 Task: Go to Program & Features. Select Whole Food Market. Add to cart Organic Avocado Oil-3. Select Amazon Health. Add to cart Fenugreek capsules-2. Place order for Gabriel Evans, _x000D_
5933 U S Hwy #322_x000D_
Hartstown, Pennsylvania(PA), 16131, Cell Number (724) 932-1018
Action: Mouse moved to (104, 55)
Screenshot: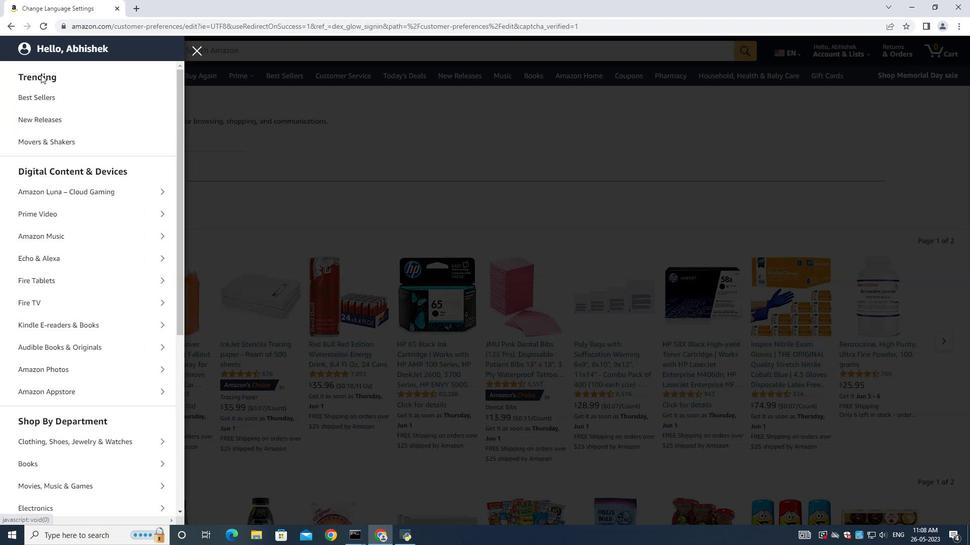 
Action: Mouse pressed left at (104, 55)
Screenshot: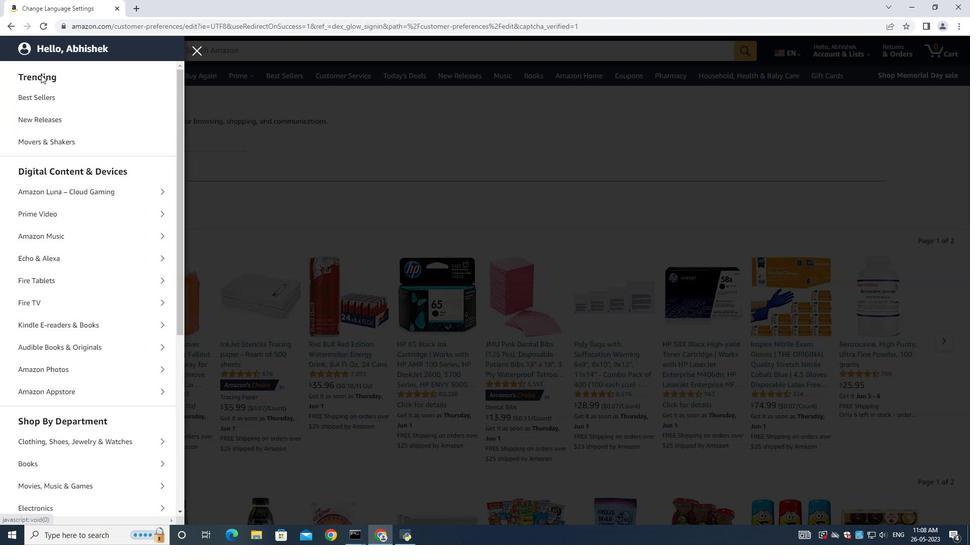 
Action: Mouse moved to (418, 336)
Screenshot: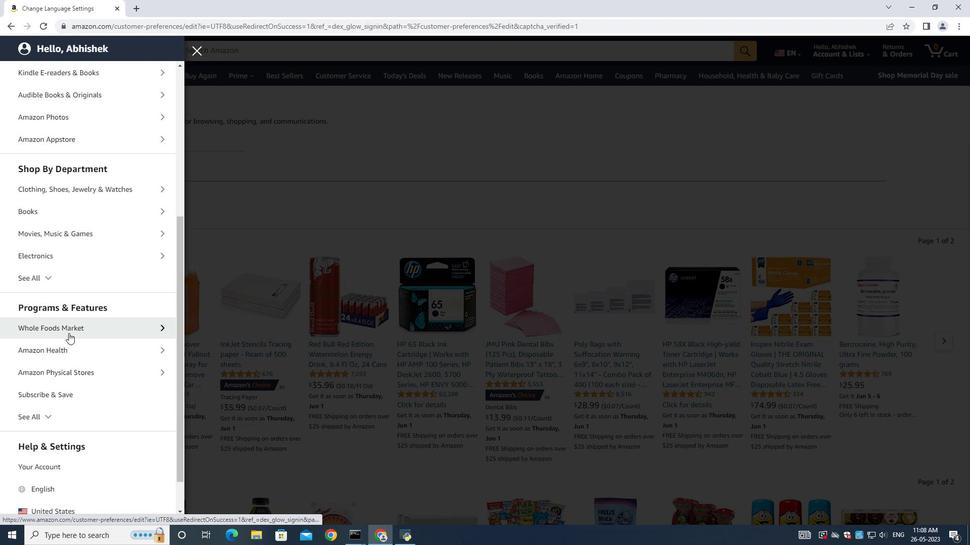 
Action: Mouse pressed left at (418, 336)
Screenshot: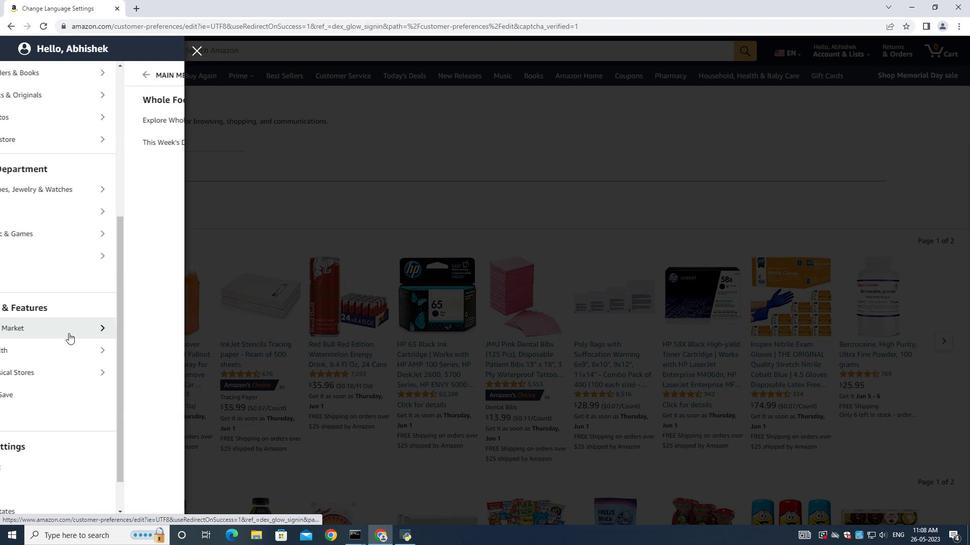 
Action: Mouse moved to (418, 336)
Screenshot: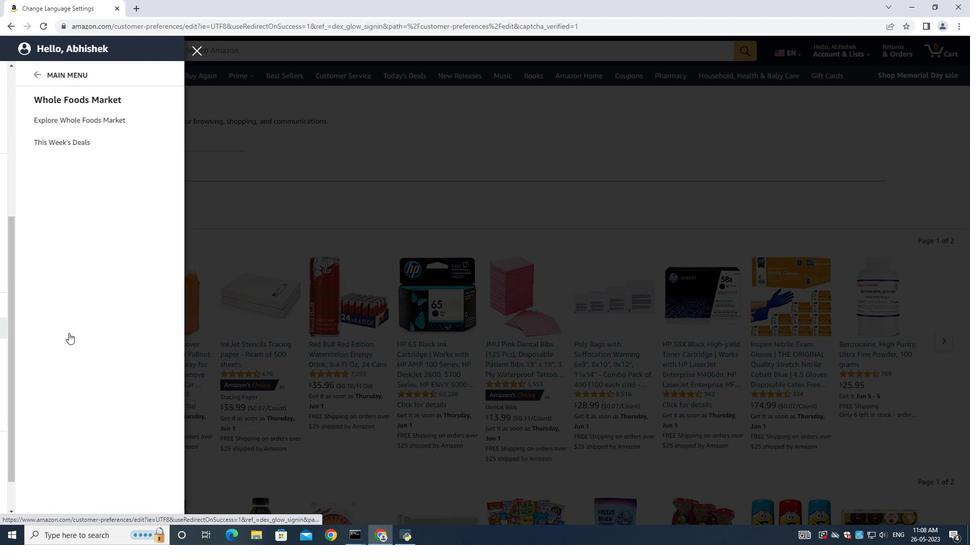
Action: Key pressed 16131
Screenshot: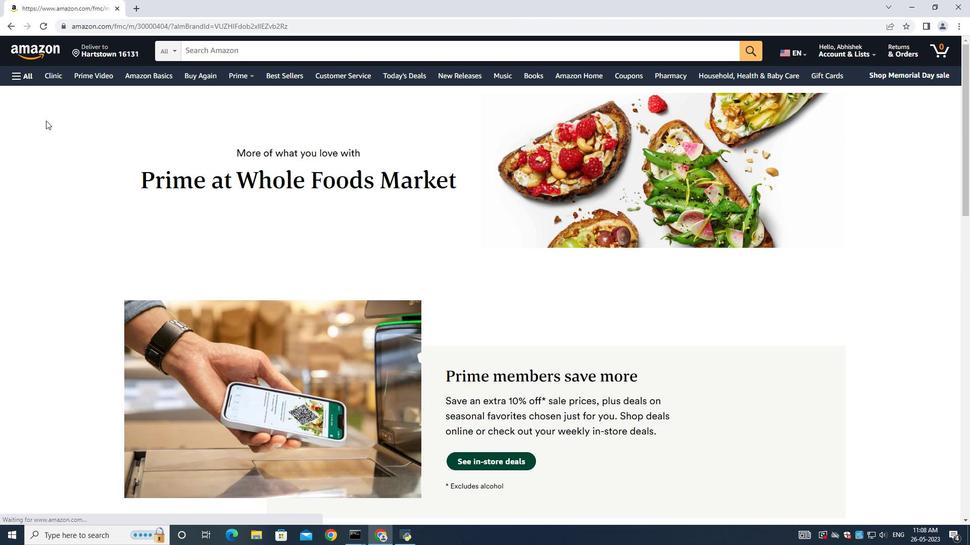
Action: Mouse moved to (534, 335)
Screenshot: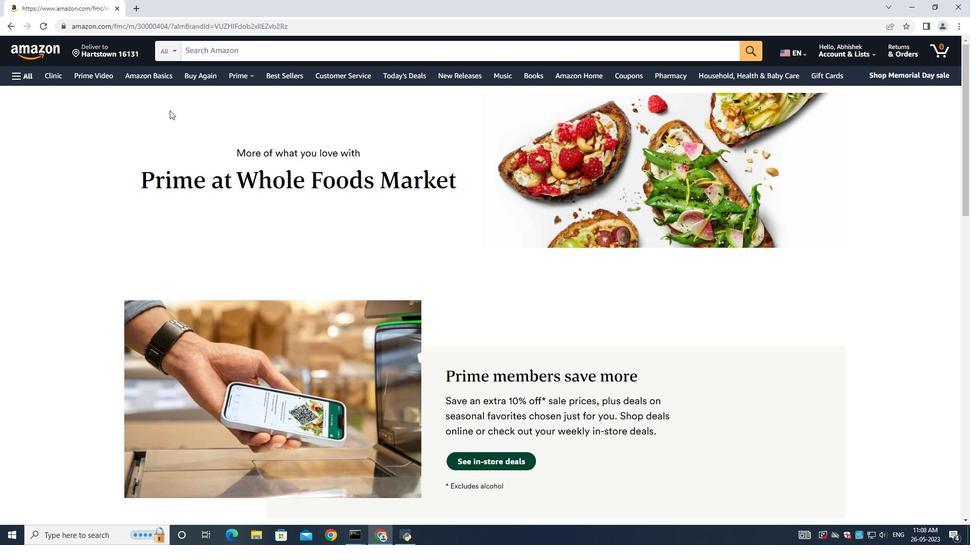 
Action: Mouse pressed left at (534, 335)
Screenshot: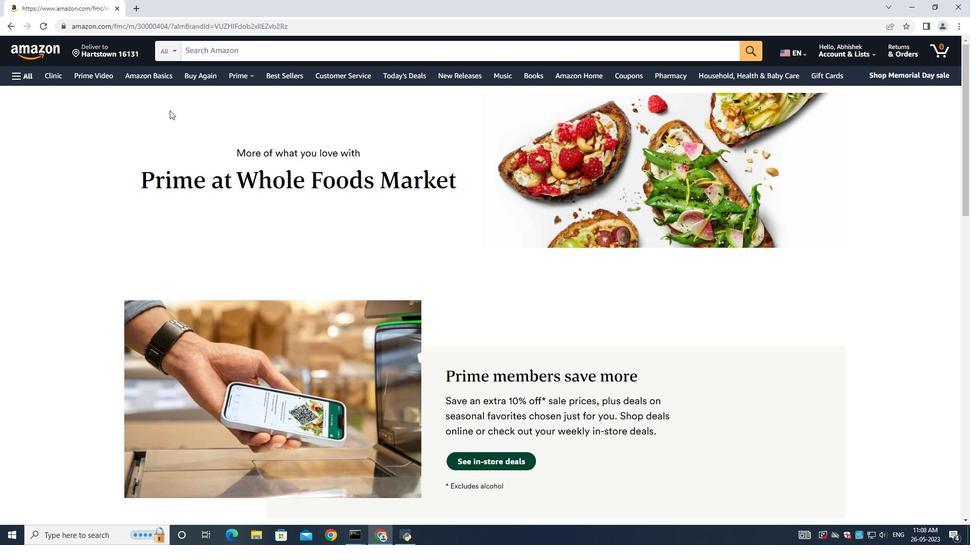 
Action: Mouse pressed left at (534, 335)
Screenshot: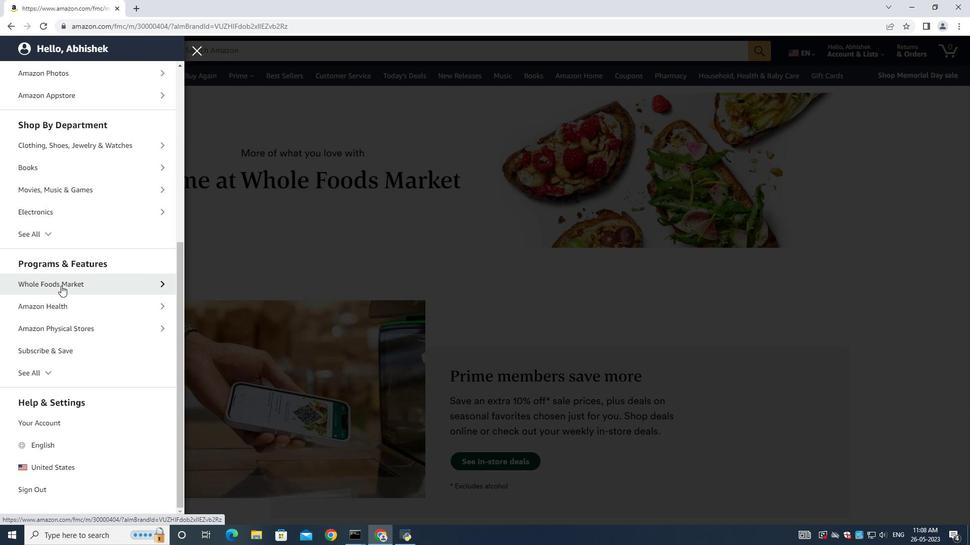 
Action: Mouse moved to (479, 341)
Screenshot: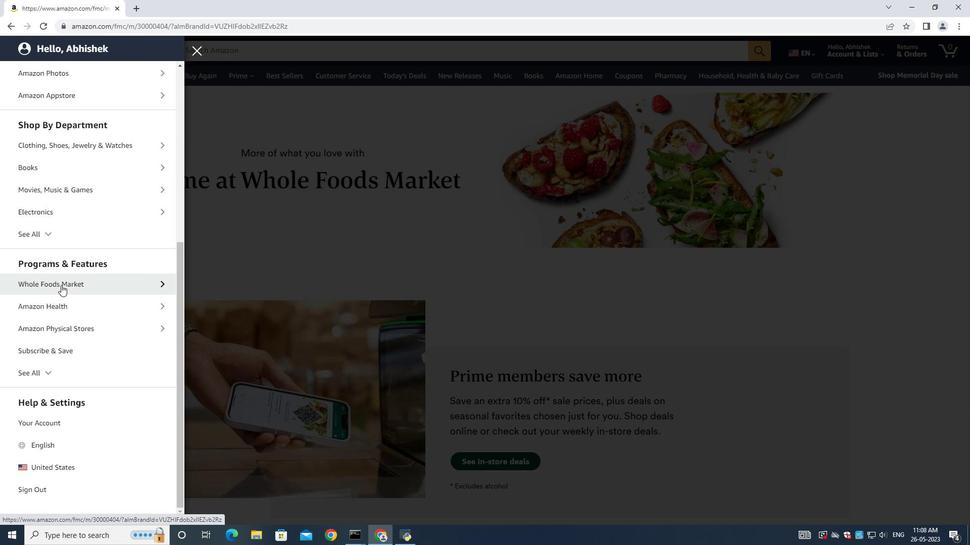 
Action: Mouse pressed left at (479, 341)
Screenshot: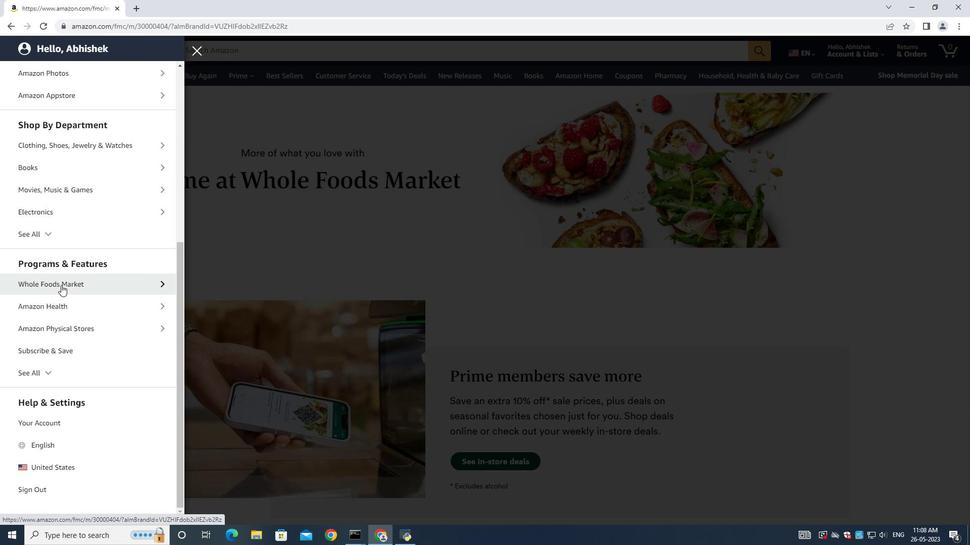 
Action: Mouse moved to (496, 342)
Screenshot: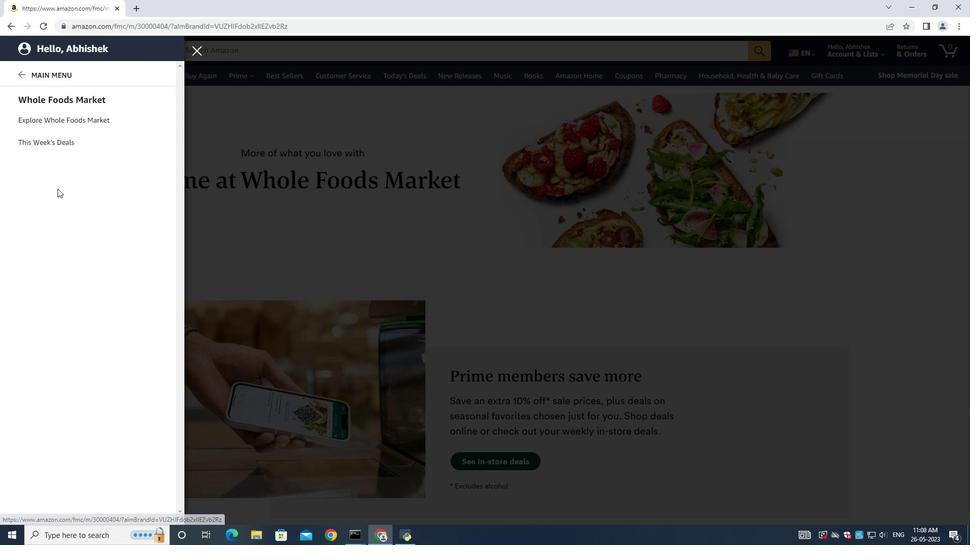 
Action: Mouse pressed left at (496, 342)
Screenshot: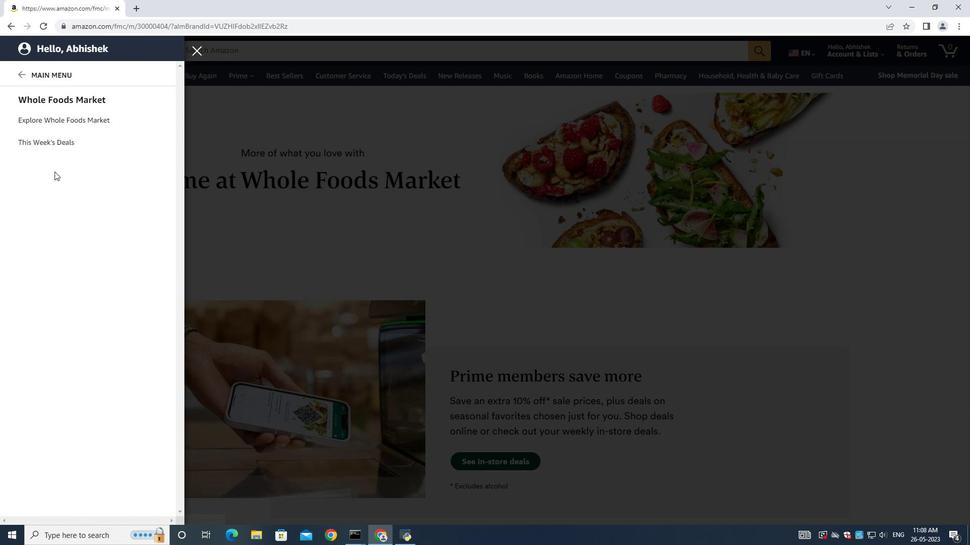 
Action: Mouse moved to (471, 376)
Screenshot: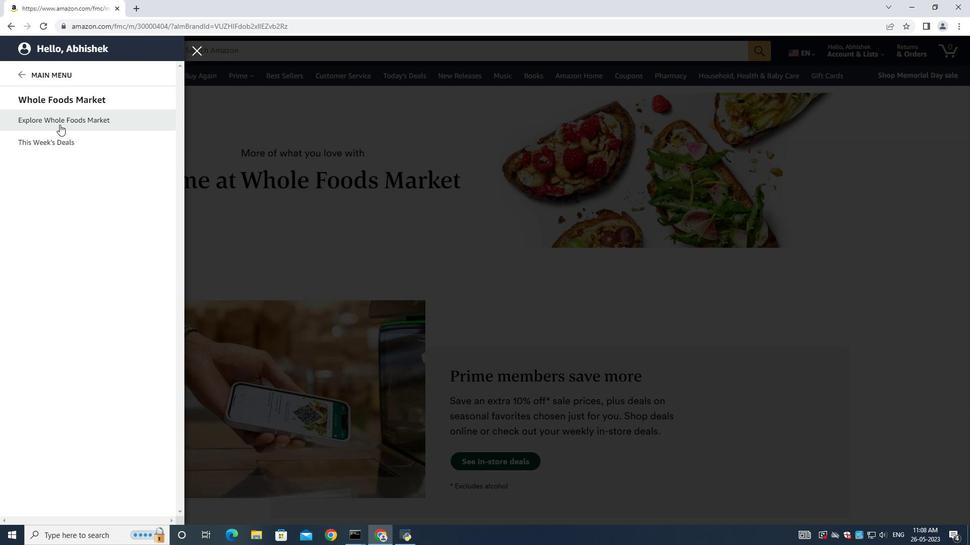 
Action: Mouse pressed left at (471, 376)
Screenshot: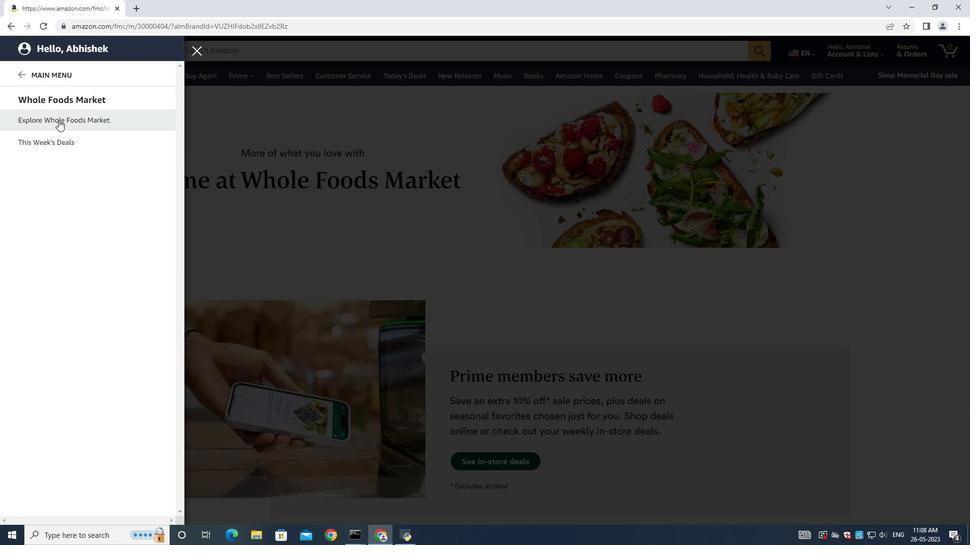 
Action: Mouse moved to (471, 378)
Screenshot: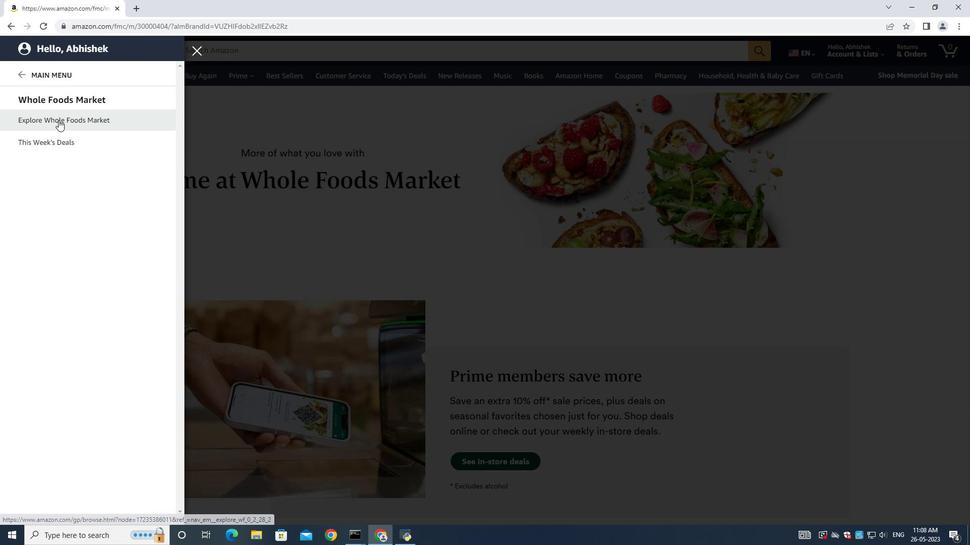 
Action: Mouse pressed left at (471, 378)
Screenshot: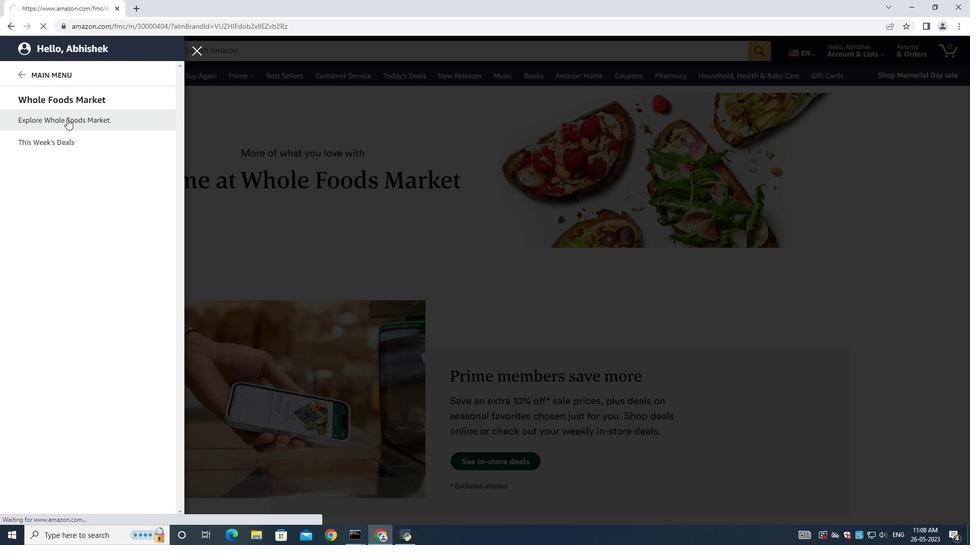 
Action: Mouse moved to (544, 334)
Screenshot: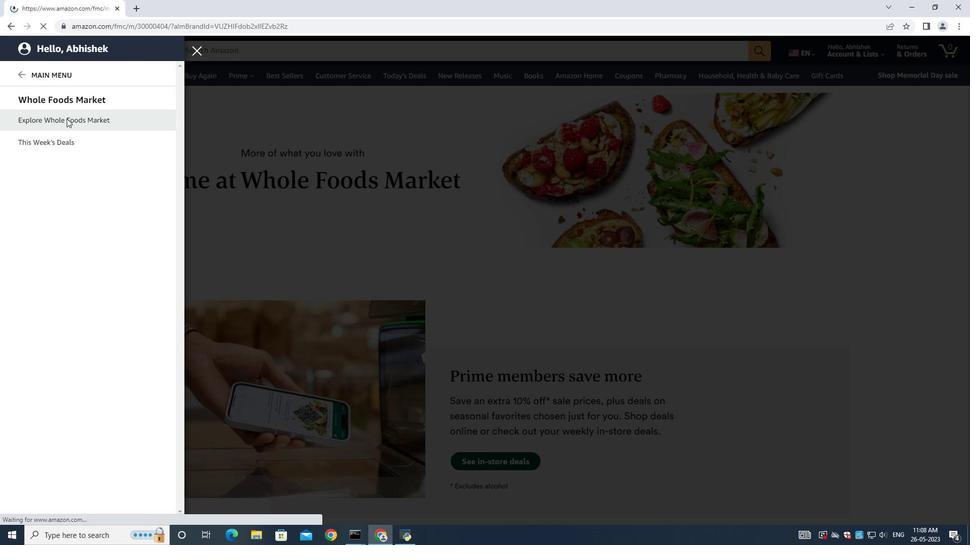 
Action: Mouse pressed left at (544, 334)
Screenshot: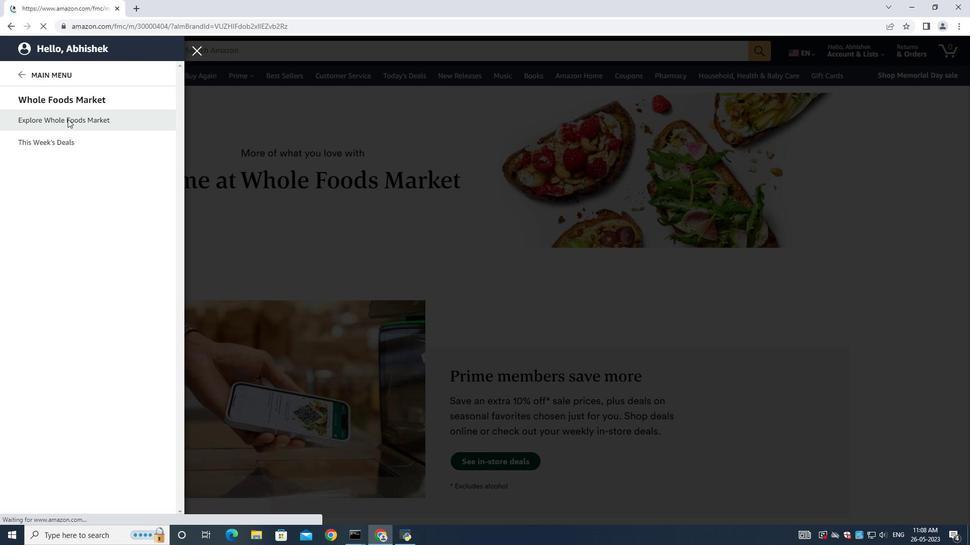 
Action: Mouse moved to (543, 333)
Screenshot: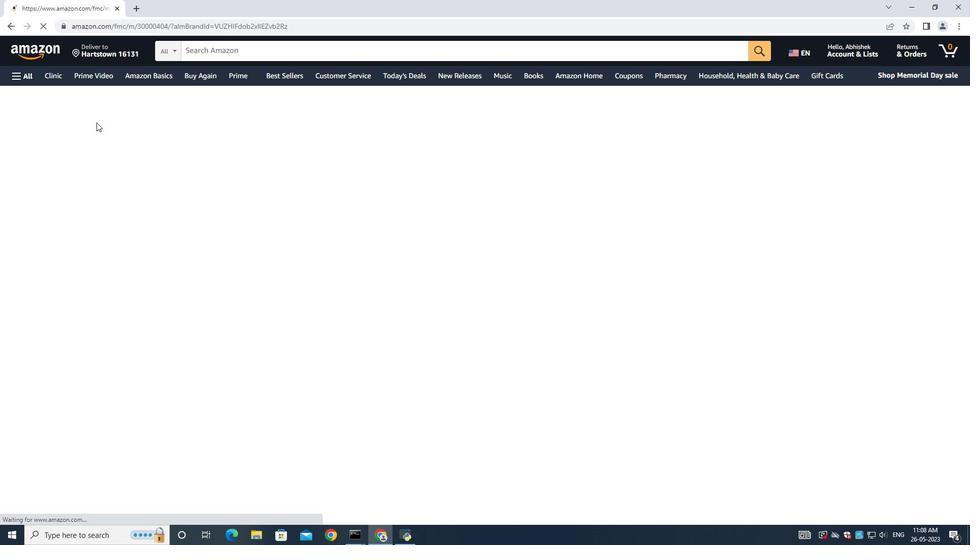 
Action: Mouse pressed left at (543, 333)
Screenshot: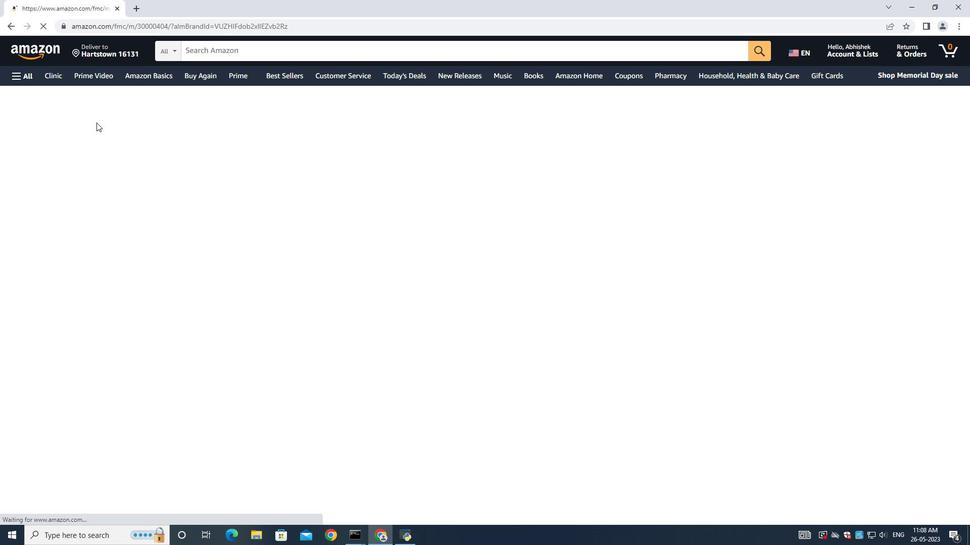 
Action: Mouse pressed left at (543, 333)
Screenshot: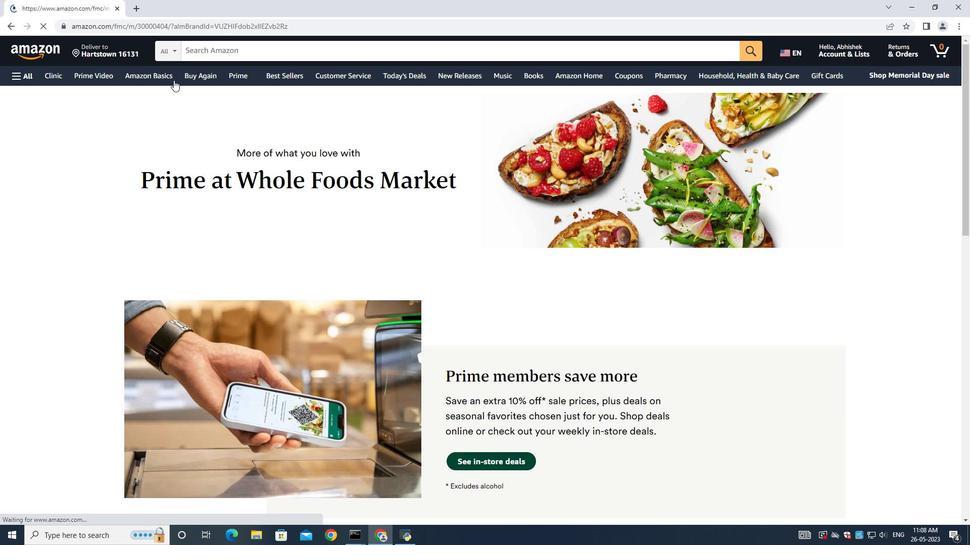 
Action: Mouse pressed left at (543, 333)
Screenshot: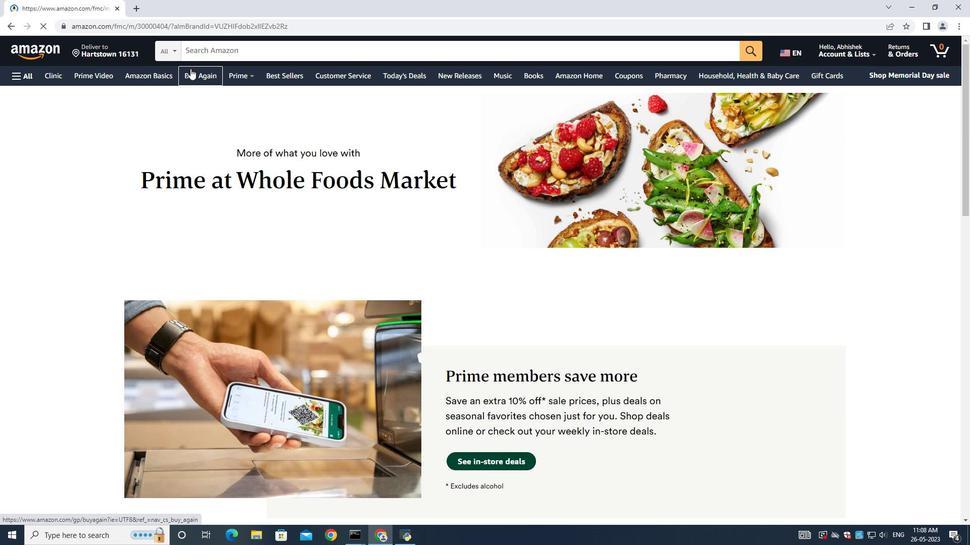 
Action: Mouse pressed left at (543, 333)
Screenshot: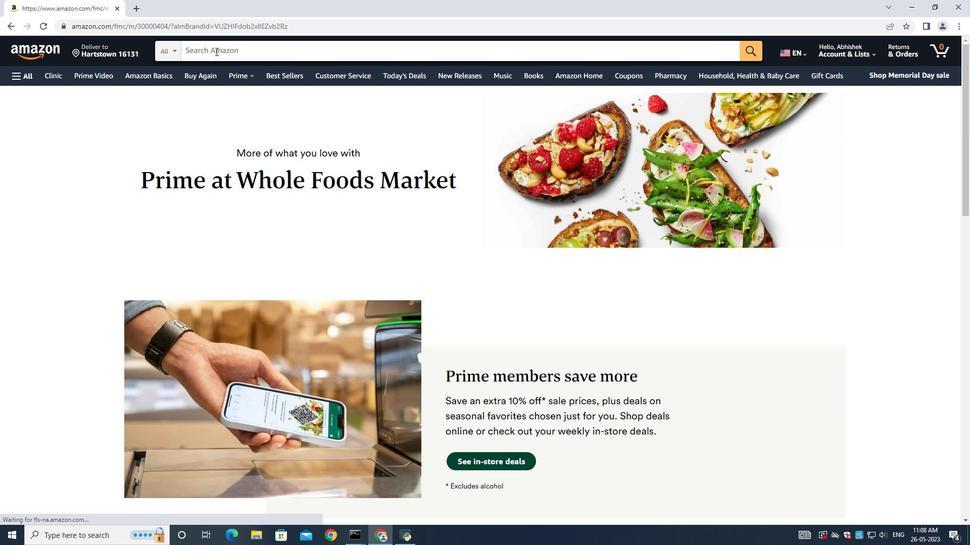 
Action: Mouse pressed left at (543, 333)
Screenshot: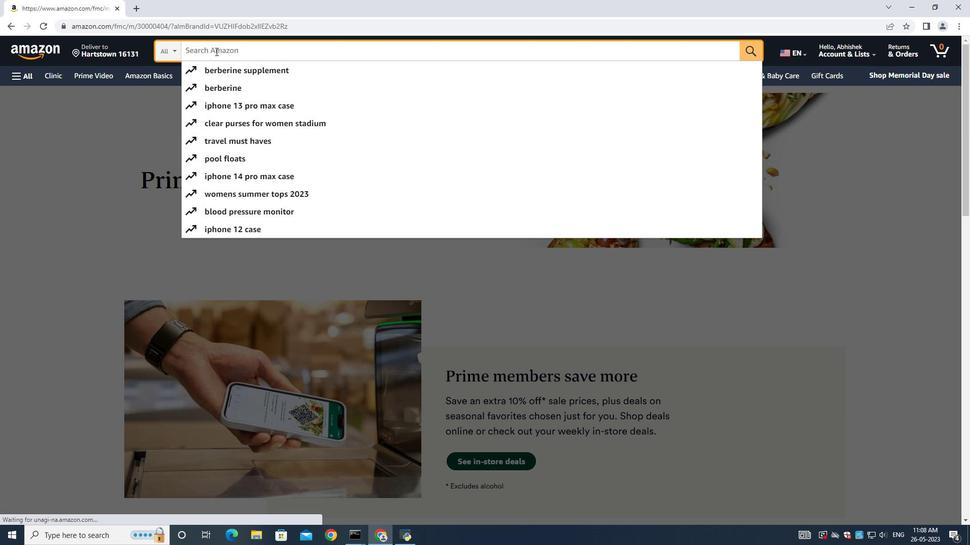 
Action: Mouse pressed left at (543, 333)
Screenshot: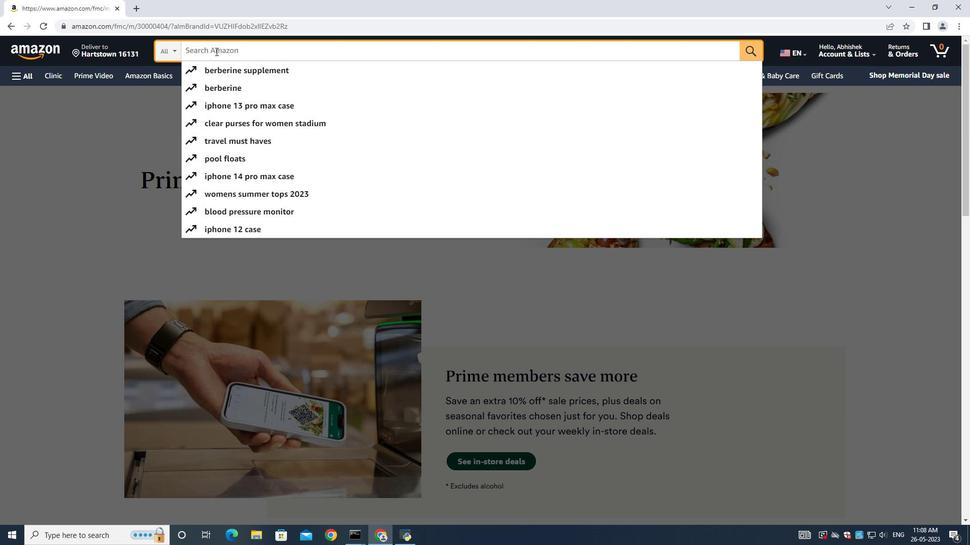 
Action: Mouse pressed left at (543, 333)
Screenshot: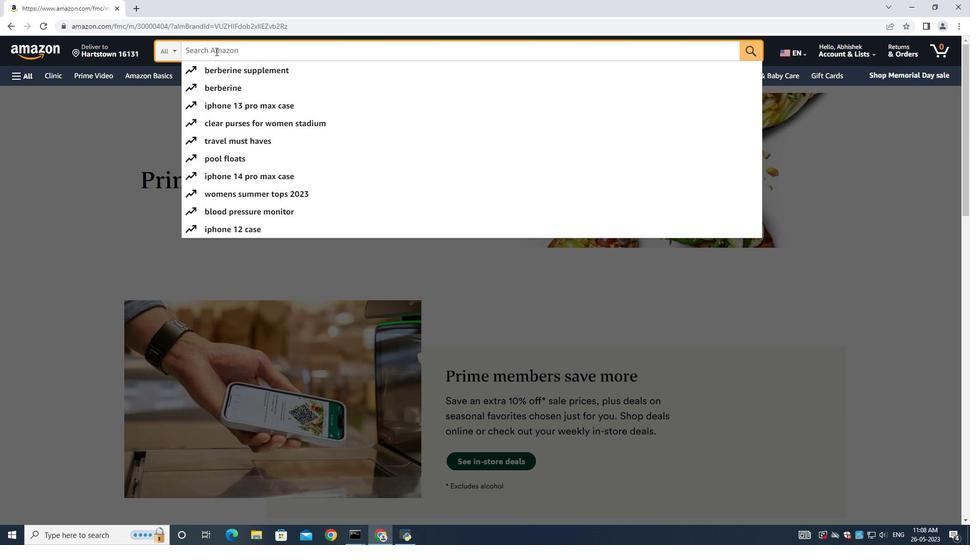 
Action: Mouse pressed left at (543, 333)
Screenshot: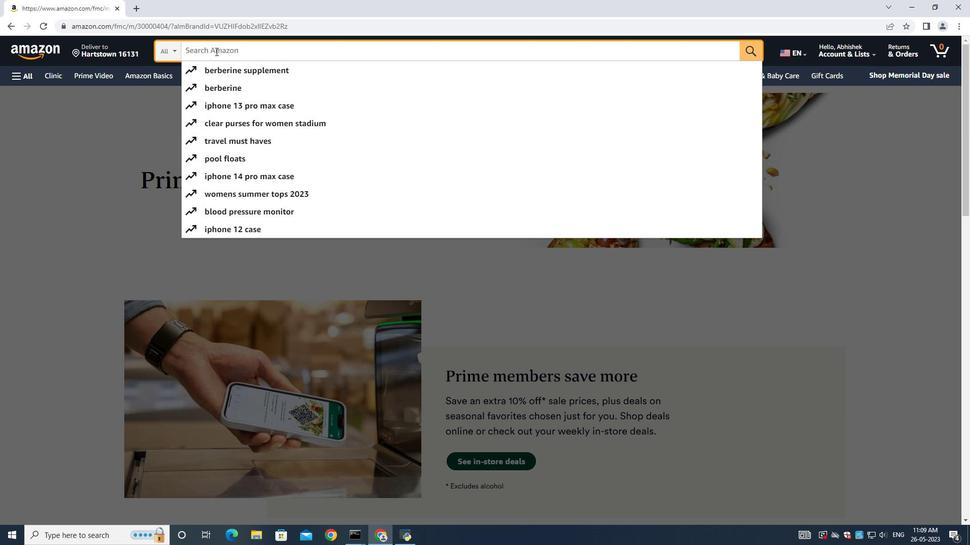 
Action: Mouse moved to (543, 333)
Screenshot: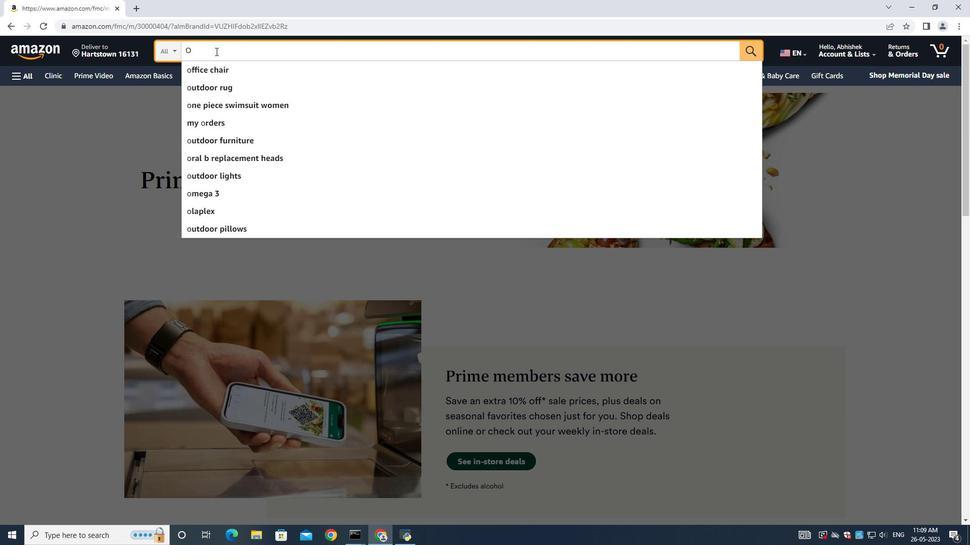 
Action: Mouse pressed left at (543, 333)
Screenshot: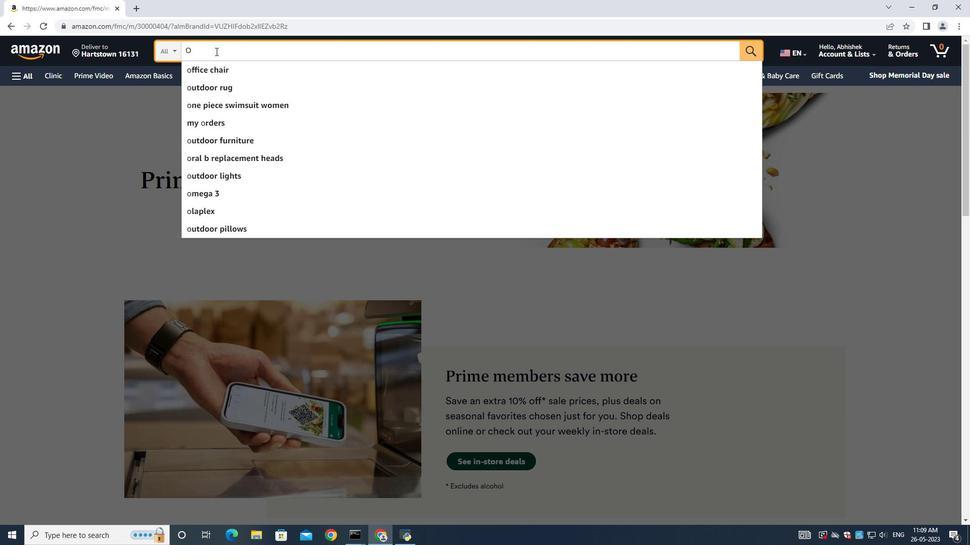 
Action: Mouse moved to (10, 68)
Screenshot: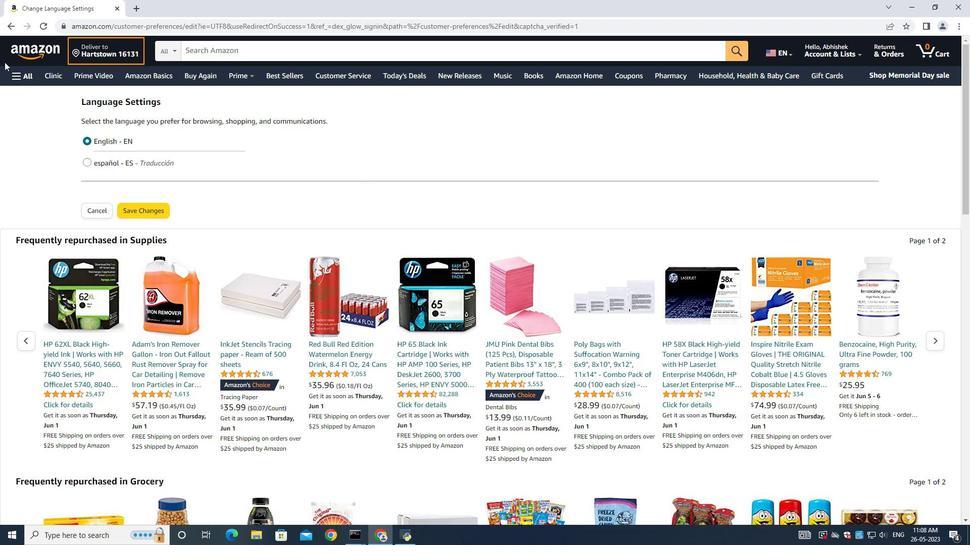 
Action: Mouse pressed left at (10, 68)
Screenshot: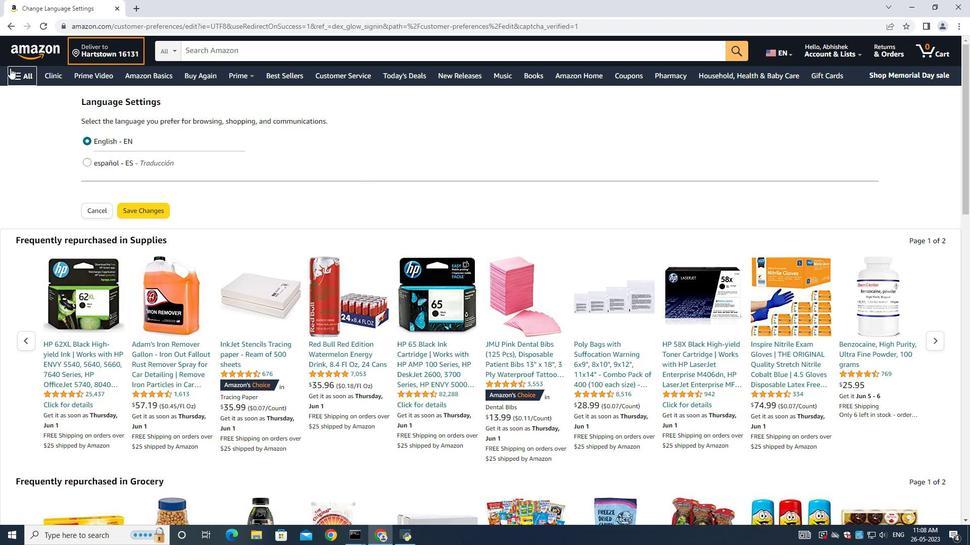 
Action: Mouse moved to (93, 278)
Screenshot: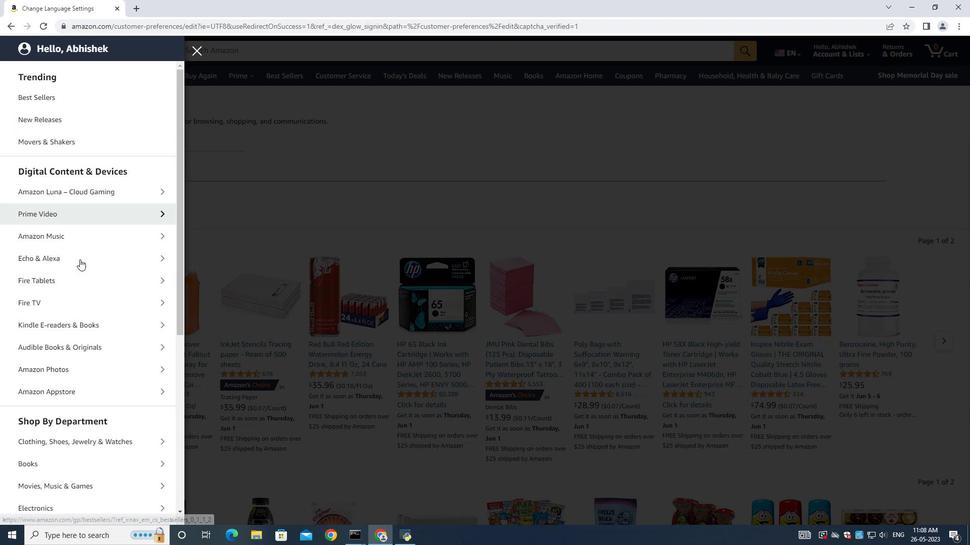 
Action: Mouse scrolled (93, 278) with delta (0, 0)
Screenshot: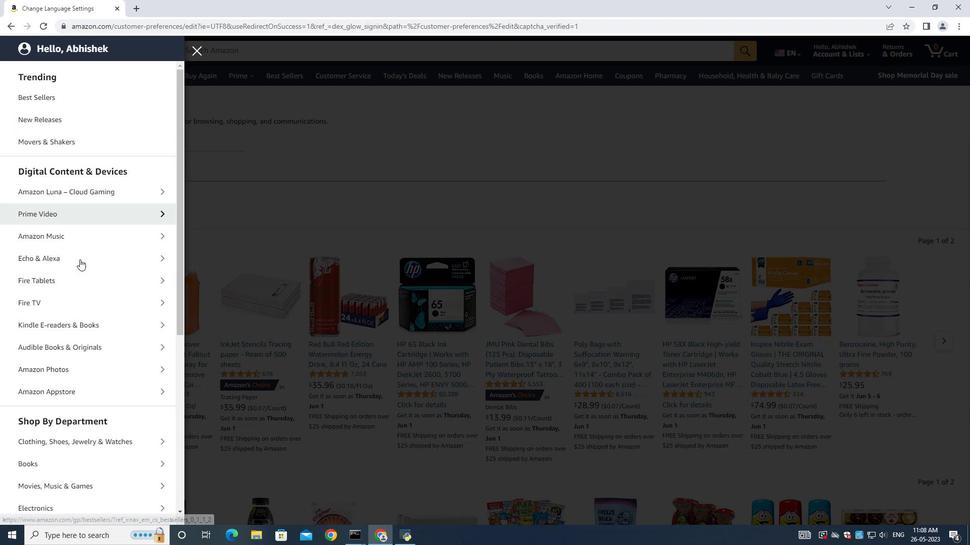 
Action: Mouse moved to (93, 279)
Screenshot: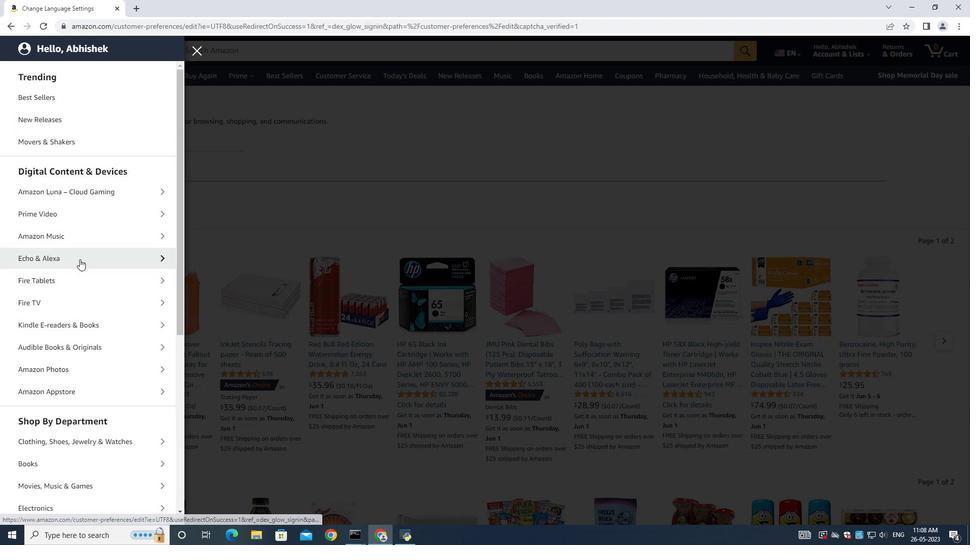 
Action: Mouse scrolled (93, 279) with delta (0, 0)
Screenshot: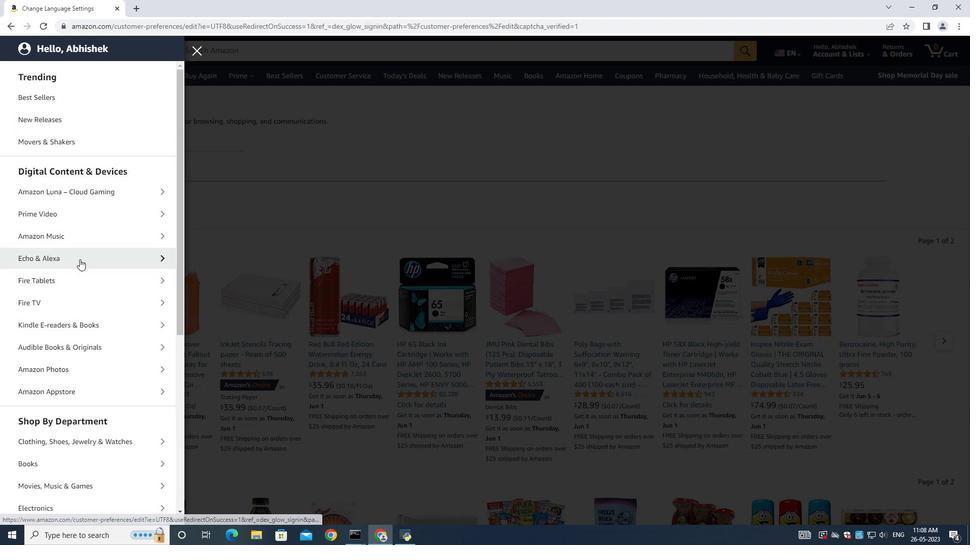 
Action: Mouse scrolled (93, 279) with delta (0, 0)
Screenshot: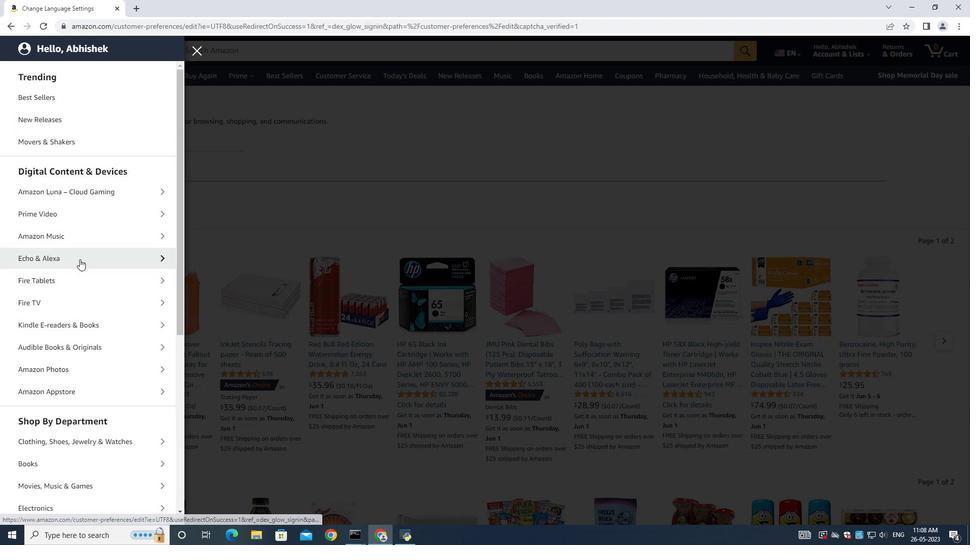 
Action: Mouse moved to (93, 279)
Screenshot: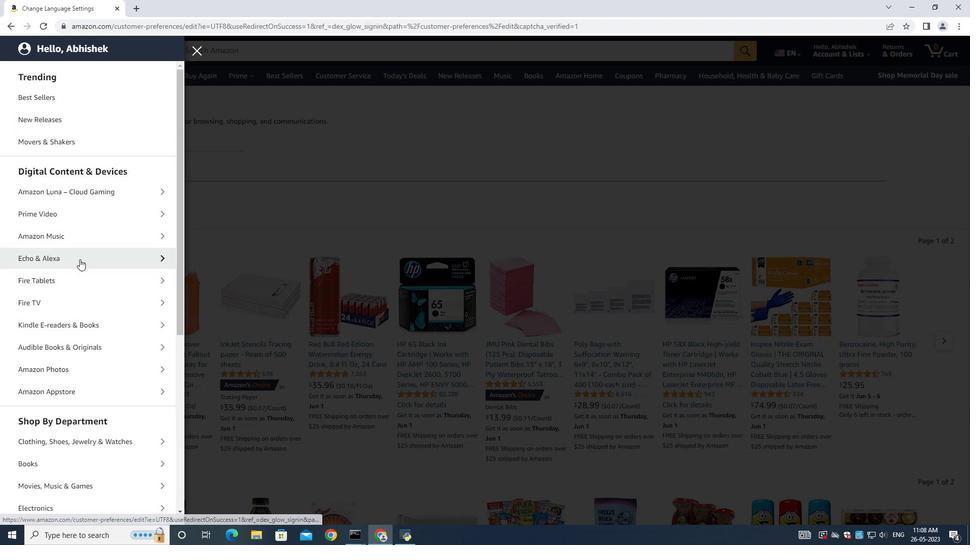 
Action: Mouse scrolled (93, 279) with delta (0, 0)
Screenshot: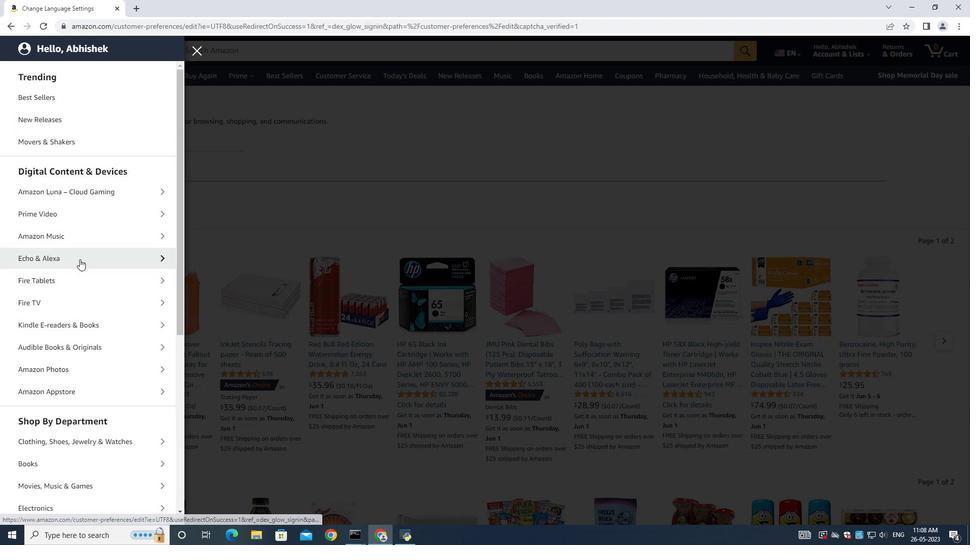 
Action: Mouse moved to (93, 279)
Screenshot: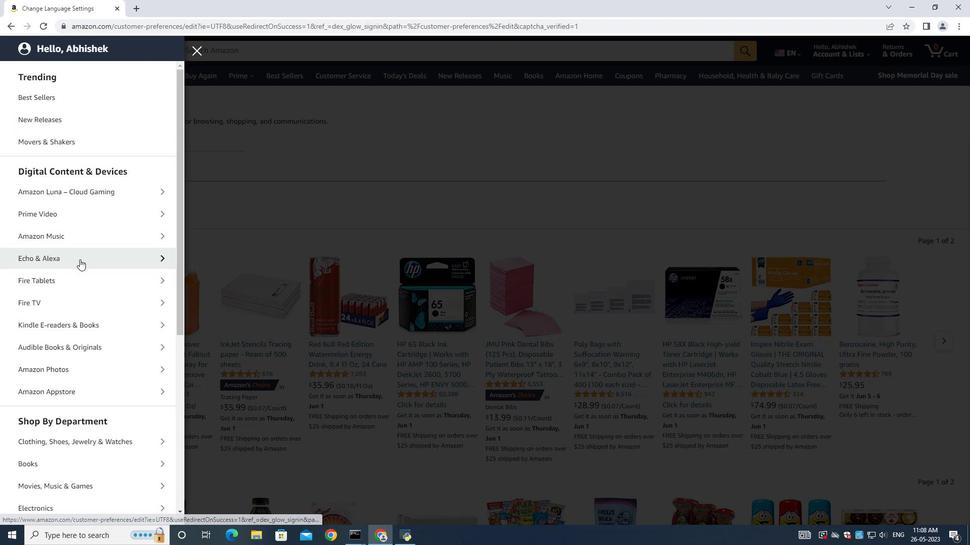 
Action: Mouse scrolled (93, 279) with delta (0, 0)
Screenshot: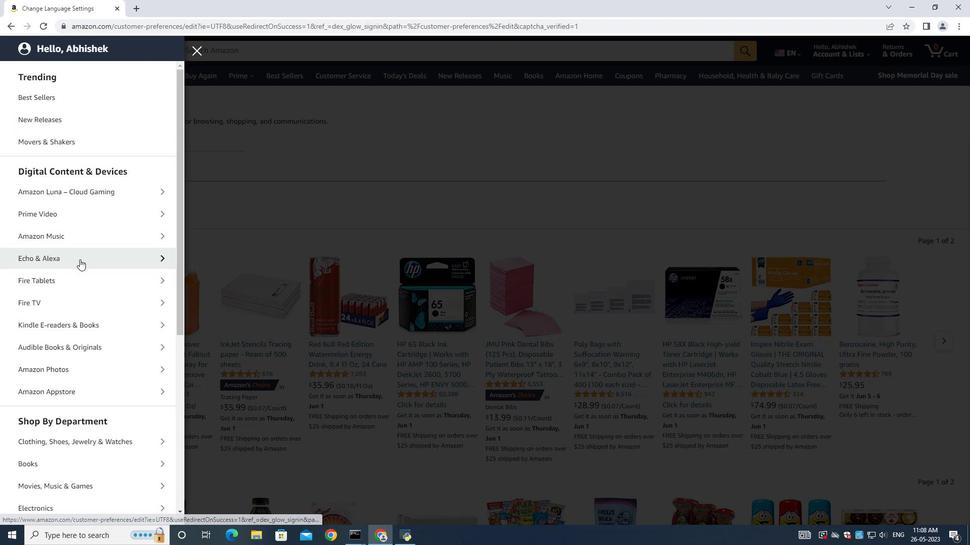 
Action: Mouse moved to (68, 333)
Screenshot: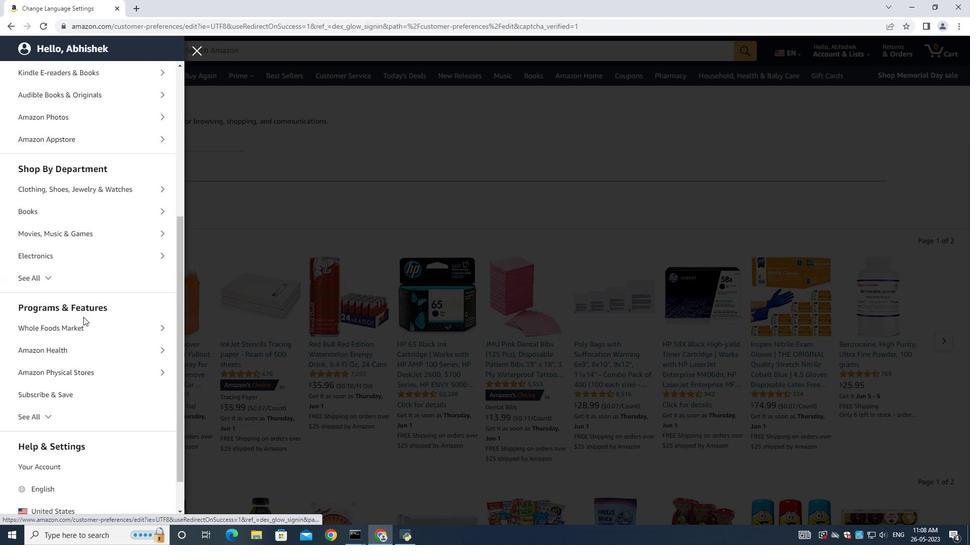 
Action: Mouse pressed left at (68, 333)
Screenshot: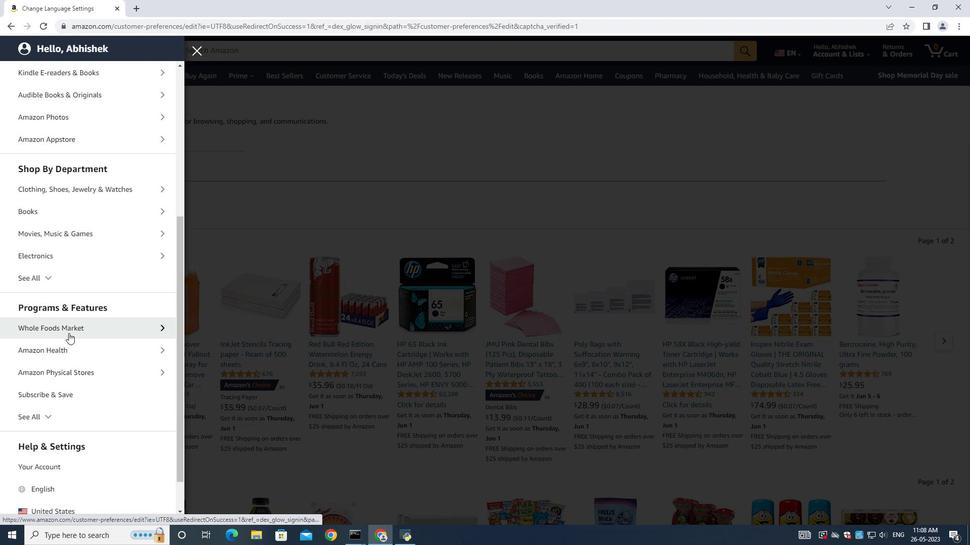 
Action: Mouse moved to (45, 120)
Screenshot: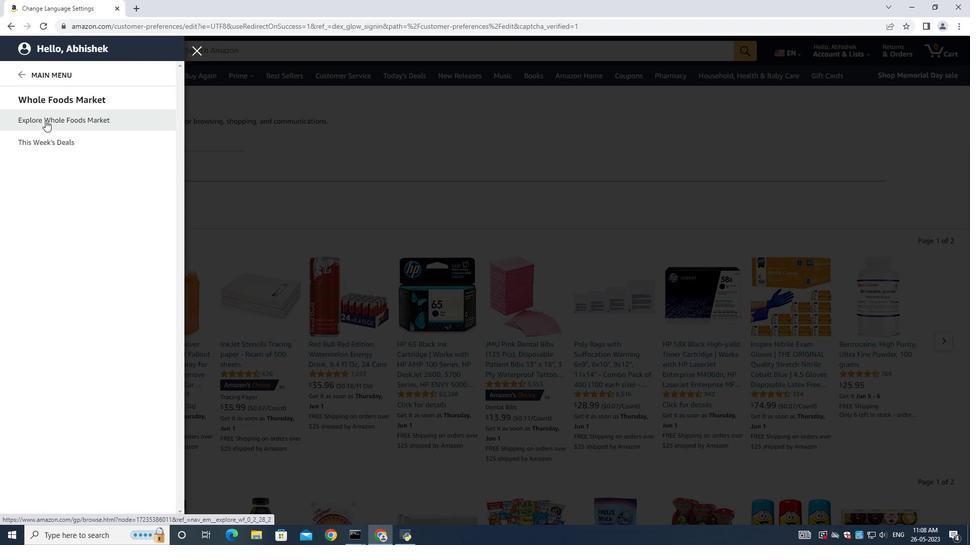 
Action: Mouse pressed left at (45, 120)
Screenshot: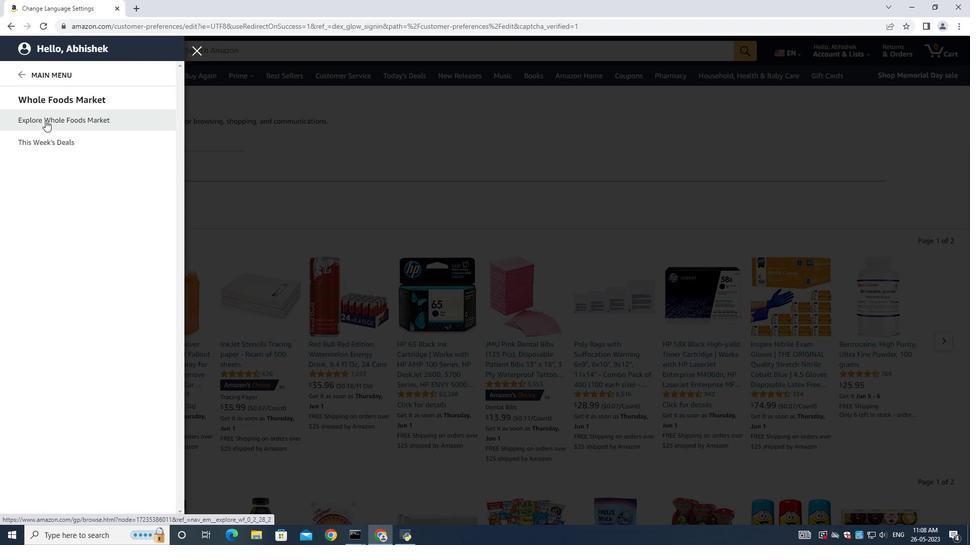 
Action: Mouse moved to (12, 81)
Screenshot: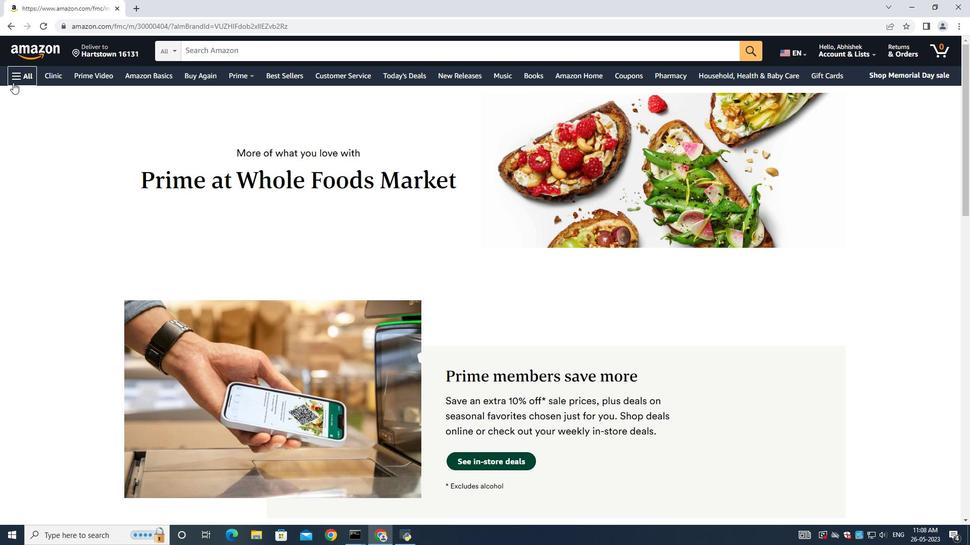 
Action: Mouse pressed left at (12, 81)
Screenshot: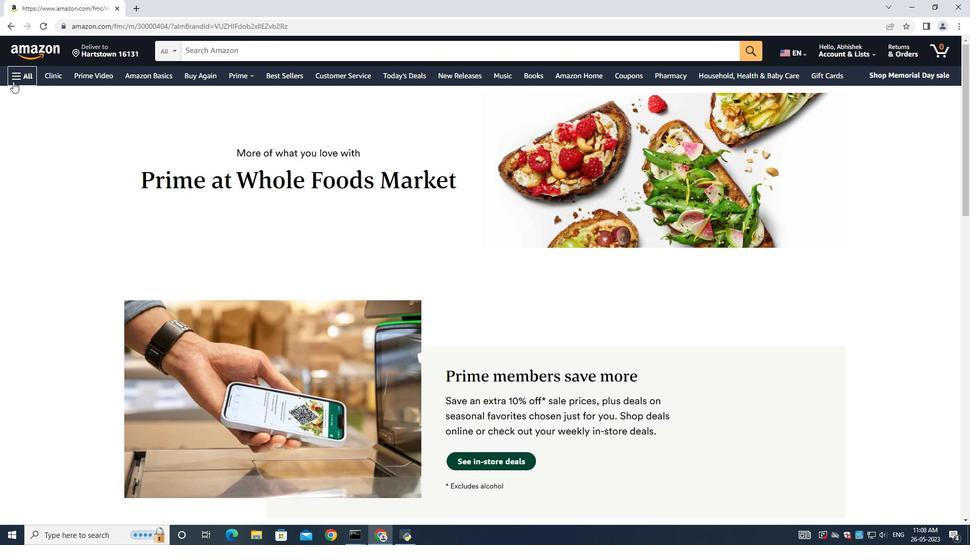 
Action: Mouse moved to (82, 239)
Screenshot: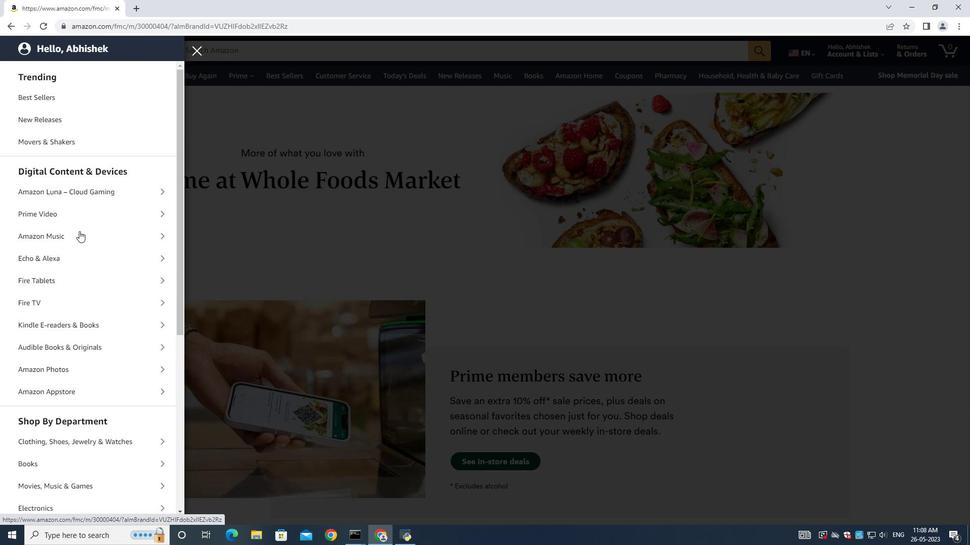 
Action: Mouse scrolled (82, 239) with delta (0, 0)
Screenshot: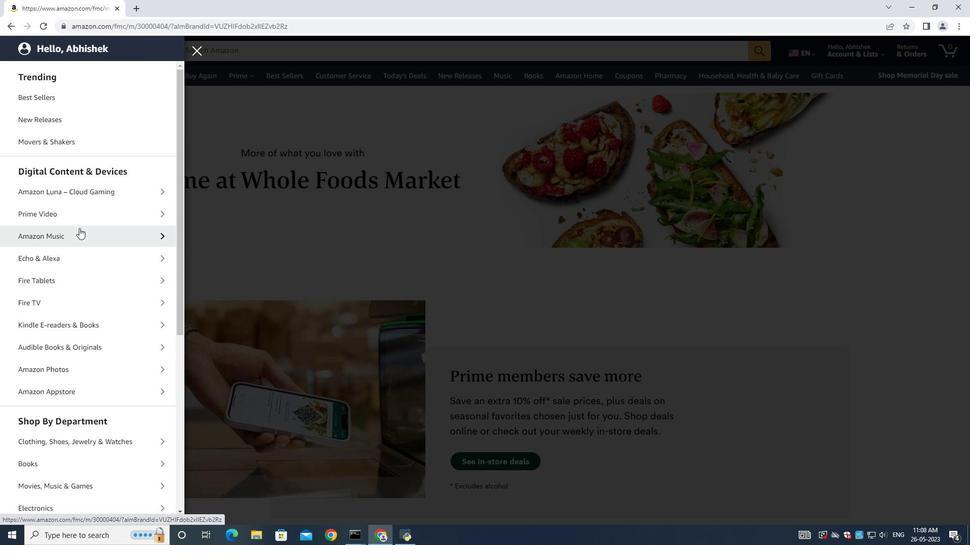 
Action: Mouse moved to (83, 245)
Screenshot: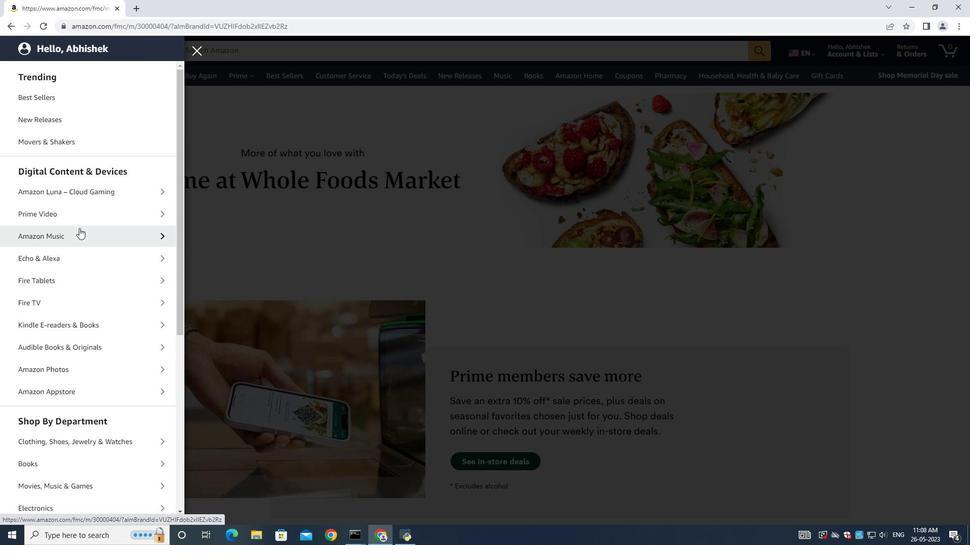 
Action: Mouse scrolled (83, 244) with delta (0, 0)
Screenshot: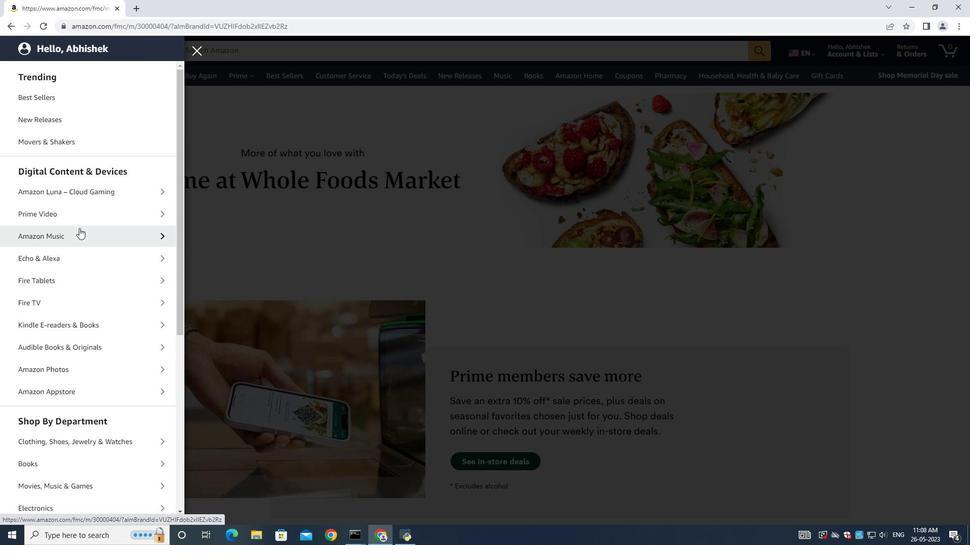 
Action: Mouse moved to (83, 248)
Screenshot: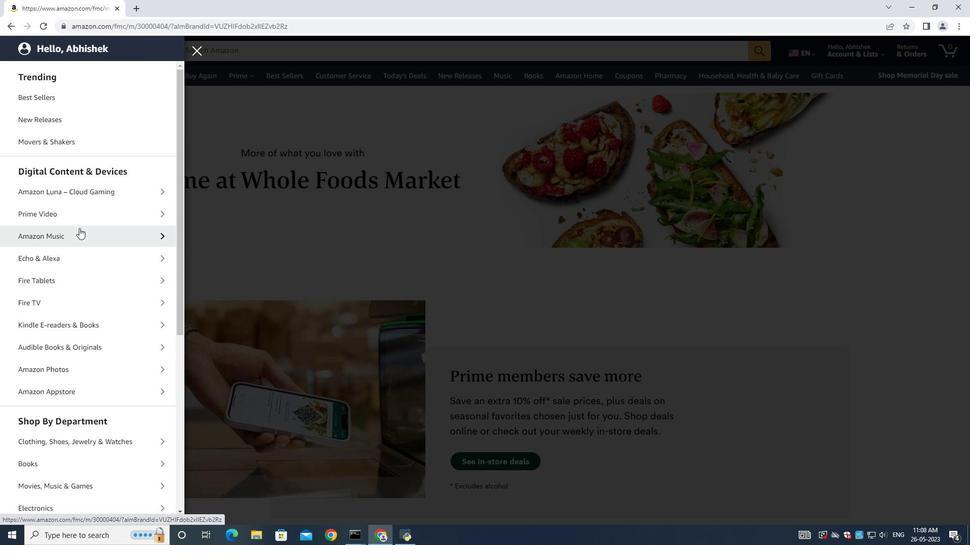 
Action: Mouse scrolled (83, 247) with delta (0, 0)
Screenshot: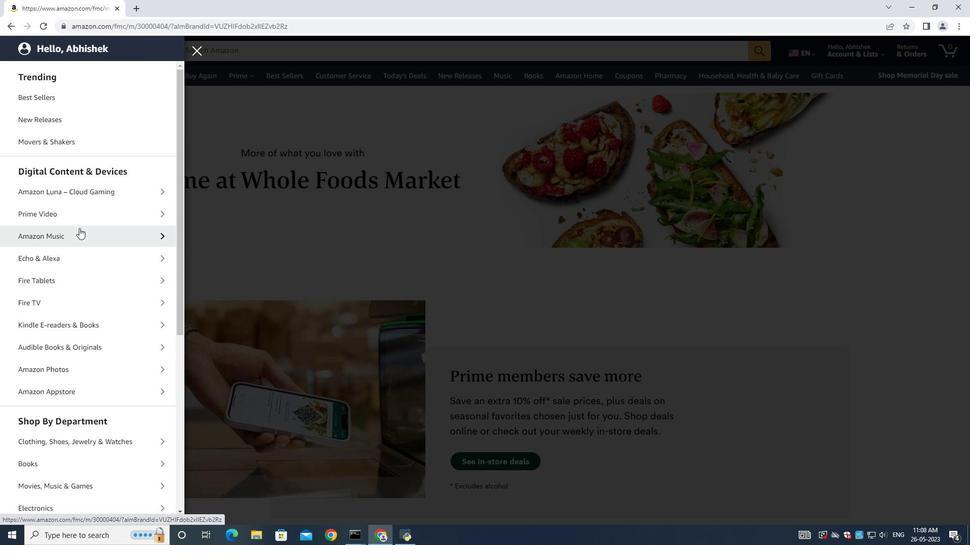 
Action: Mouse moved to (83, 251)
Screenshot: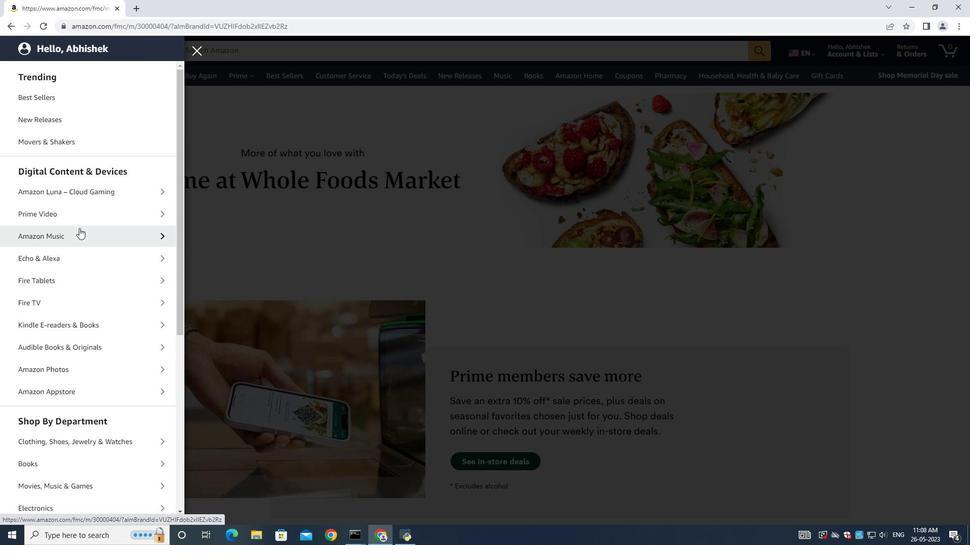 
Action: Mouse scrolled (83, 249) with delta (0, 0)
Screenshot: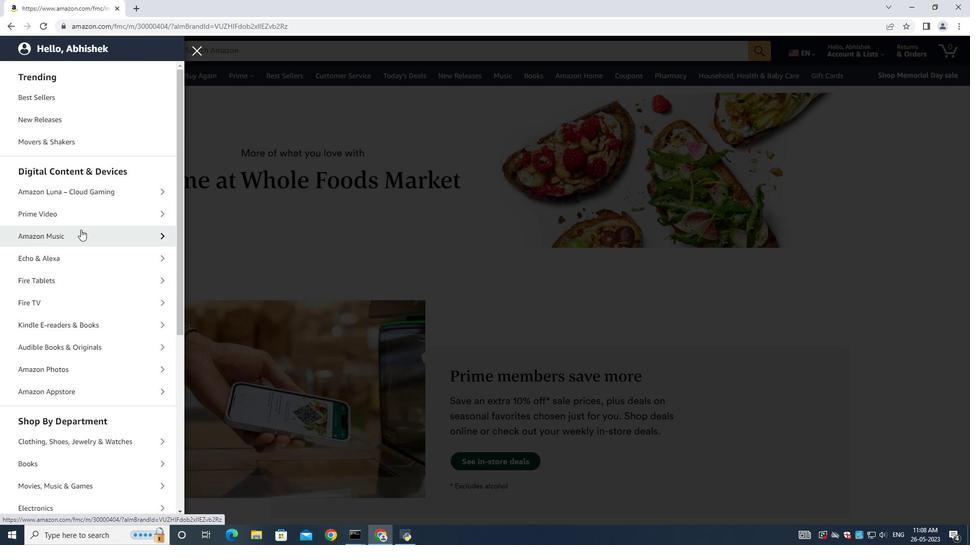 
Action: Mouse moved to (83, 252)
Screenshot: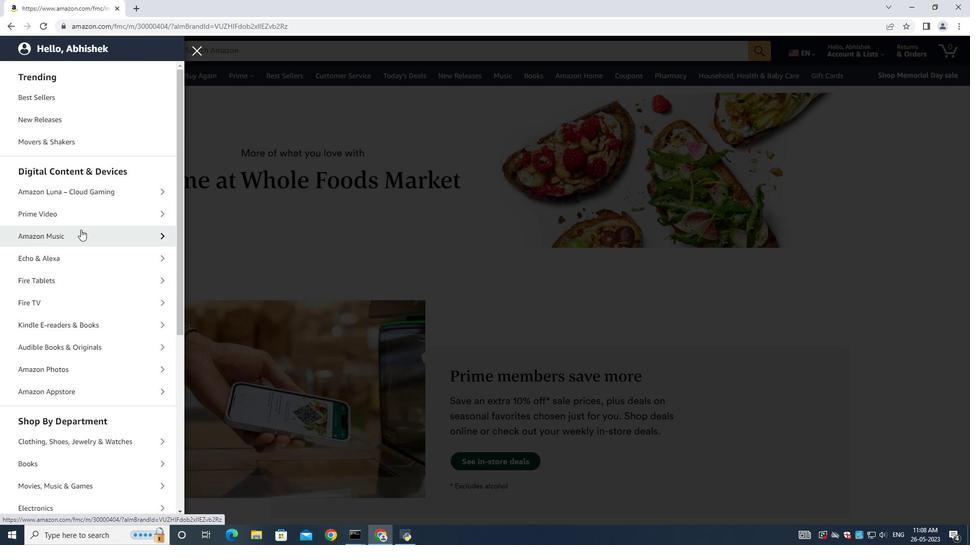 
Action: Mouse scrolled (83, 250) with delta (0, 0)
Screenshot: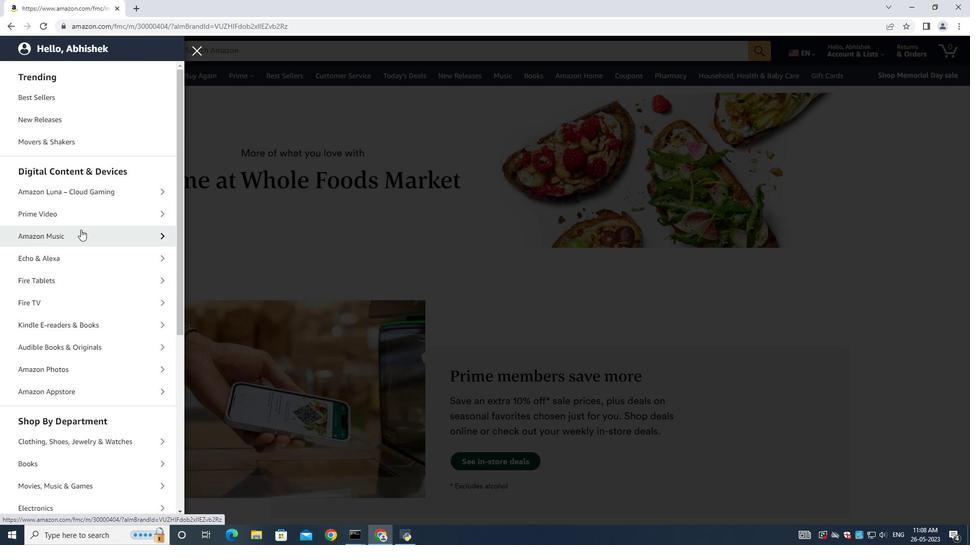 
Action: Mouse moved to (82, 253)
Screenshot: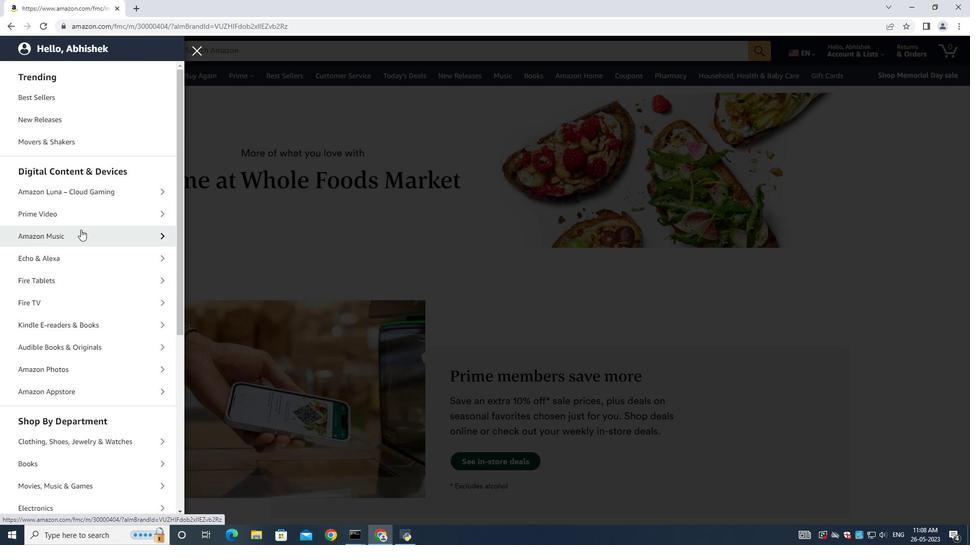 
Action: Mouse scrolled (83, 251) with delta (0, 0)
Screenshot: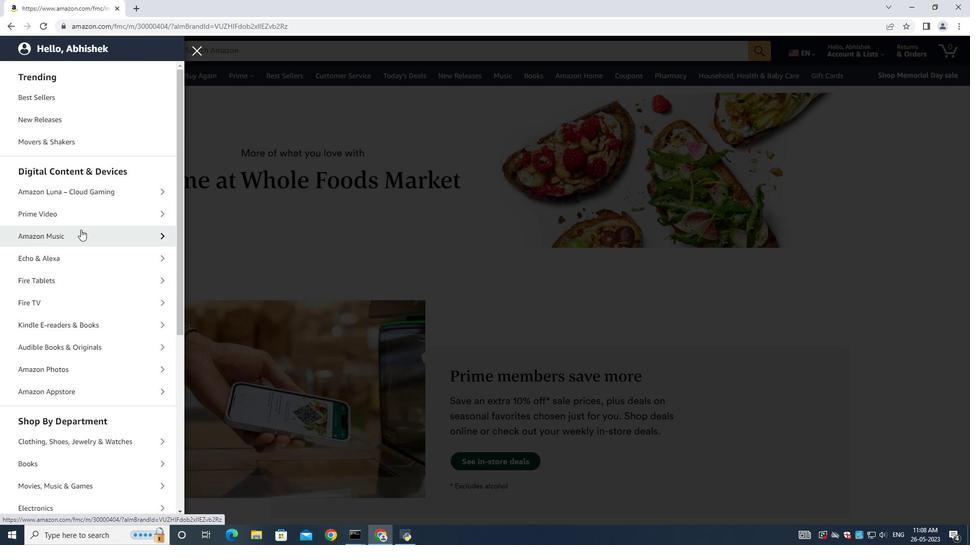
Action: Mouse moved to (81, 255)
Screenshot: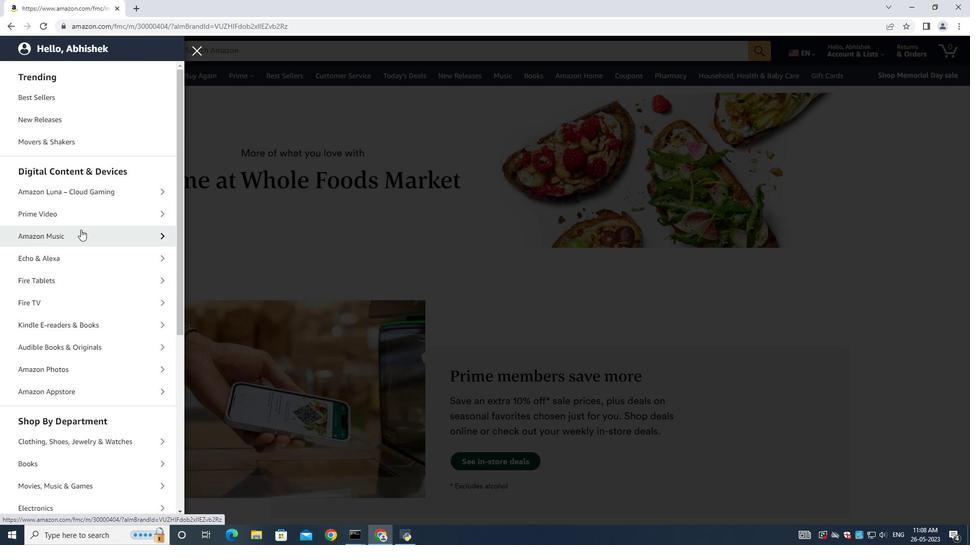 
Action: Mouse scrolled (82, 252) with delta (0, 0)
Screenshot: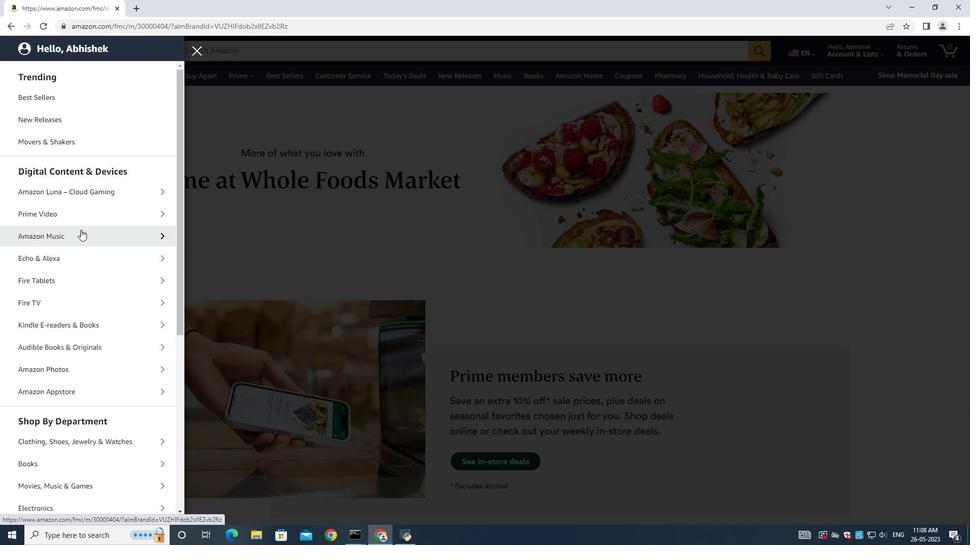 
Action: Mouse moved to (81, 256)
Screenshot: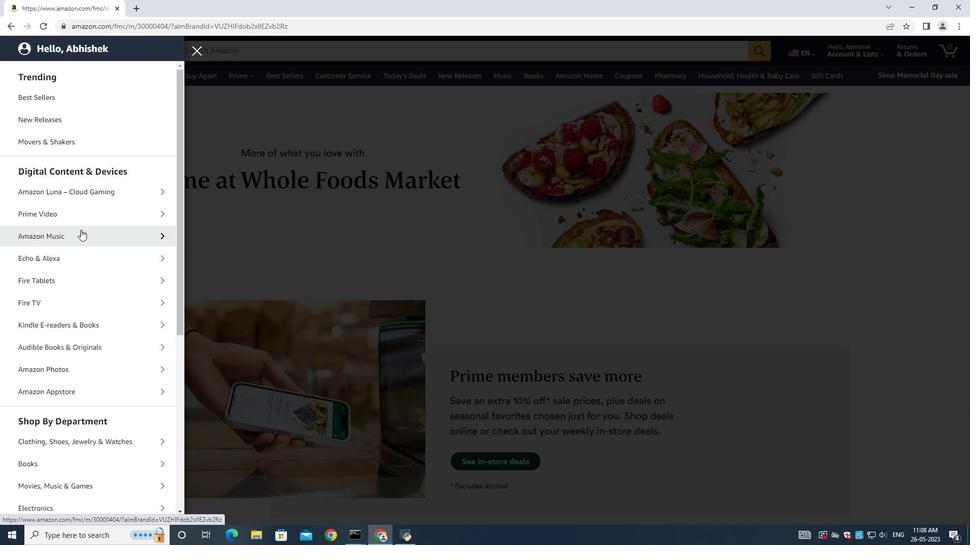 
Action: Mouse scrolled (81, 255) with delta (0, 0)
Screenshot: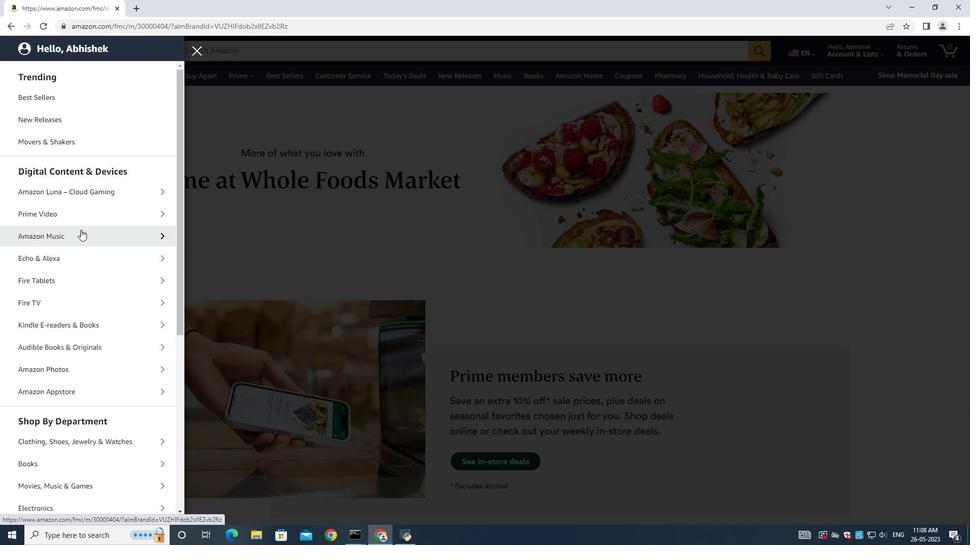
Action: Mouse moved to (61, 285)
Screenshot: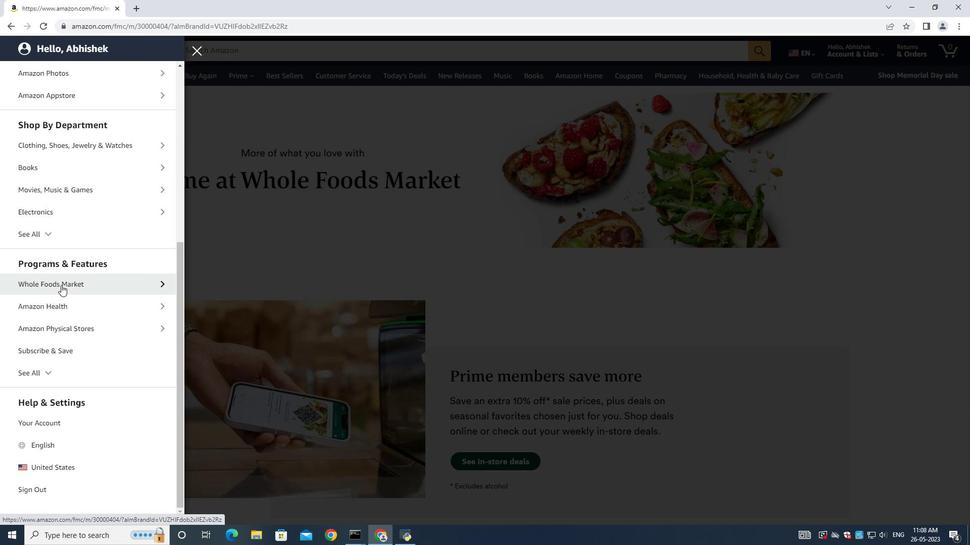 
Action: Mouse pressed left at (61, 285)
Screenshot: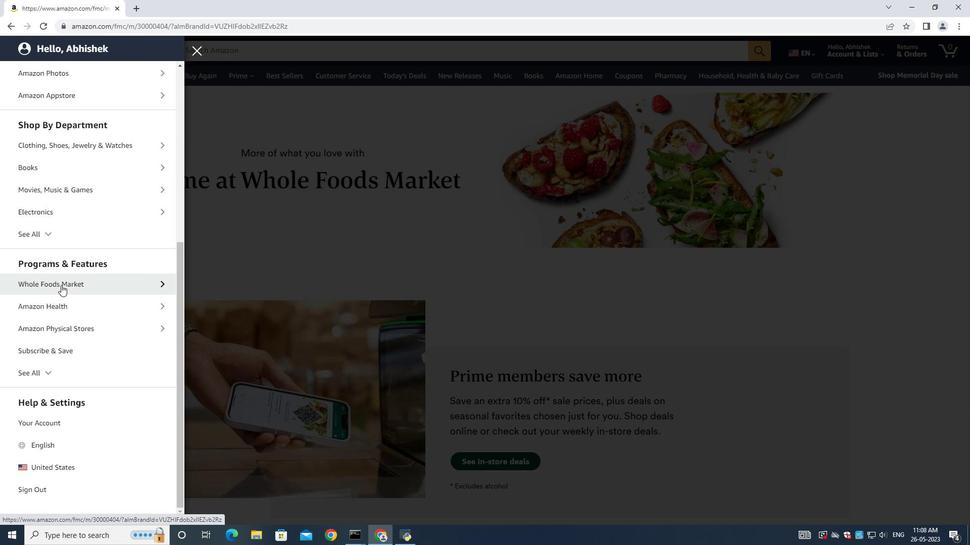 
Action: Mouse moved to (58, 120)
Screenshot: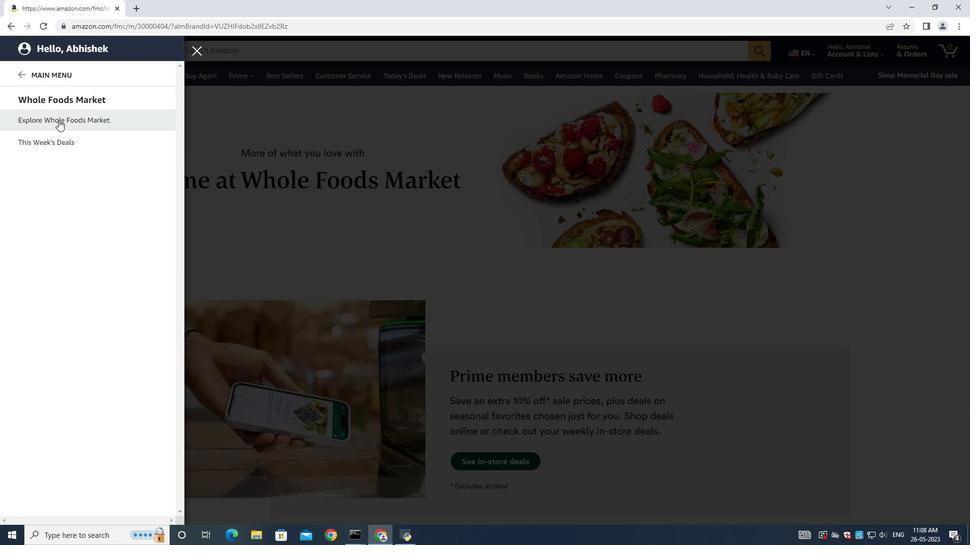 
Action: Mouse pressed left at (58, 120)
Screenshot: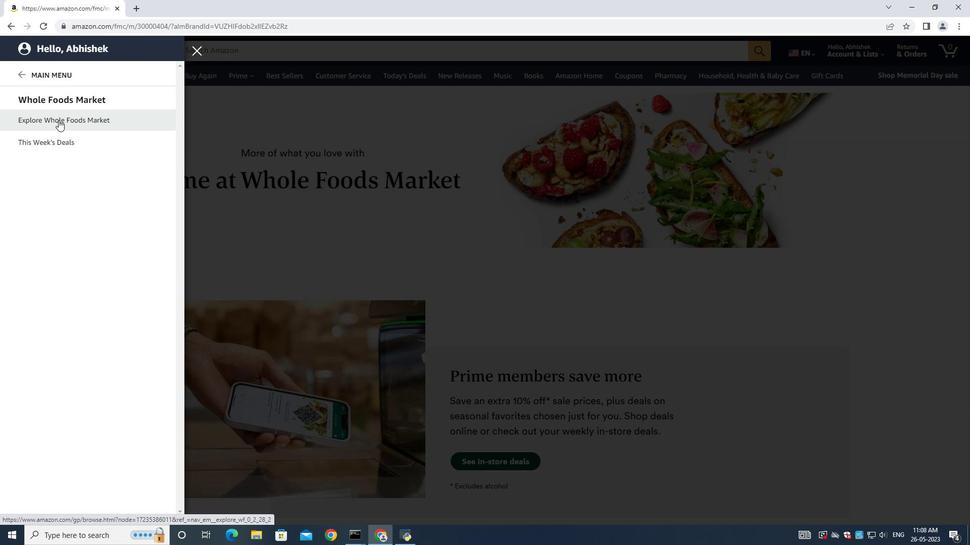 
Action: Mouse moved to (67, 118)
Screenshot: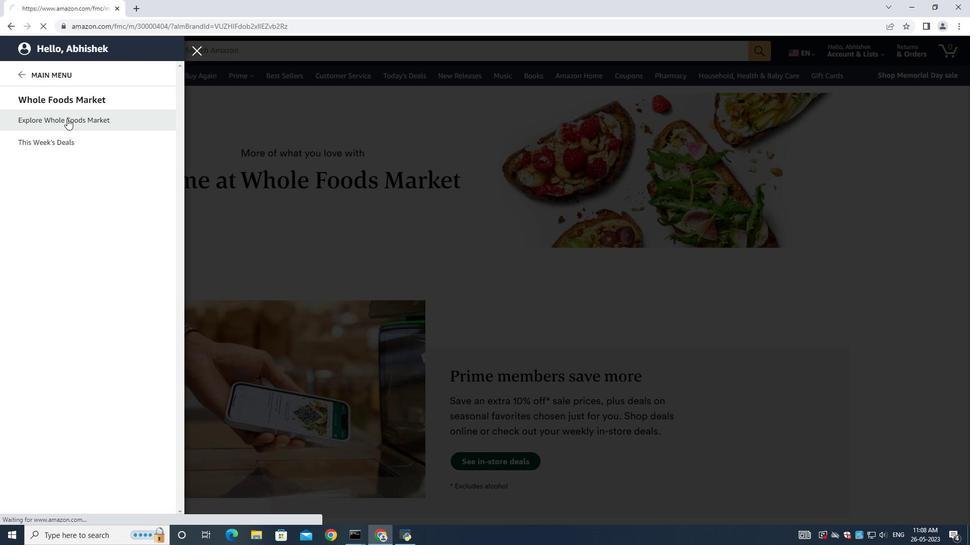 
Action: Mouse pressed left at (67, 118)
Screenshot: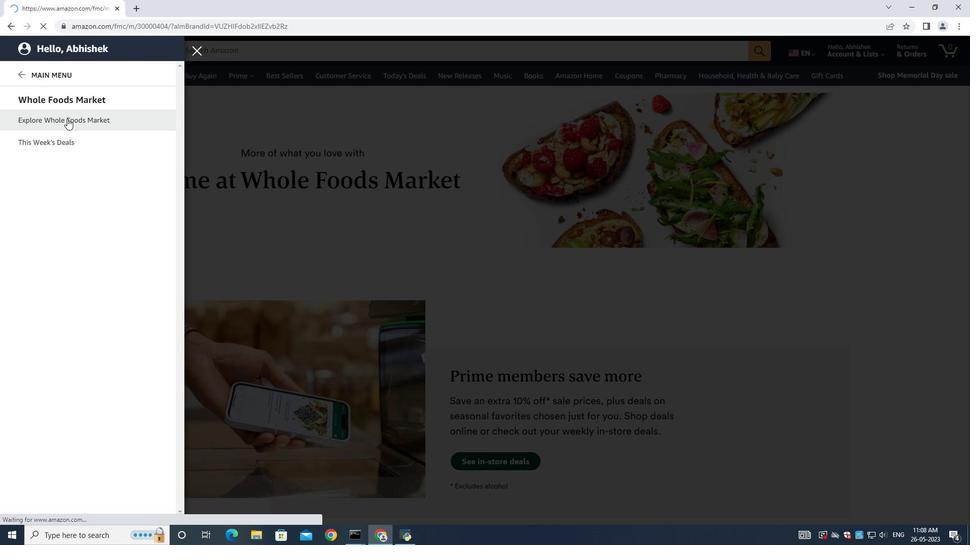 
Action: Mouse moved to (215, 51)
Screenshot: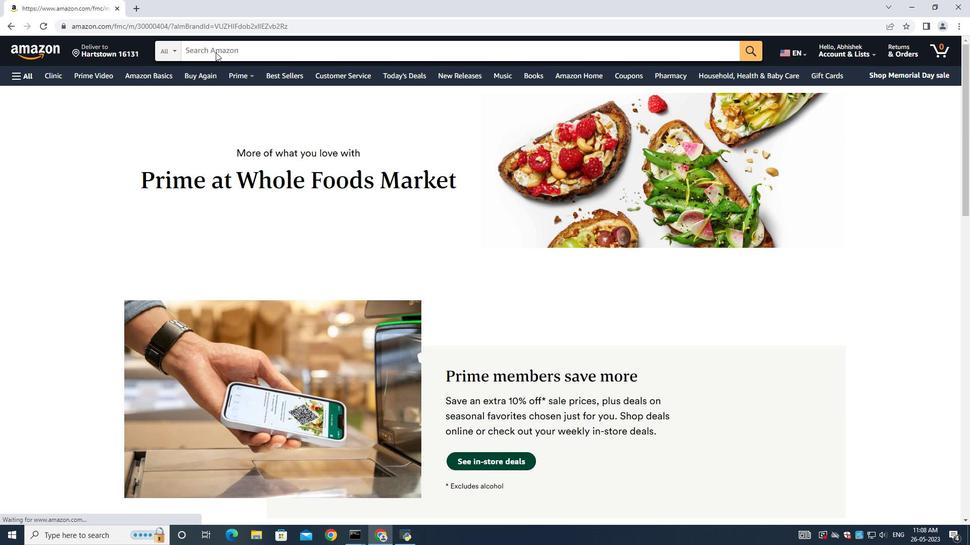 
Action: Mouse pressed left at (215, 51)
Screenshot: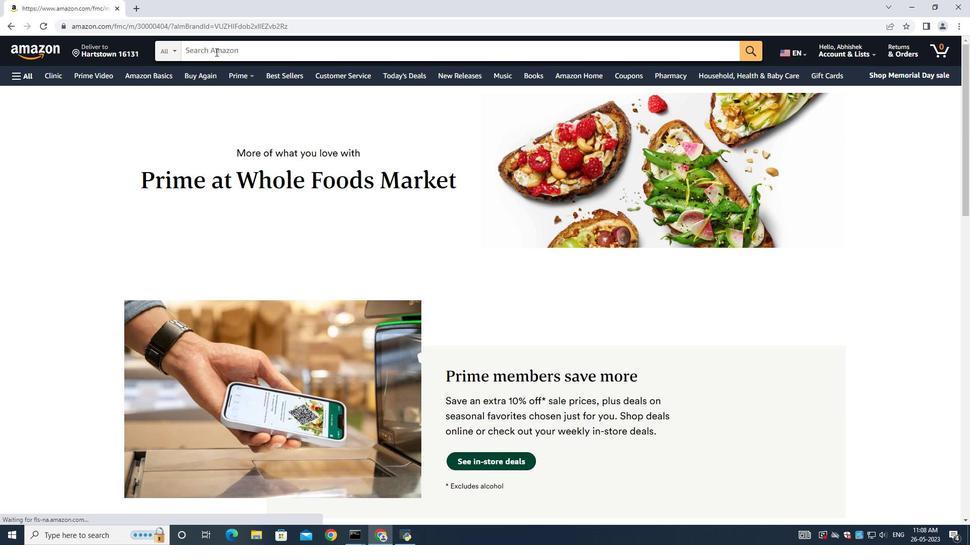 
Action: Mouse moved to (215, 51)
Screenshot: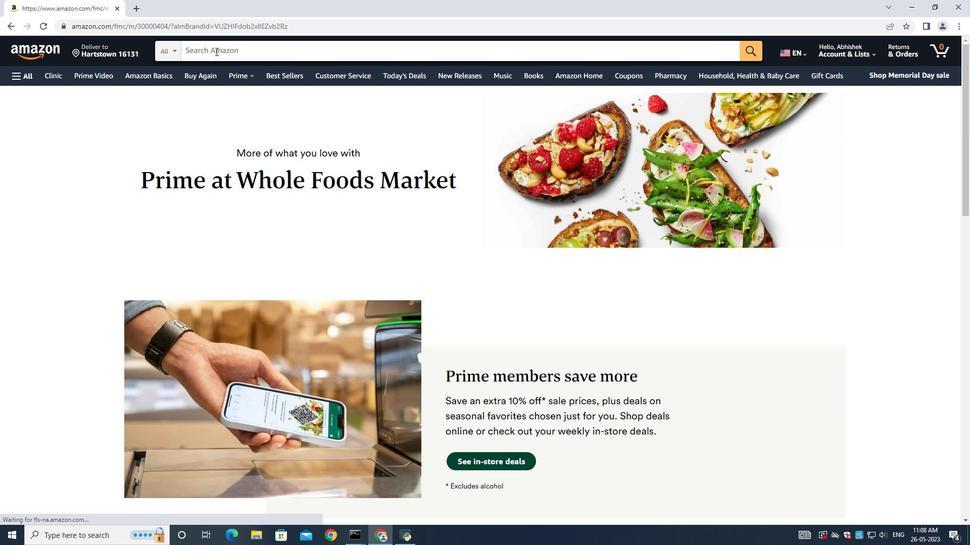 
Action: Key pressed <Key.shift>Organic<Key.space><Key.shift>Avocado<Key.space>oil
Screenshot: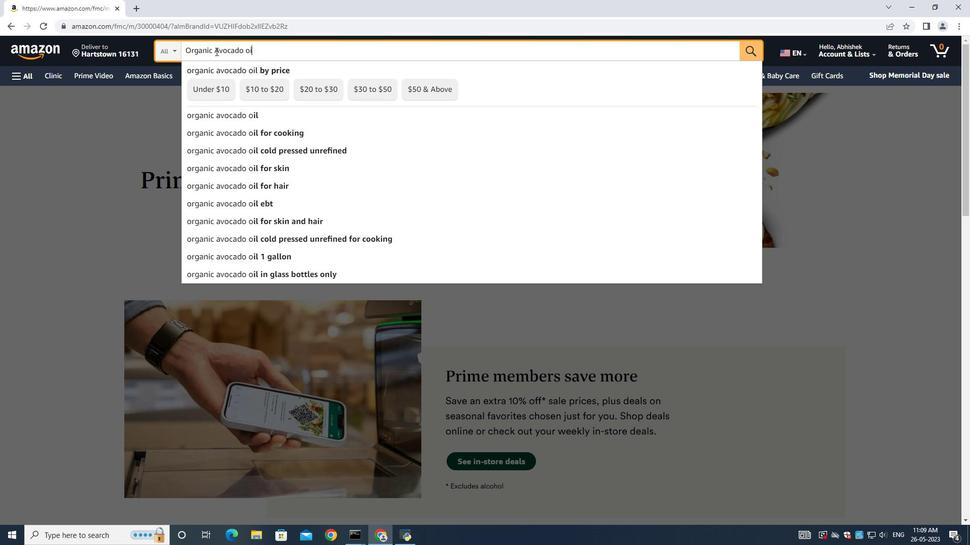 
Action: Mouse moved to (287, 54)
Screenshot: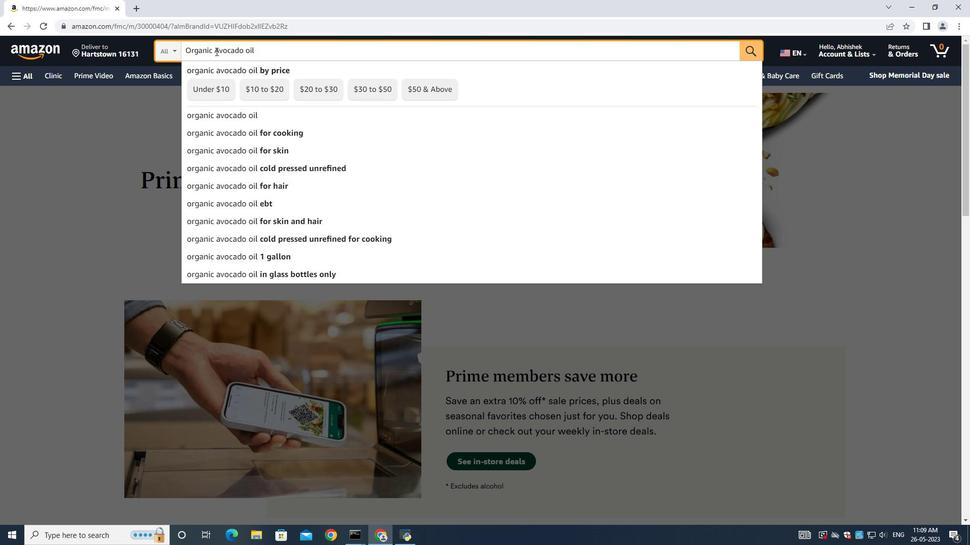 
Action: Key pressed <Key.enter>
Screenshot: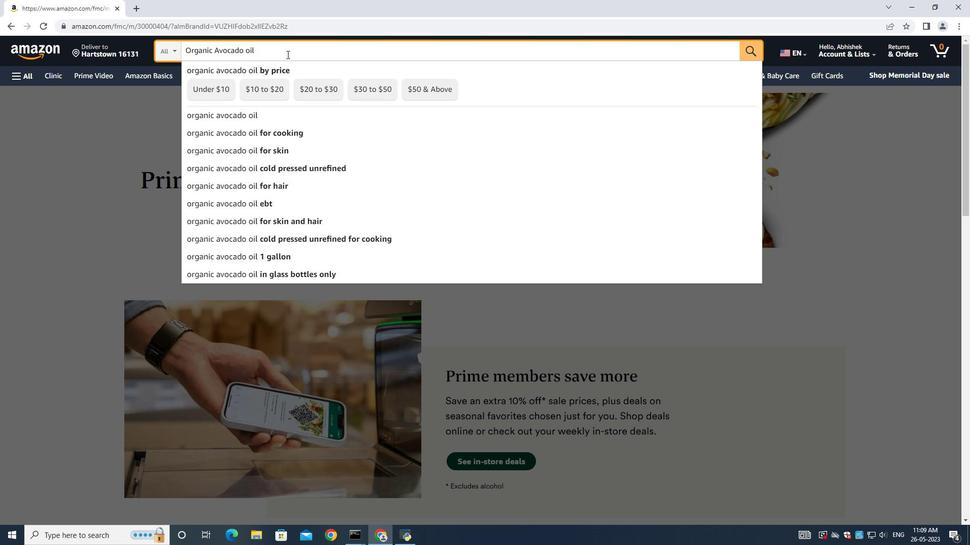 
Action: Mouse moved to (435, 246)
Screenshot: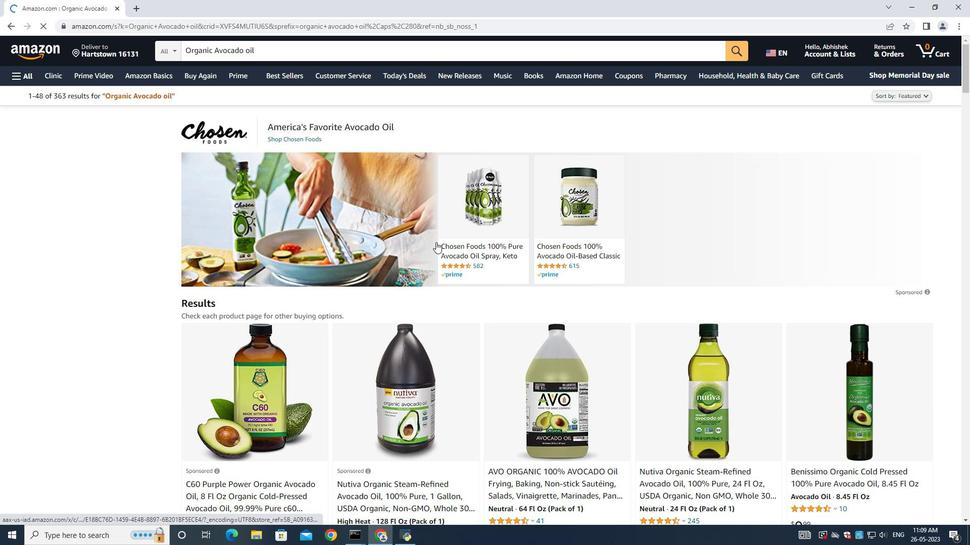 
Action: Mouse scrolled (435, 244) with delta (0, 0)
Screenshot: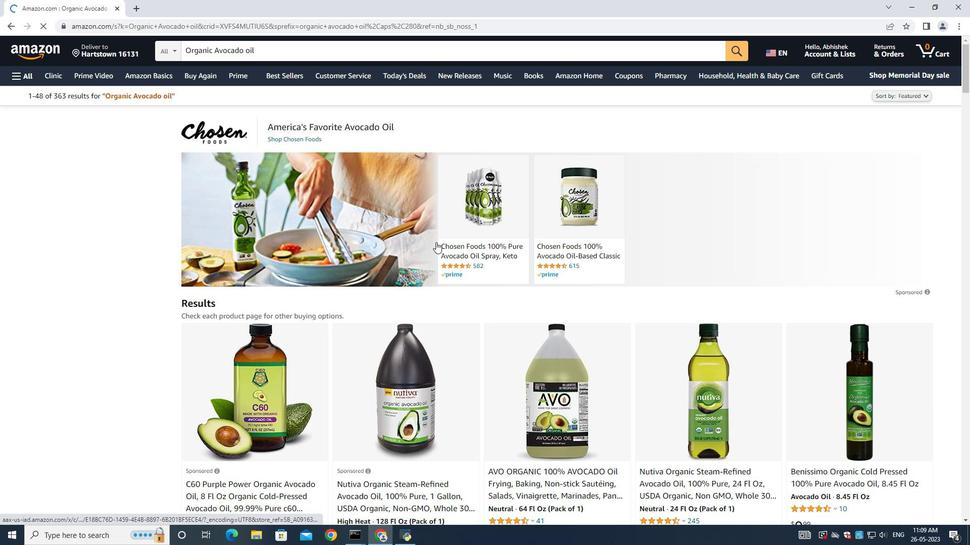 
Action: Mouse moved to (432, 248)
Screenshot: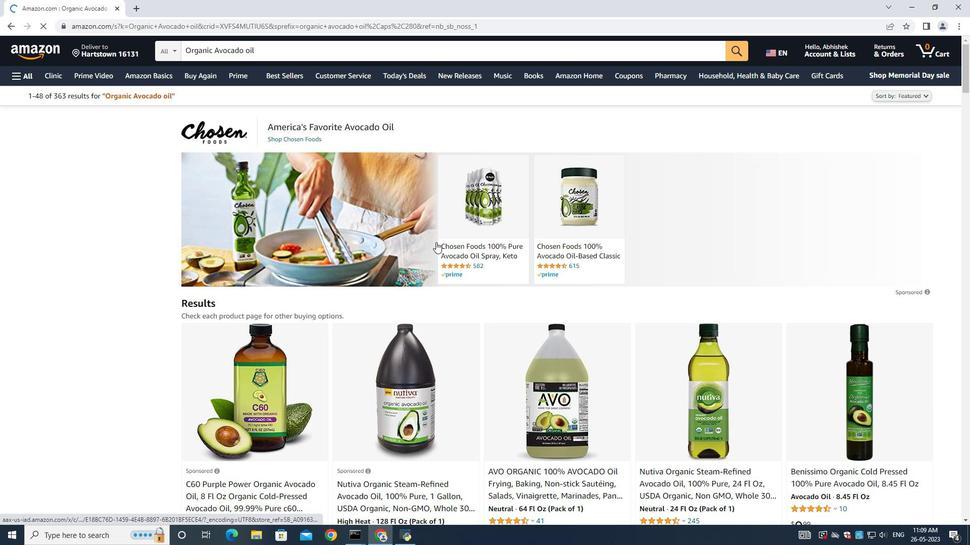 
Action: Mouse scrolled (433, 247) with delta (0, 0)
Screenshot: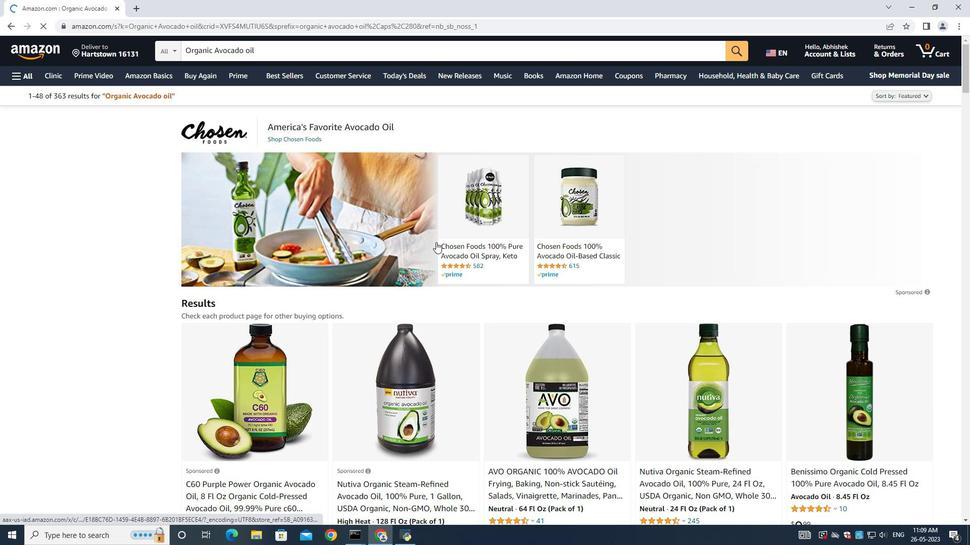 
Action: Mouse moved to (427, 251)
Screenshot: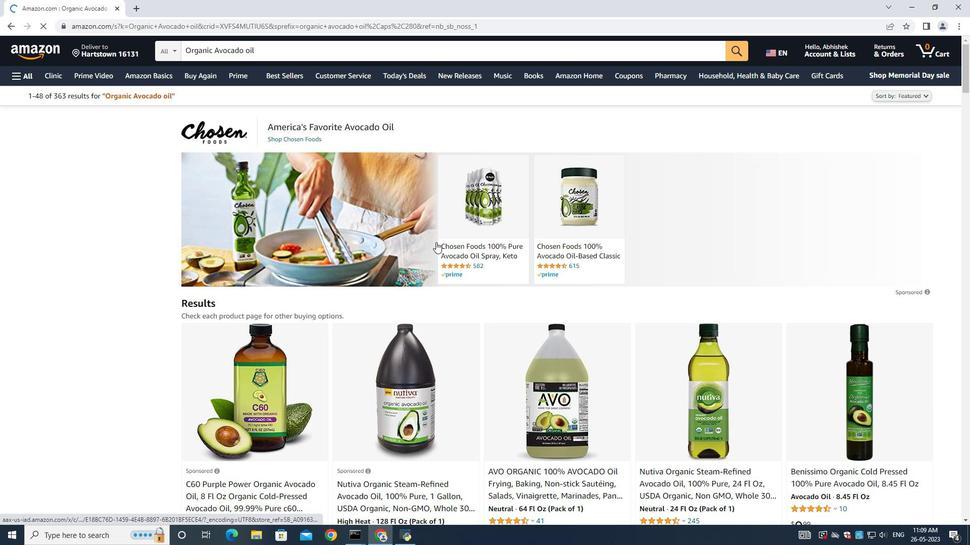 
Action: Mouse scrolled (427, 251) with delta (0, 0)
Screenshot: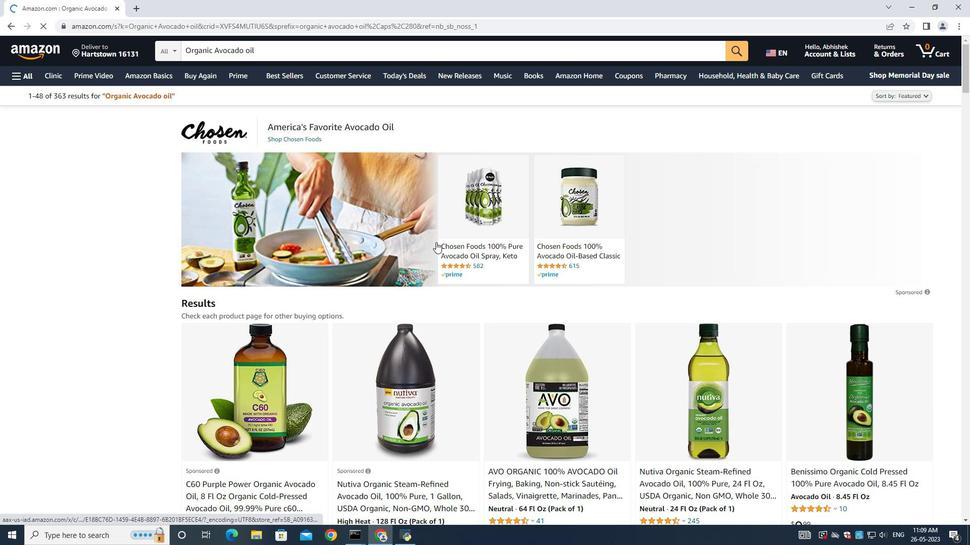 
Action: Mouse moved to (364, 266)
Screenshot: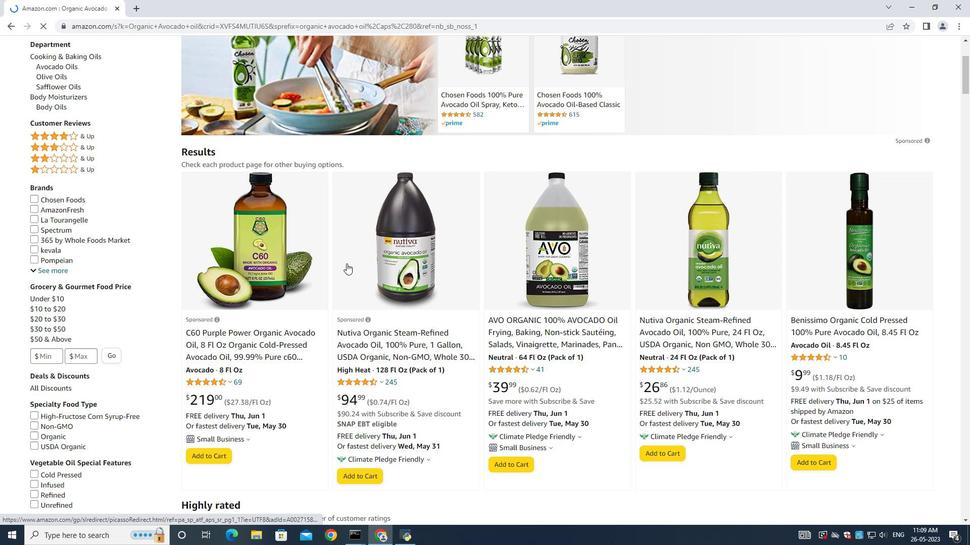 
Action: Mouse scrolled (364, 265) with delta (0, 0)
Screenshot: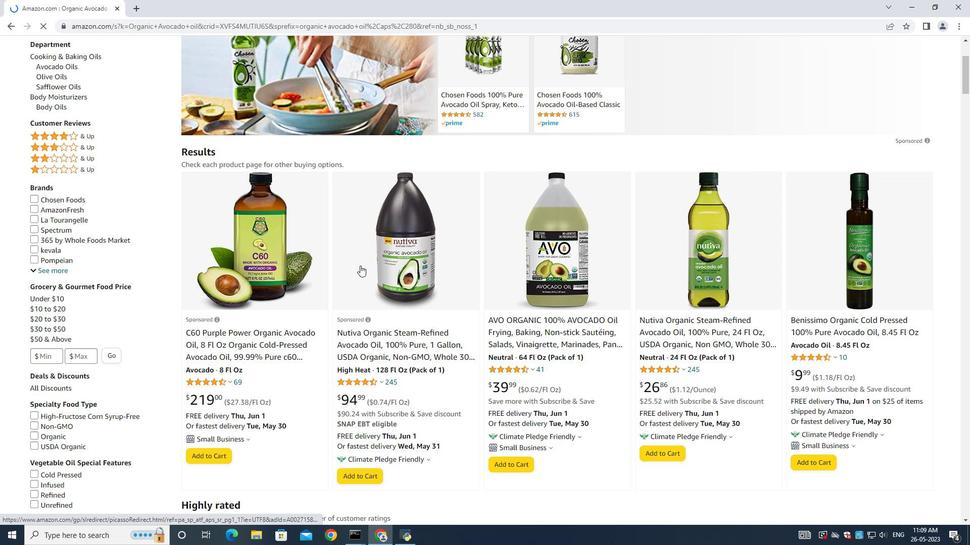 
Action: Mouse moved to (364, 266)
Screenshot: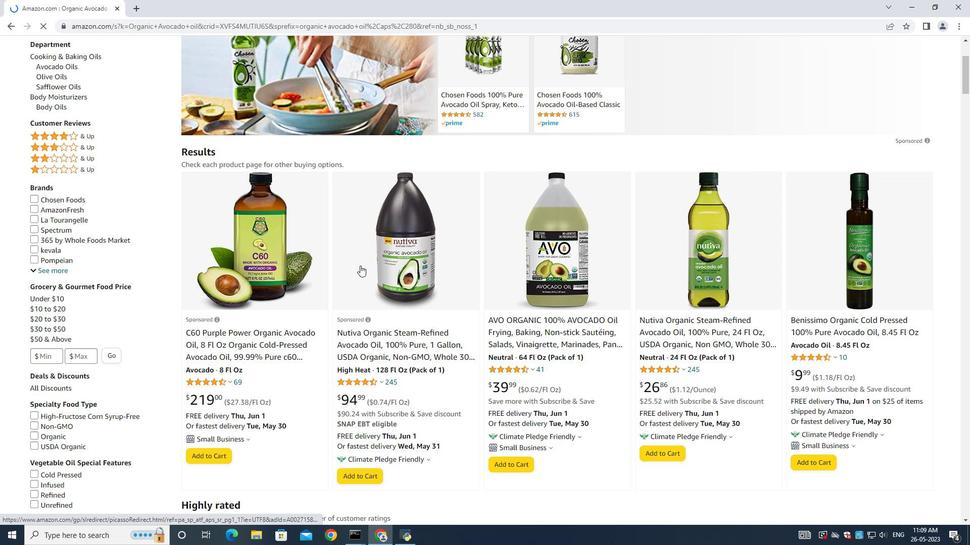 
Action: Mouse scrolled (364, 266) with delta (0, 0)
Screenshot: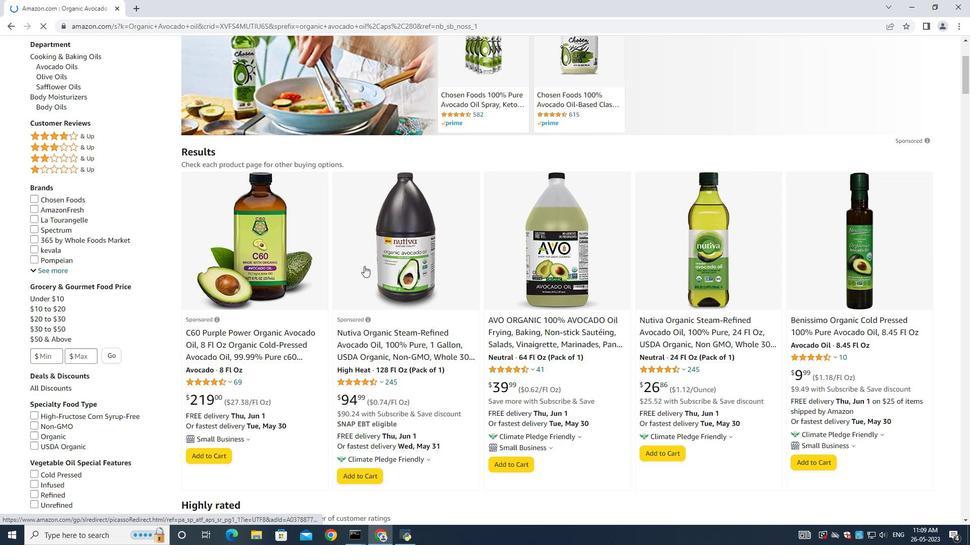 
Action: Mouse moved to (500, 270)
Screenshot: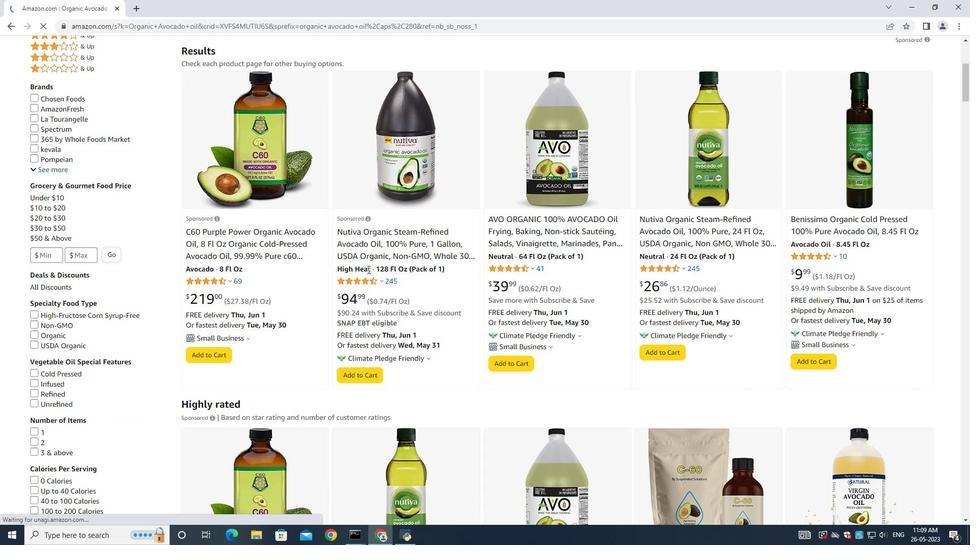 
Action: Mouse scrolled (500, 270) with delta (0, 0)
Screenshot: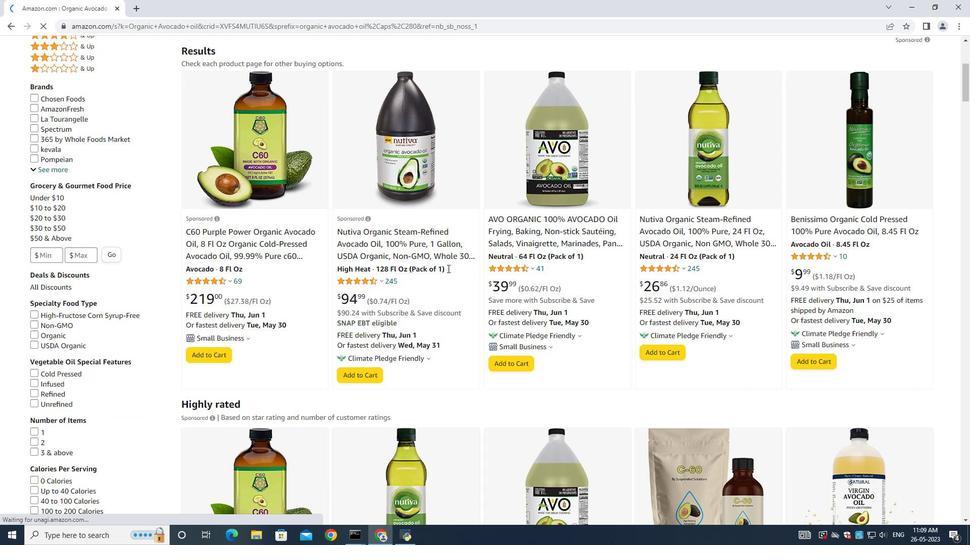 
Action: Mouse scrolled (500, 270) with delta (0, 0)
Screenshot: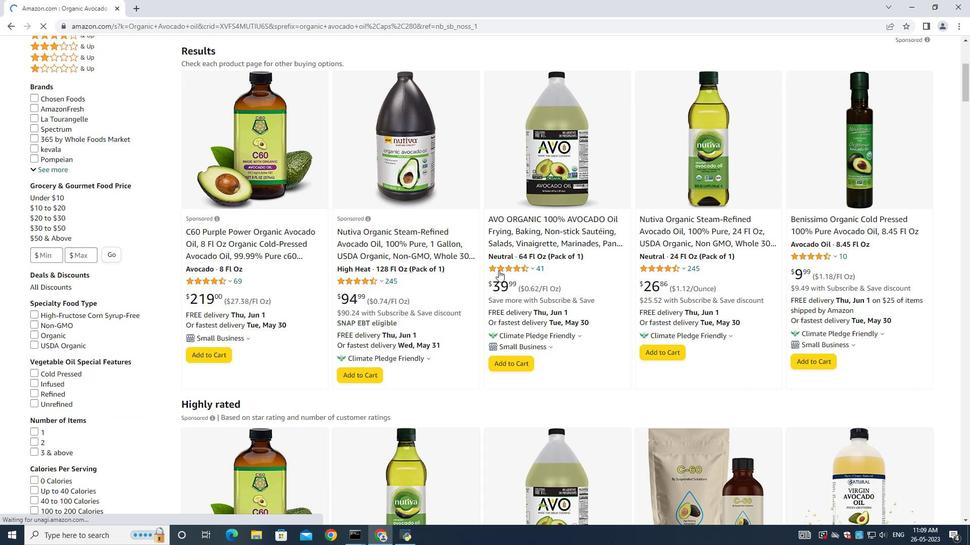 
Action: Mouse moved to (500, 270)
Screenshot: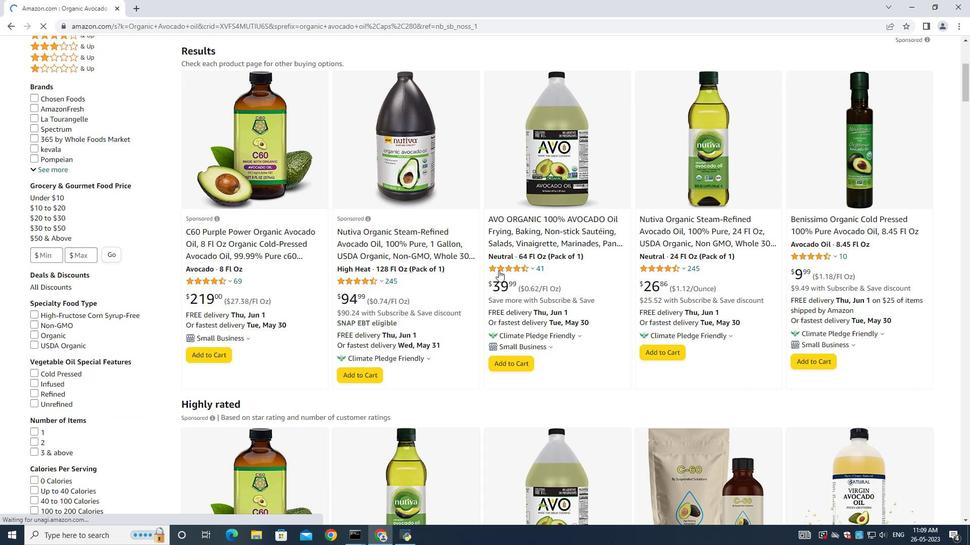 
Action: Mouse scrolled (500, 270) with delta (0, 0)
Screenshot: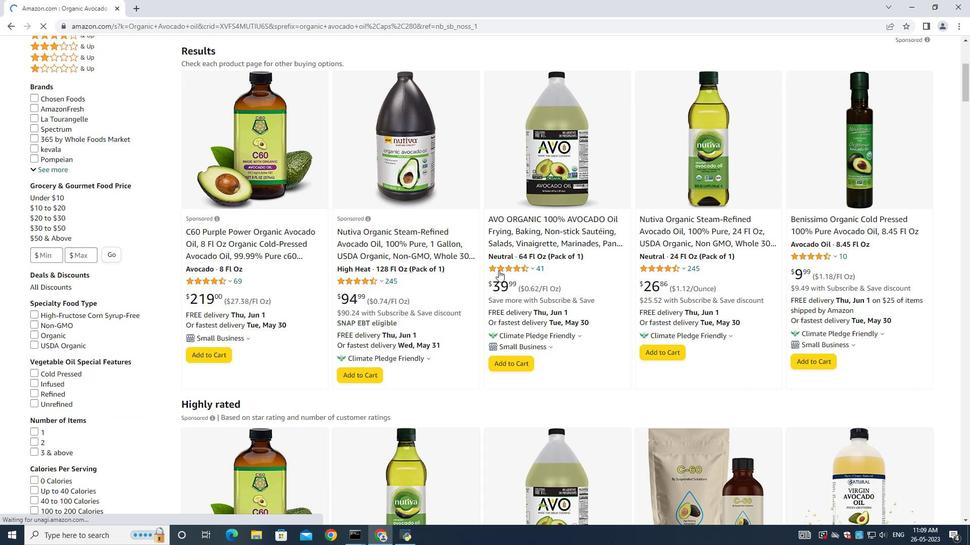 
Action: Mouse moved to (508, 276)
Screenshot: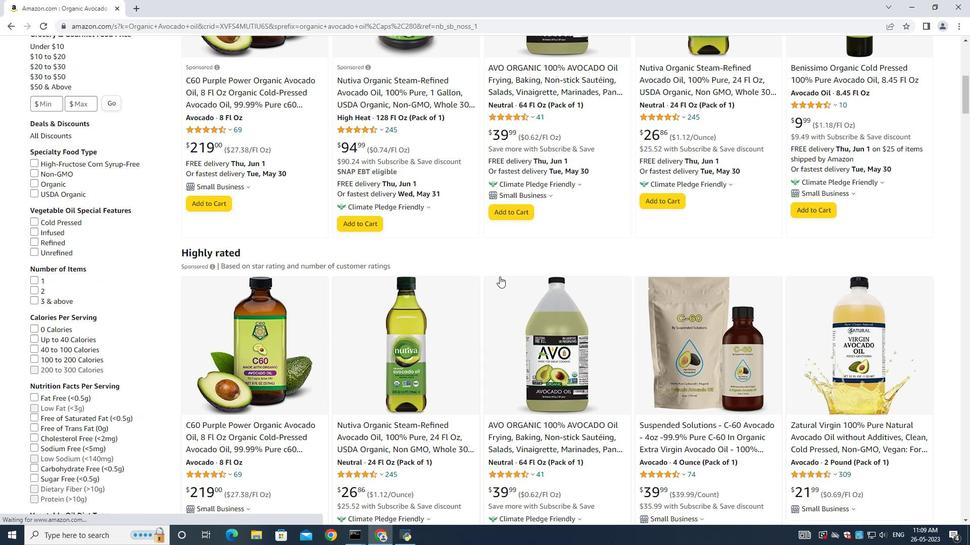 
Action: Mouse scrolled (508, 276) with delta (0, 0)
Screenshot: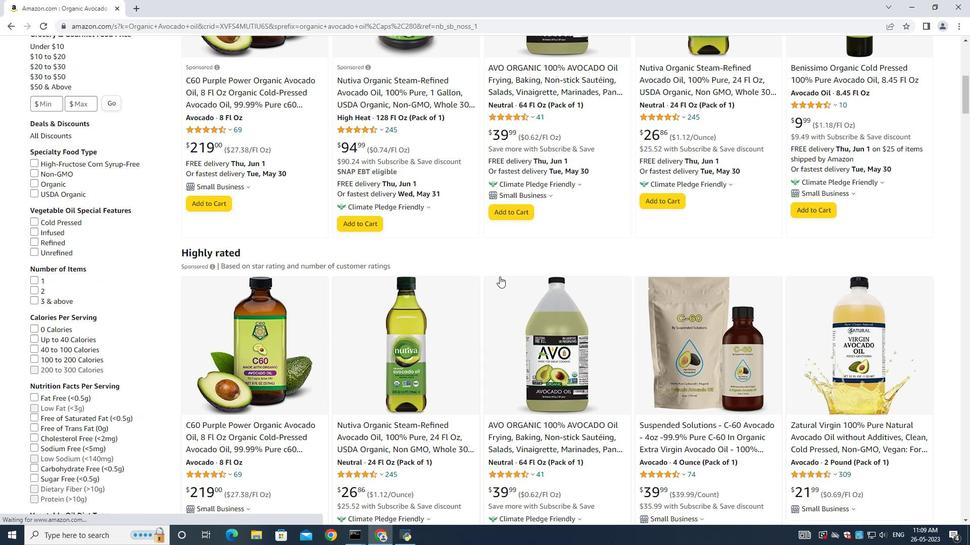 
Action: Mouse moved to (508, 277)
Screenshot: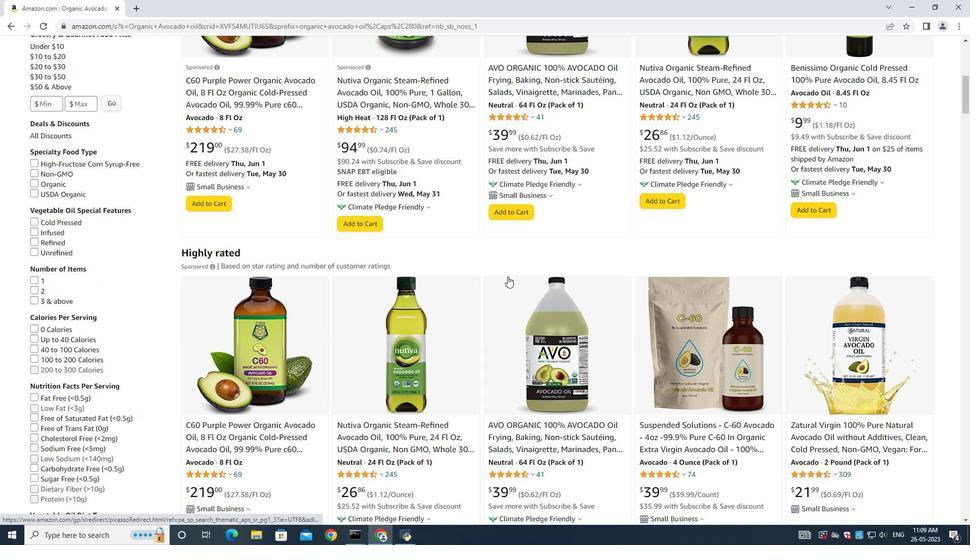 
Action: Mouse scrolled (508, 276) with delta (0, 0)
Screenshot: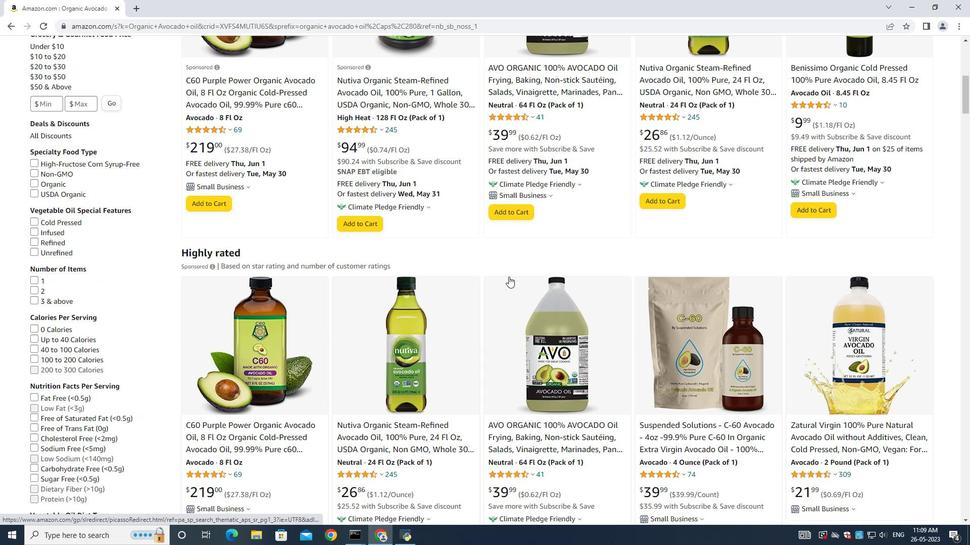 
Action: Mouse moved to (508, 278)
Screenshot: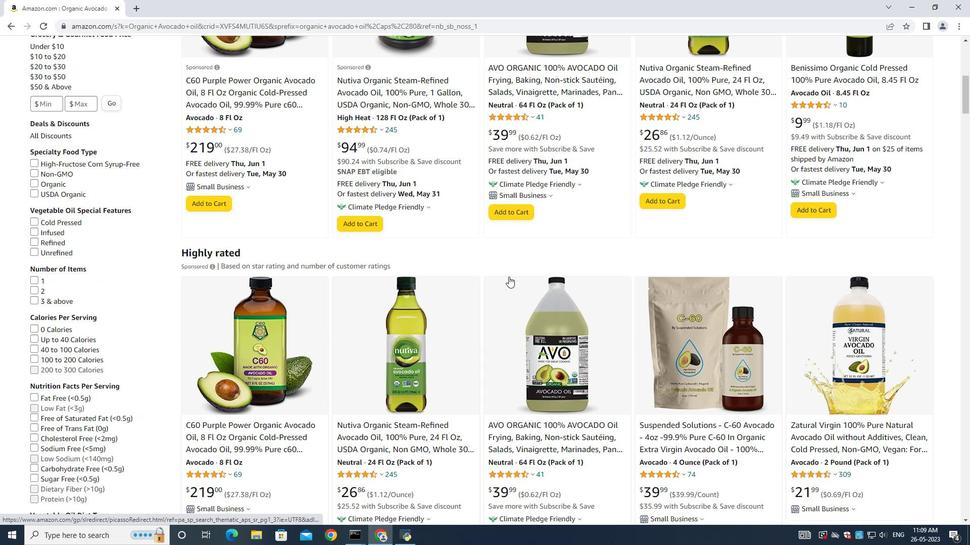
Action: Mouse scrolled (508, 277) with delta (0, 0)
Screenshot: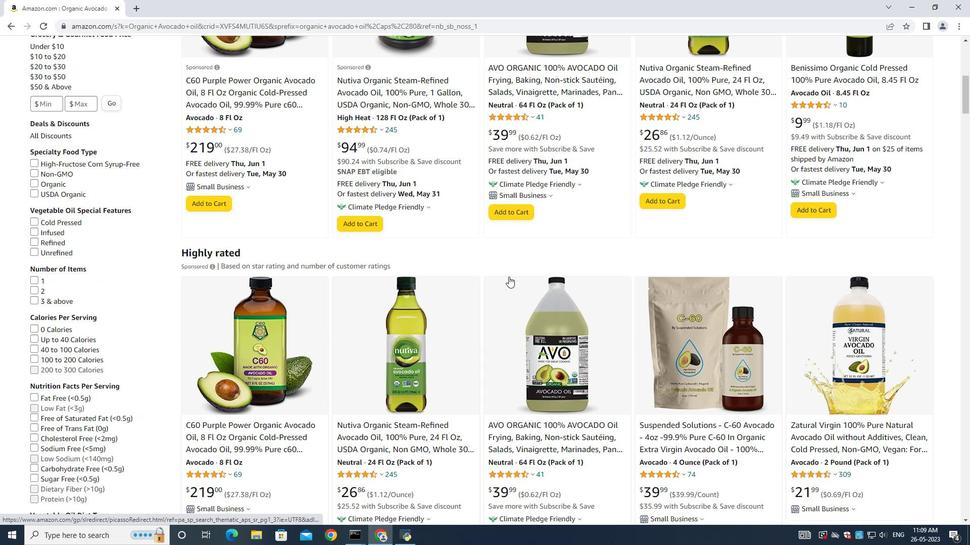 
Action: Mouse moved to (529, 284)
Screenshot: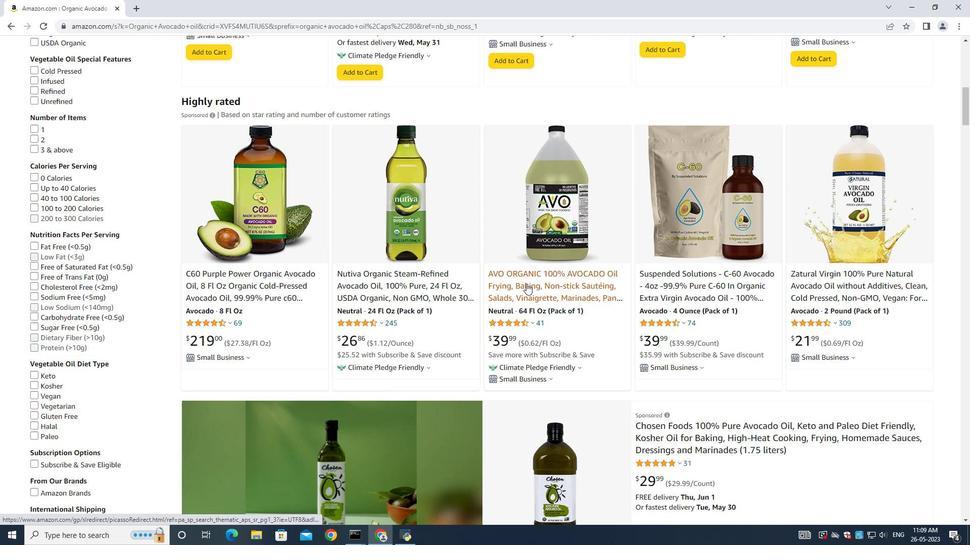 
Action: Mouse scrolled (529, 284) with delta (0, 0)
Screenshot: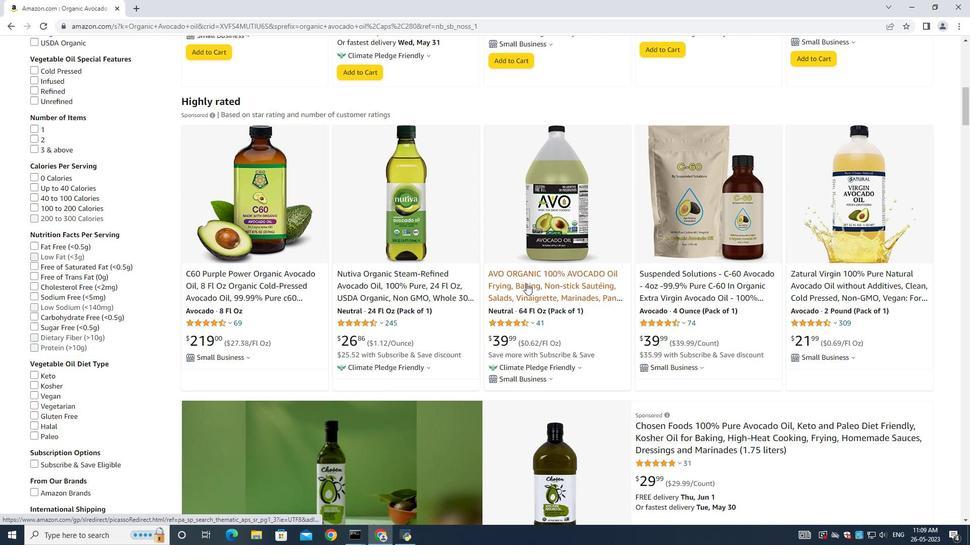 
Action: Mouse moved to (562, 229)
Screenshot: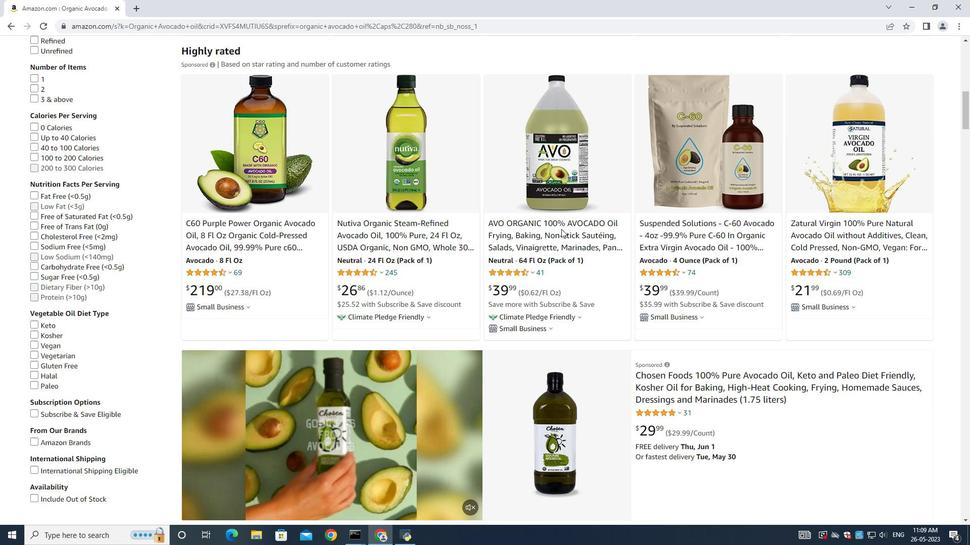 
Action: Mouse scrolled (562, 229) with delta (0, 0)
Screenshot: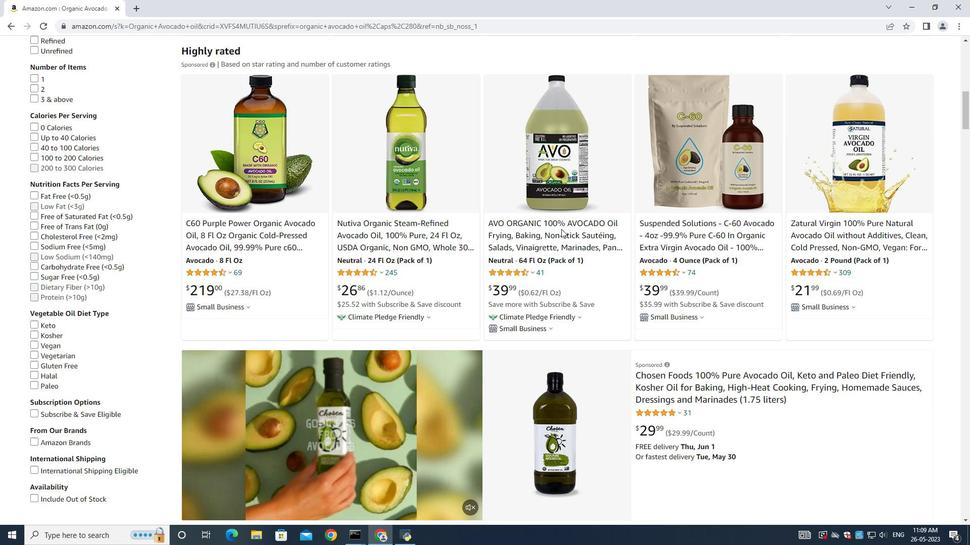 
Action: Mouse moved to (563, 229)
Screenshot: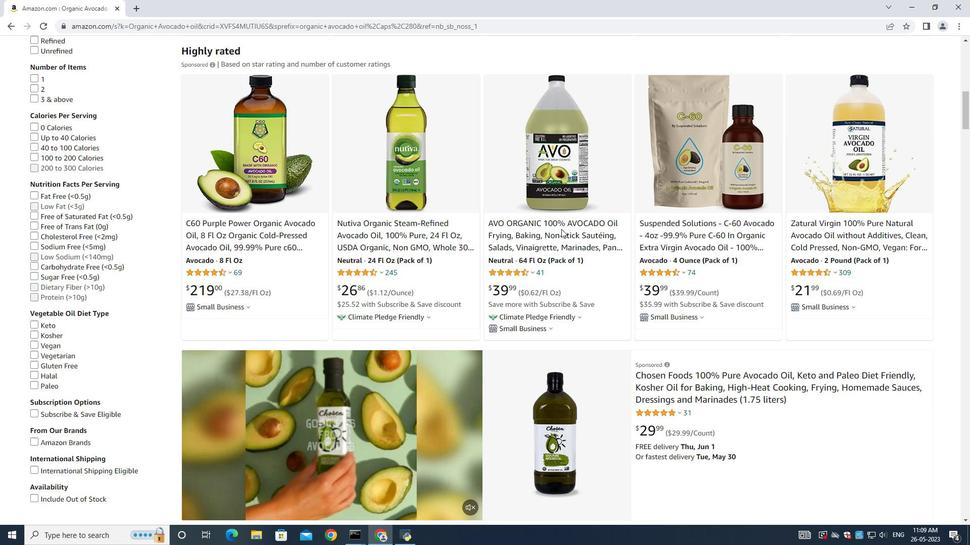 
Action: Mouse scrolled (563, 229) with delta (0, 0)
Screenshot: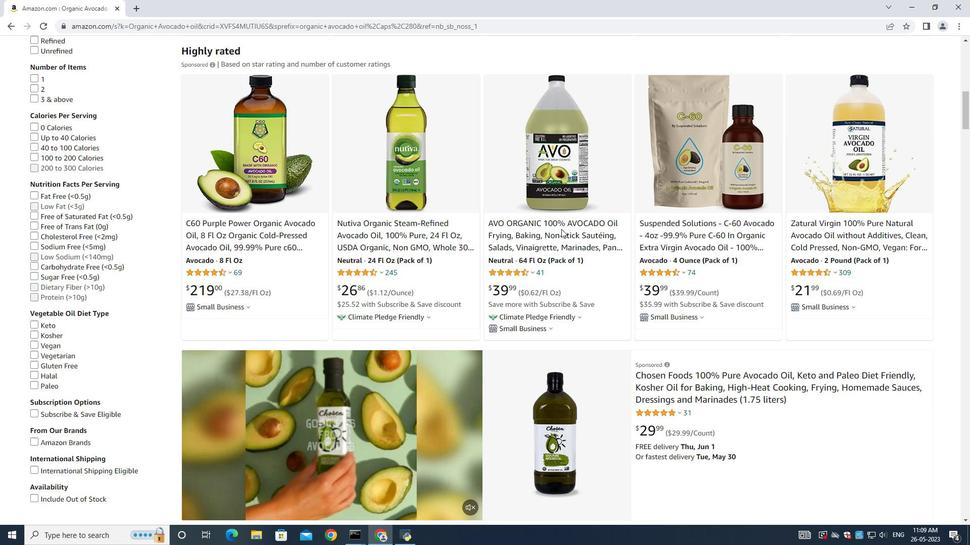 
Action: Mouse moved to (564, 229)
Screenshot: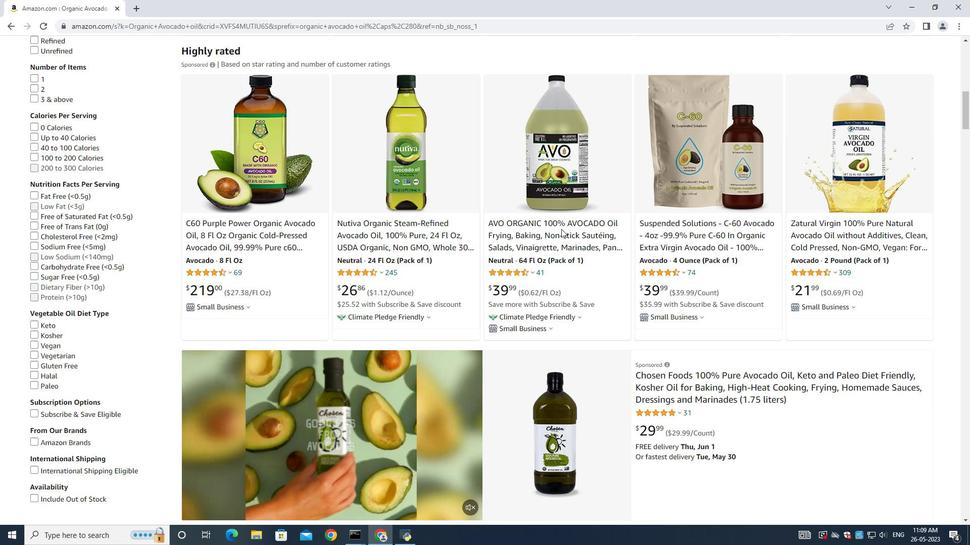 
Action: Mouse scrolled (564, 229) with delta (0, 0)
Screenshot: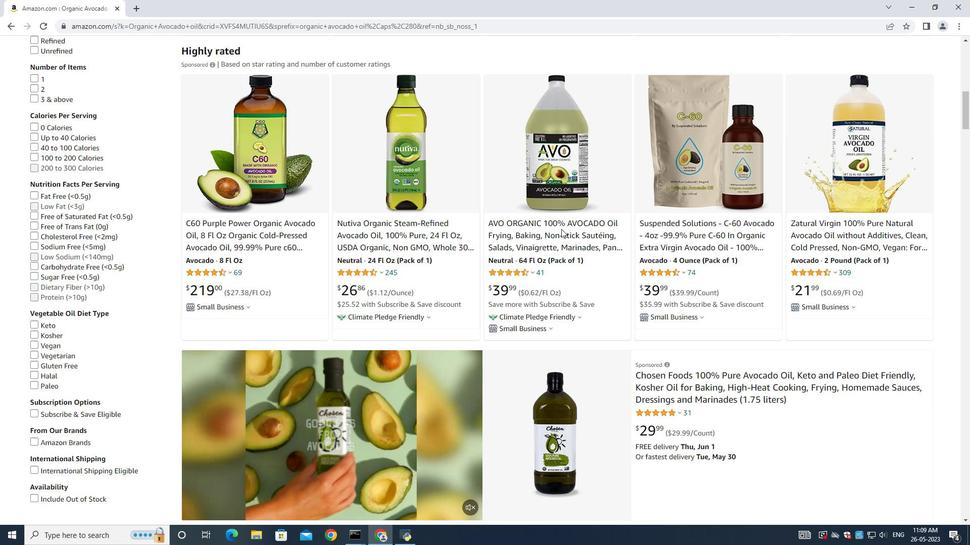 
Action: Mouse moved to (565, 229)
Screenshot: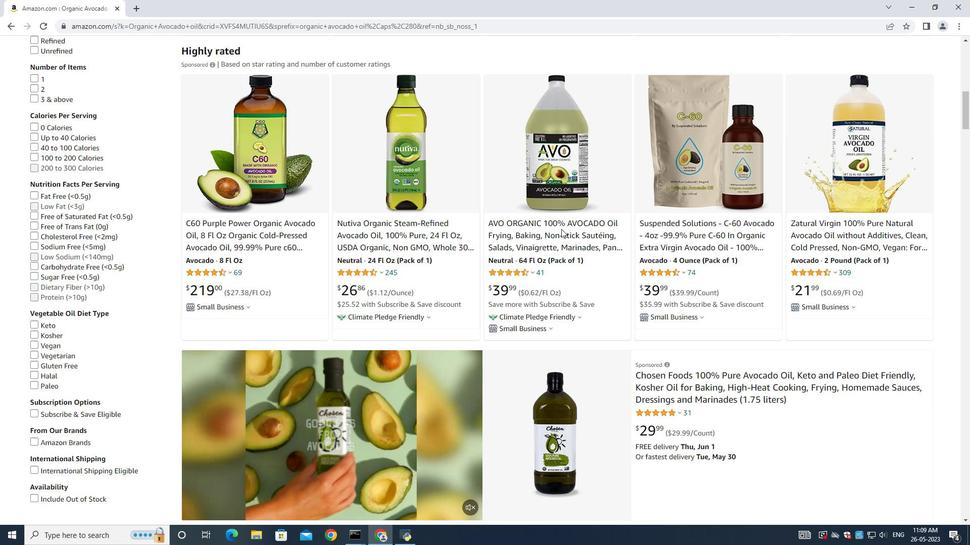 
Action: Mouse scrolled (565, 229) with delta (0, 0)
Screenshot: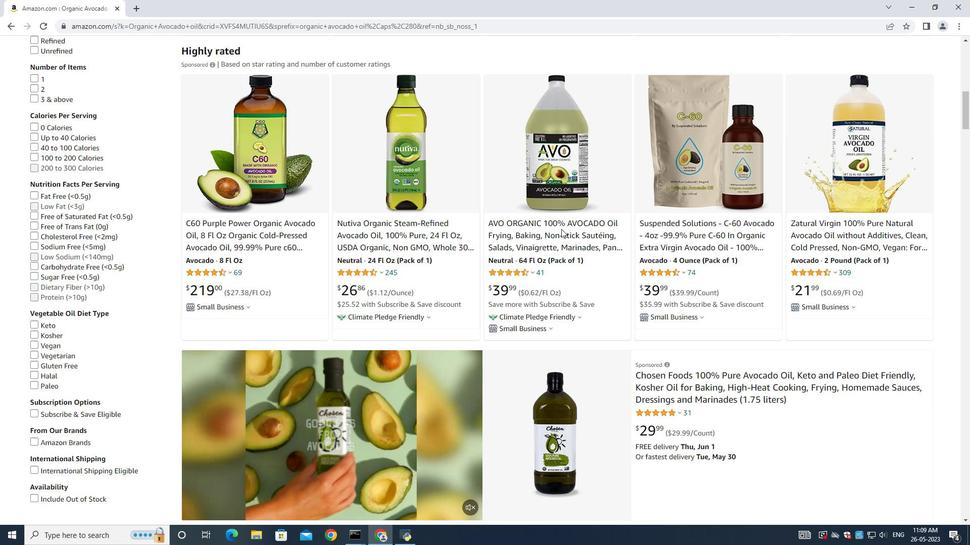 
Action: Mouse moved to (584, 218)
Screenshot: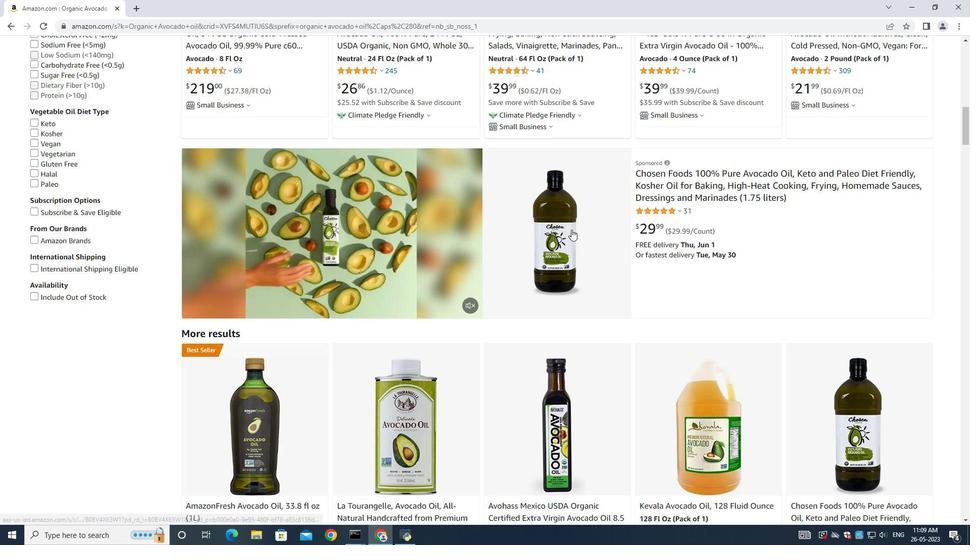 
Action: Mouse scrolled (584, 218) with delta (0, 0)
Screenshot: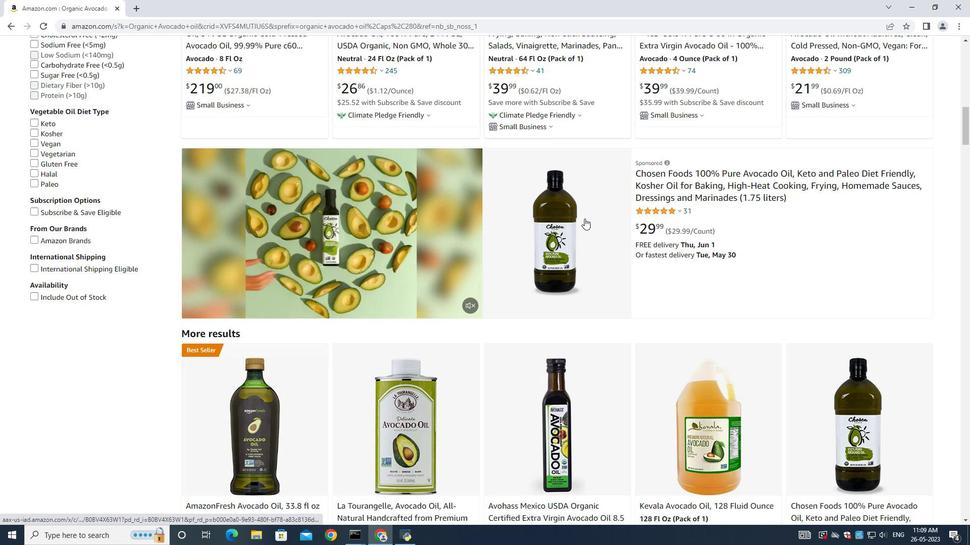 
Action: Mouse scrolled (584, 218) with delta (0, 0)
Screenshot: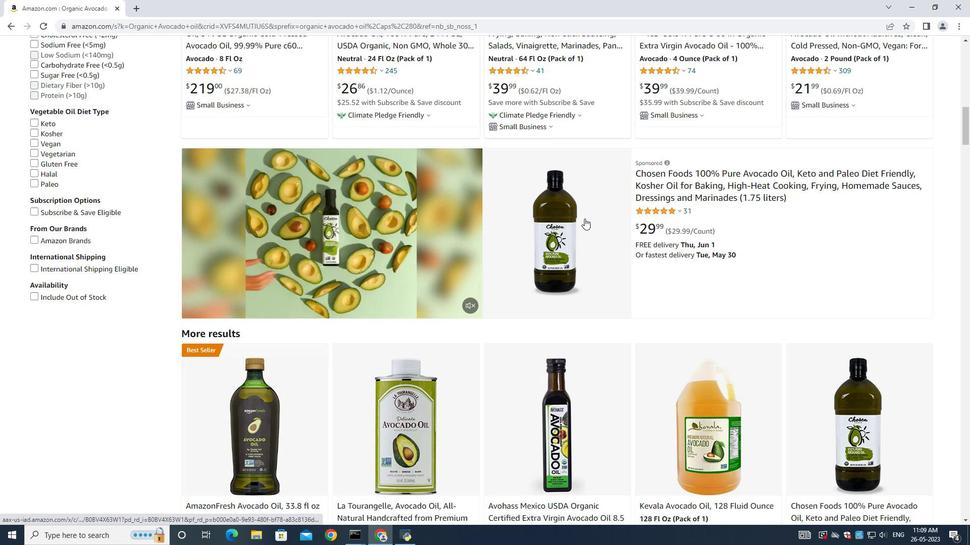 
Action: Mouse scrolled (584, 218) with delta (0, 0)
Screenshot: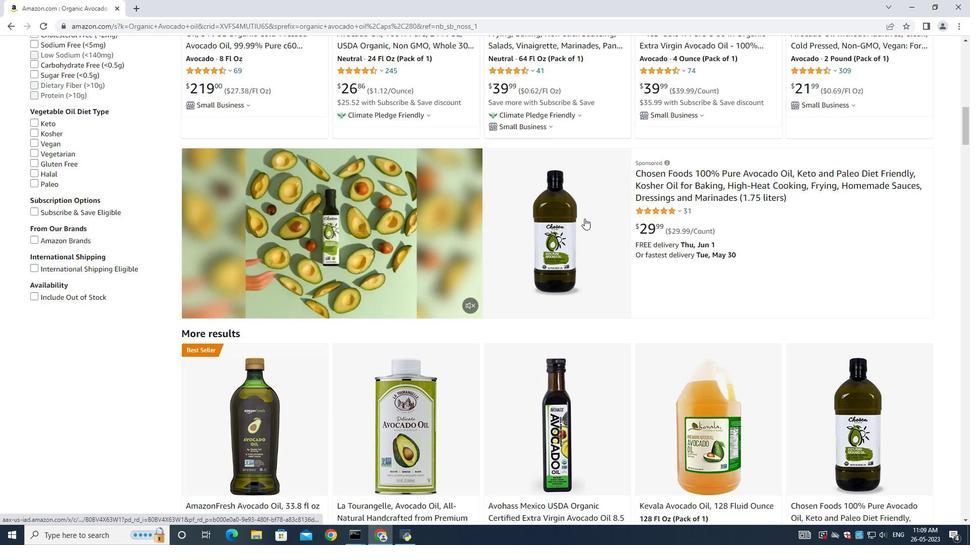 
Action: Mouse scrolled (584, 218) with delta (0, 0)
Screenshot: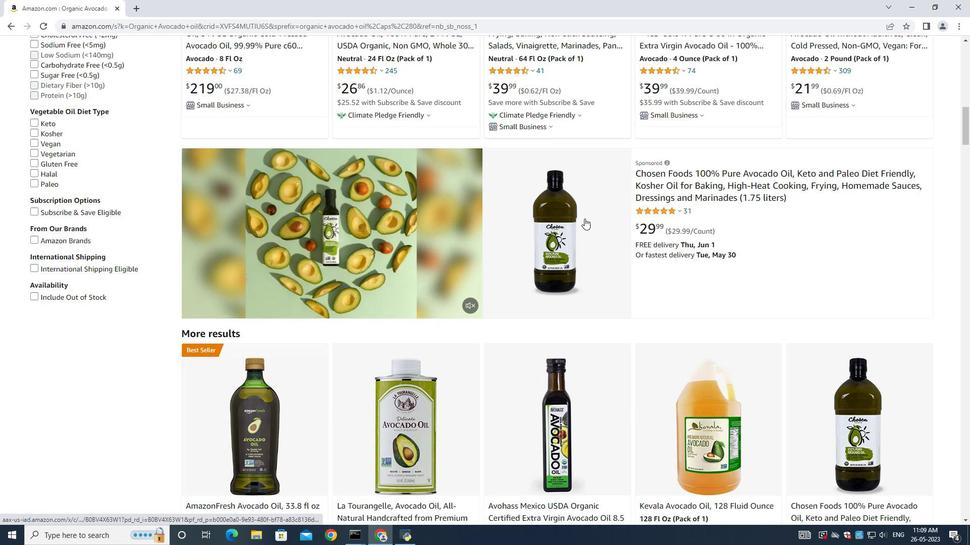 
Action: Mouse moved to (584, 218)
Screenshot: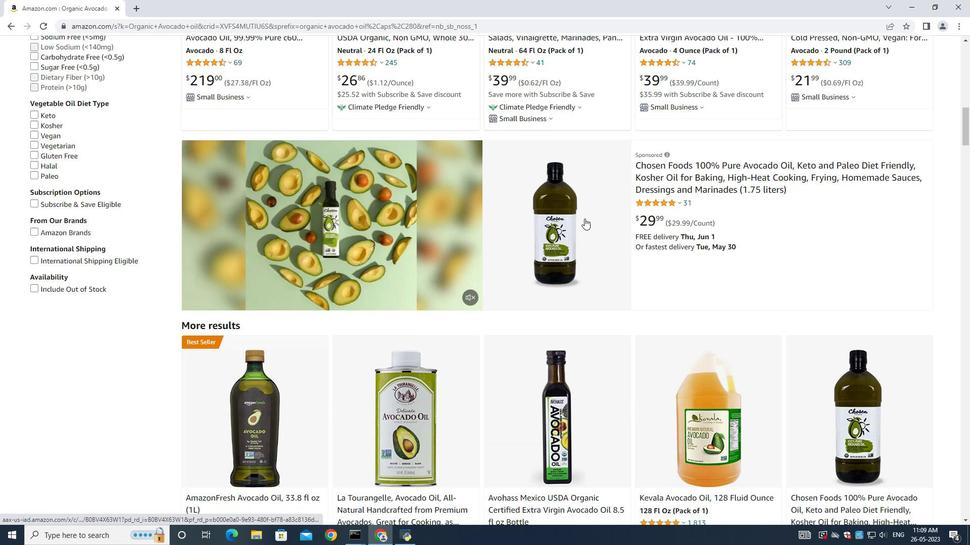 
Action: Mouse scrolled (584, 218) with delta (0, 0)
Screenshot: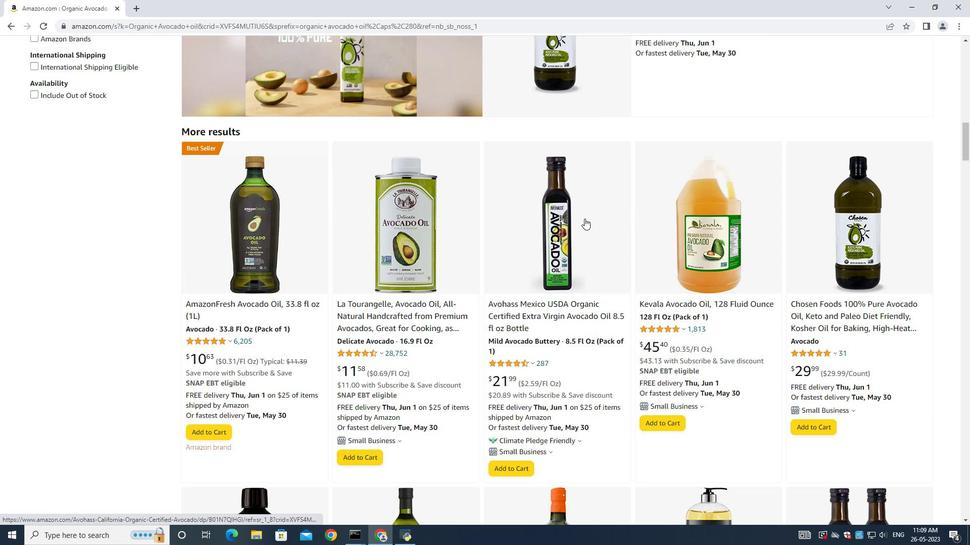 
Action: Mouse scrolled (584, 218) with delta (0, 0)
Screenshot: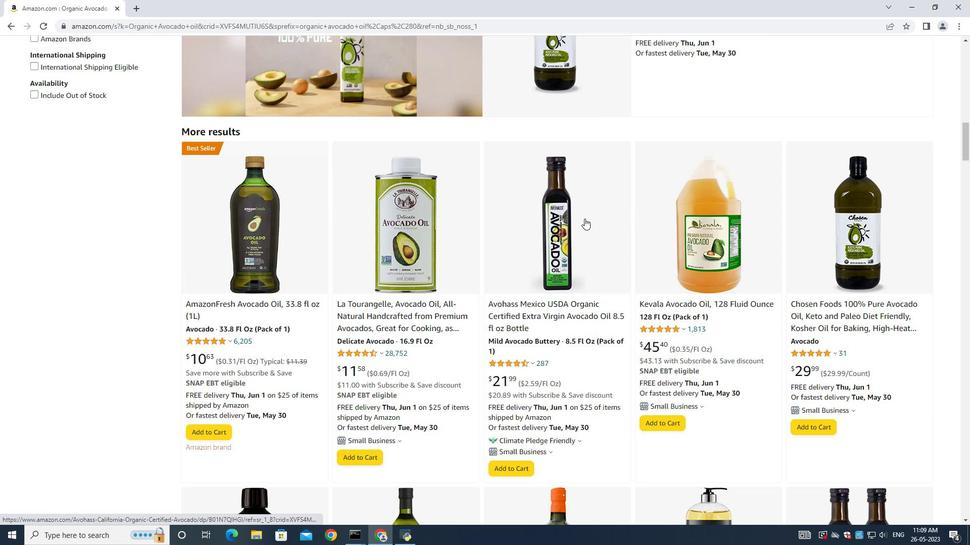 
Action: Mouse moved to (590, 215)
Screenshot: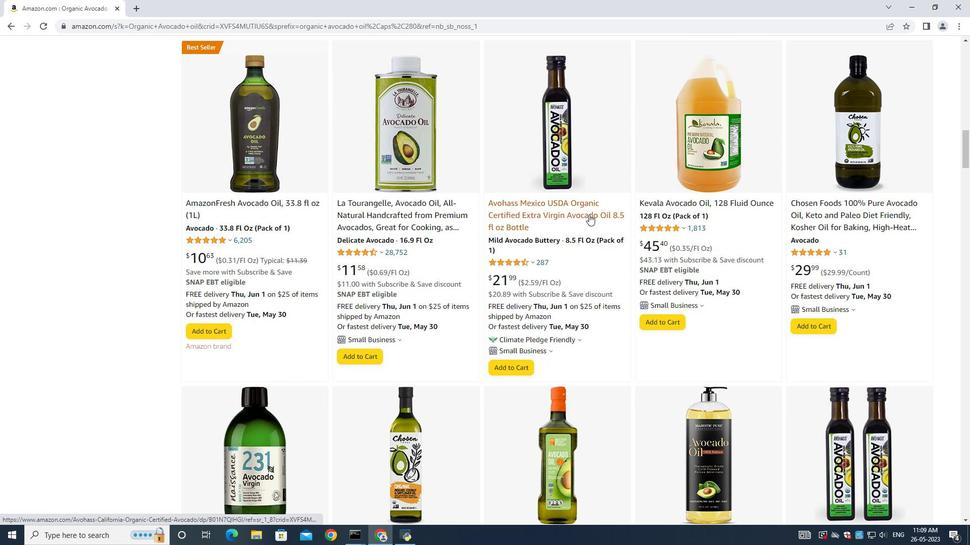 
Action: Mouse scrolled (590, 214) with delta (0, 0)
Screenshot: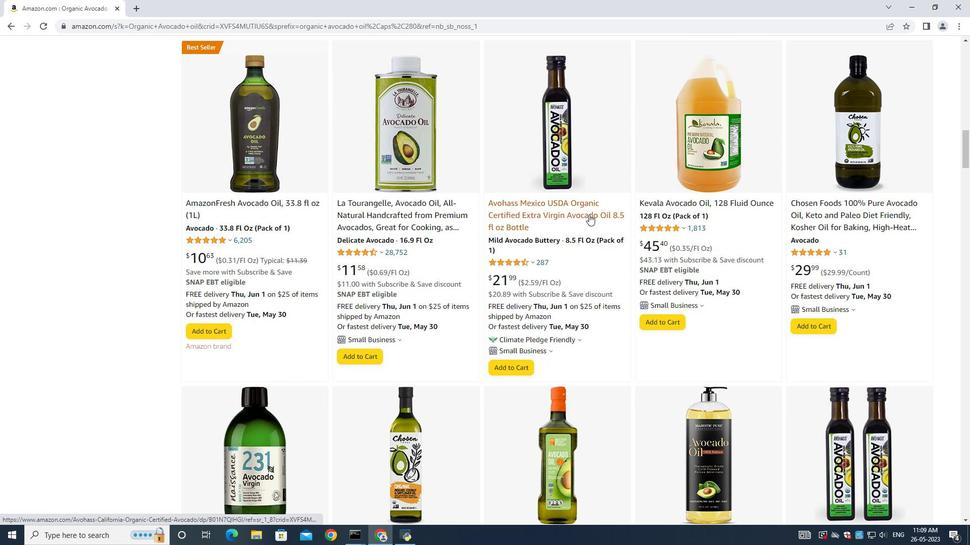 
Action: Mouse moved to (590, 215)
Screenshot: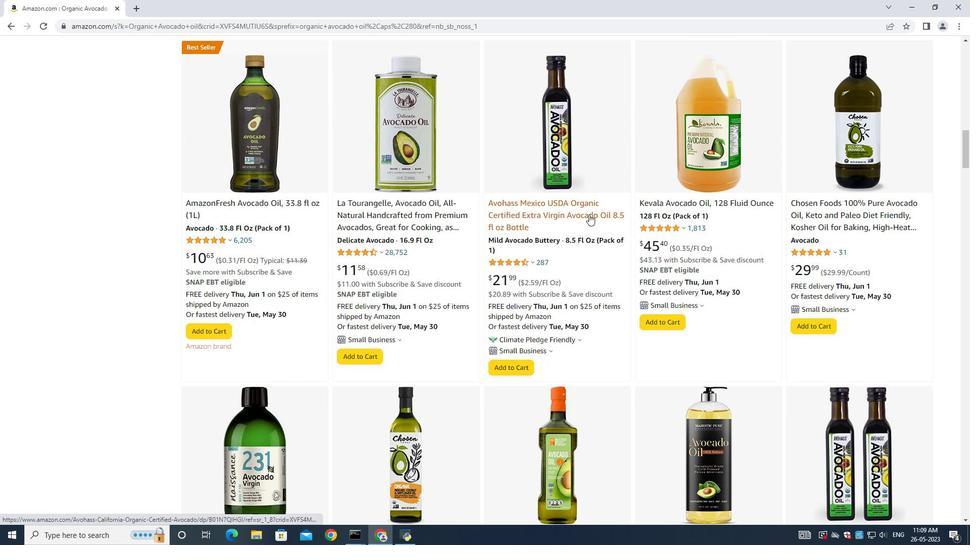 
Action: Mouse scrolled (590, 214) with delta (0, 0)
Screenshot: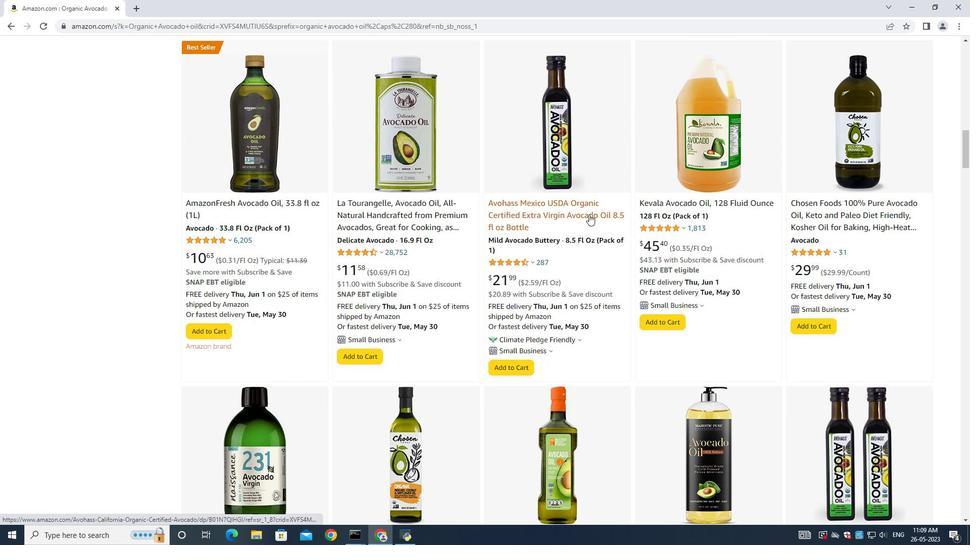 
Action: Mouse moved to (599, 209)
Screenshot: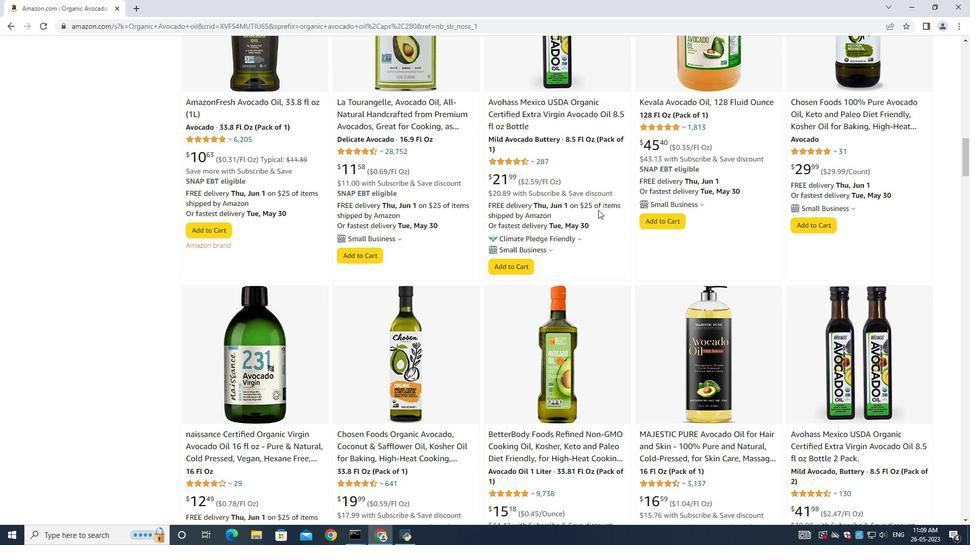 
Action: Mouse scrolled (599, 208) with delta (0, 0)
Screenshot: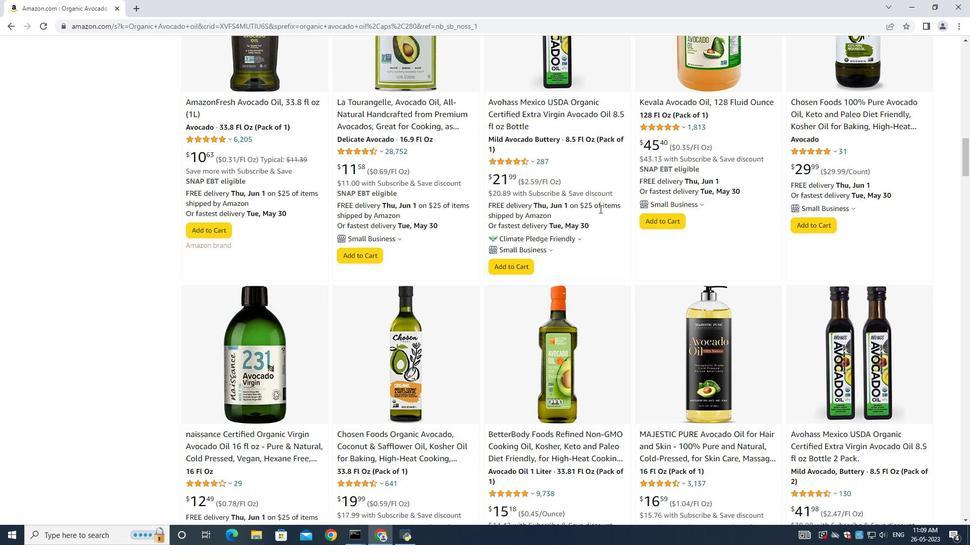 
Action: Mouse scrolled (599, 208) with delta (0, 0)
Screenshot: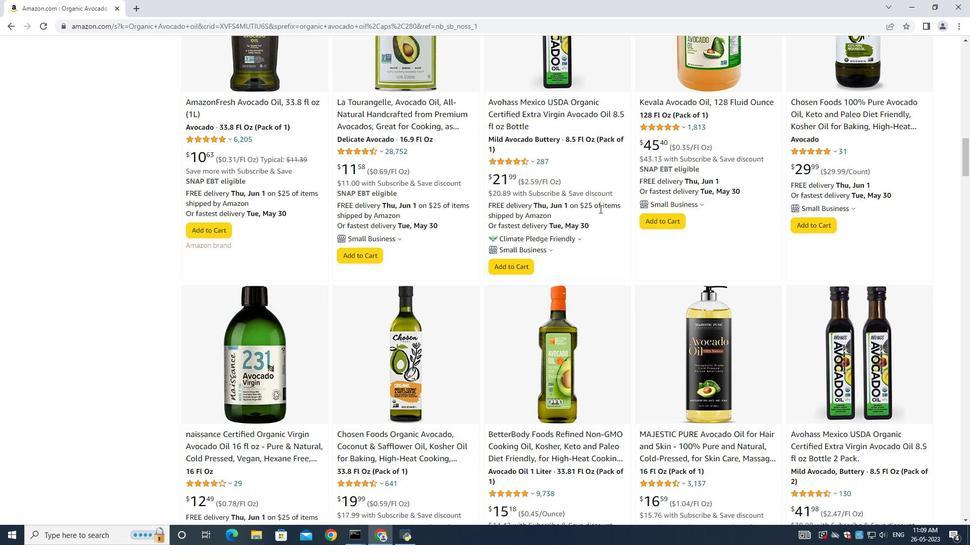 
Action: Mouse scrolled (599, 208) with delta (0, 0)
Screenshot: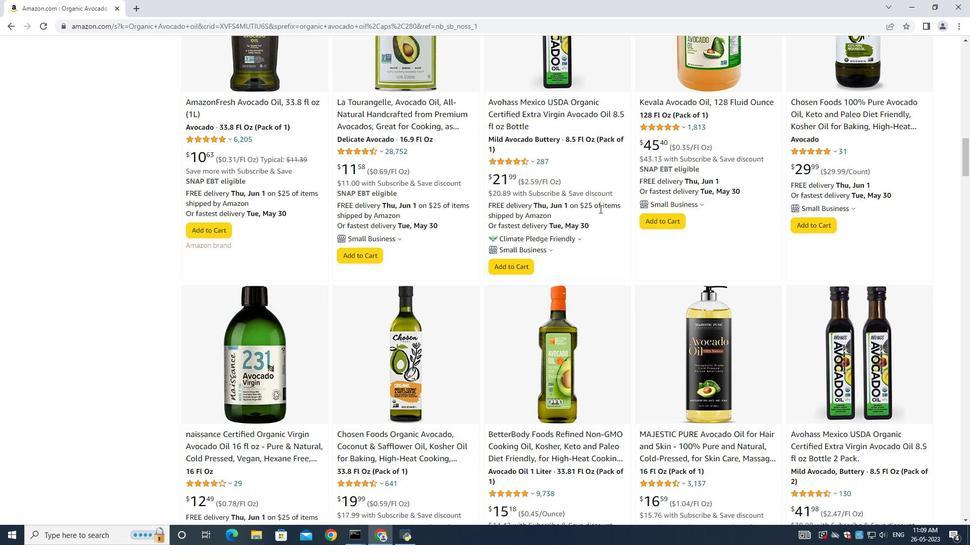 
Action: Mouse scrolled (599, 208) with delta (0, 0)
Screenshot: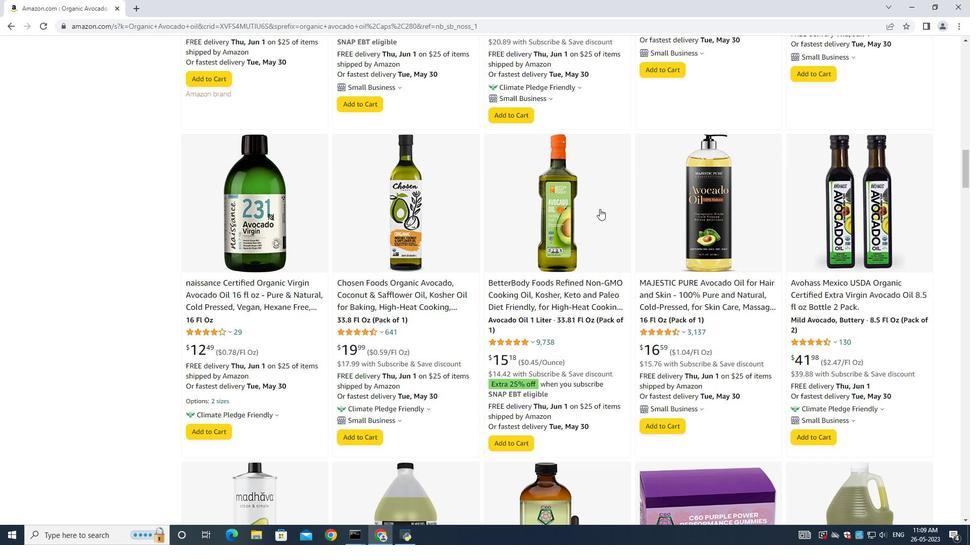 
Action: Mouse moved to (600, 210)
Screenshot: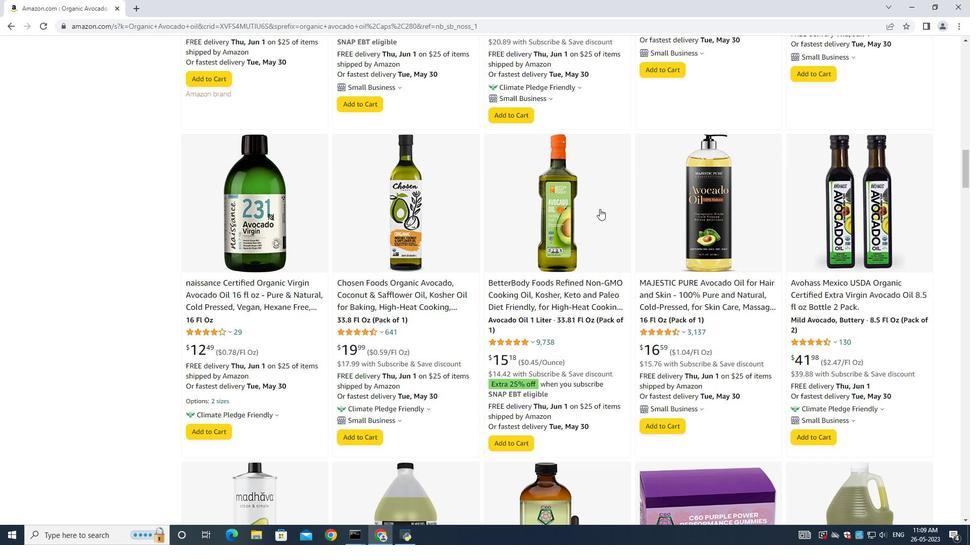 
Action: Mouse scrolled (600, 209) with delta (0, 0)
Screenshot: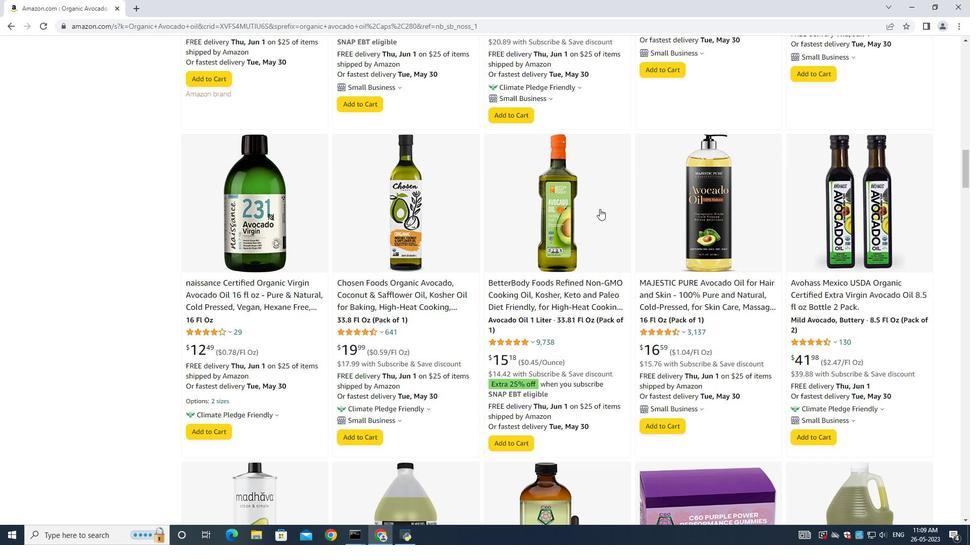 
Action: Mouse moved to (600, 210)
Screenshot: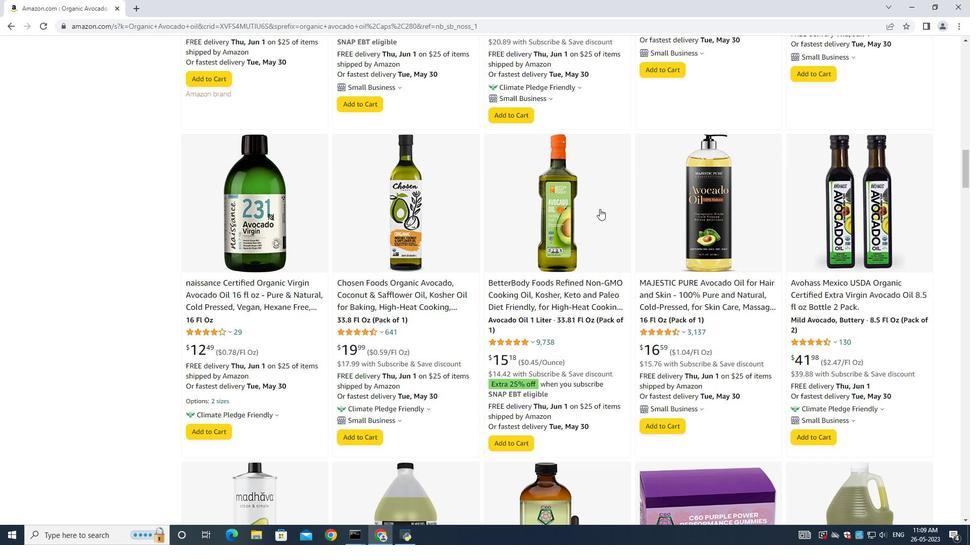 
Action: Mouse scrolled (600, 209) with delta (0, 0)
Screenshot: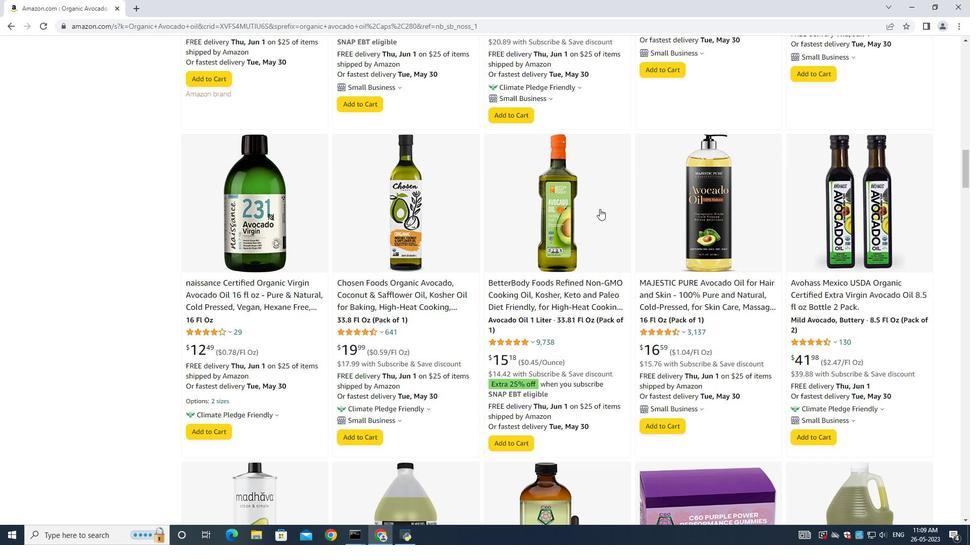 
Action: Mouse moved to (603, 214)
Screenshot: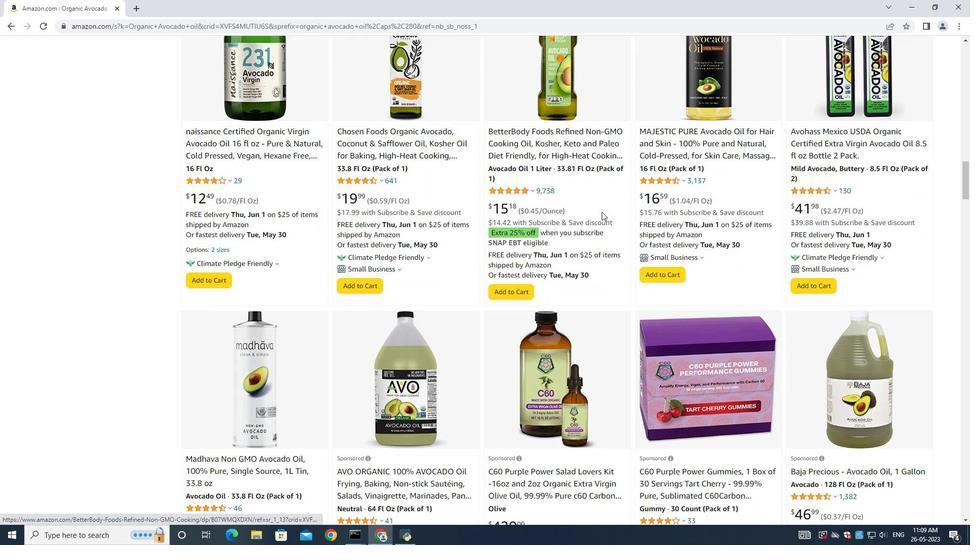 
Action: Mouse scrolled (603, 214) with delta (0, 0)
Screenshot: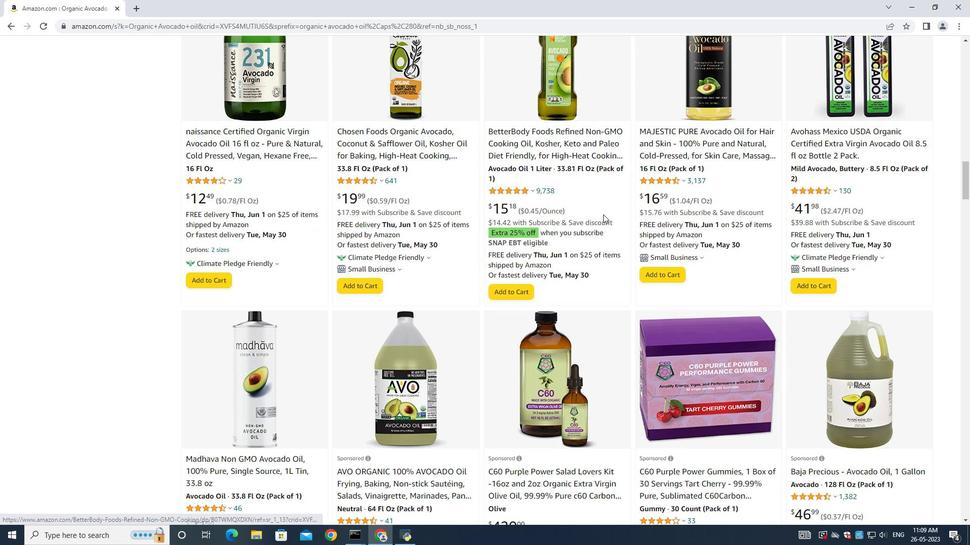 
Action: Mouse moved to (603, 215)
Screenshot: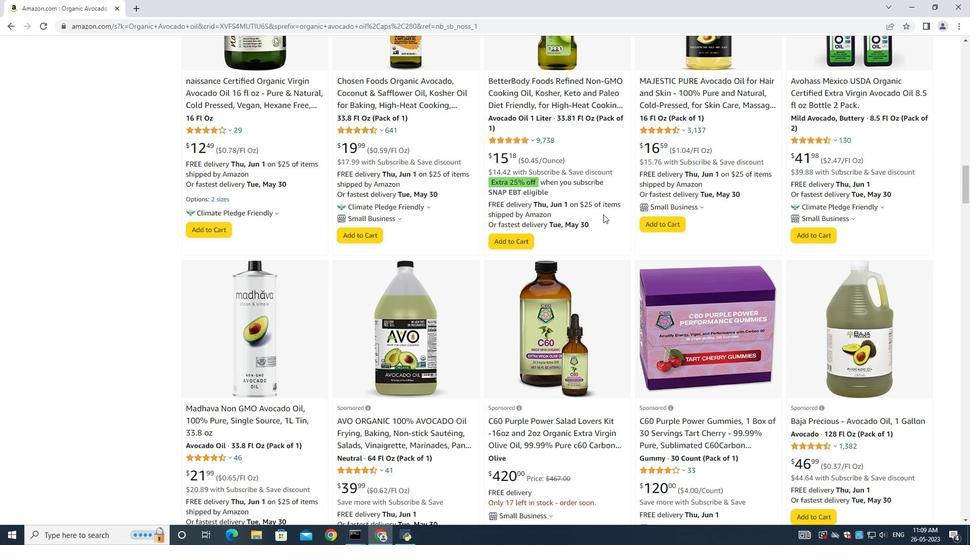 
Action: Mouse scrolled (603, 215) with delta (0, 0)
Screenshot: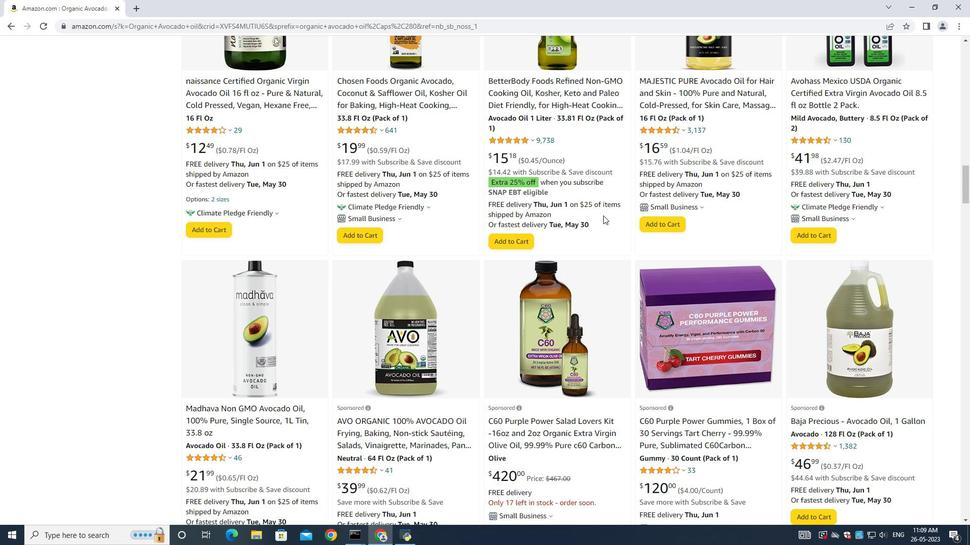 
Action: Mouse scrolled (603, 215) with delta (0, 0)
Screenshot: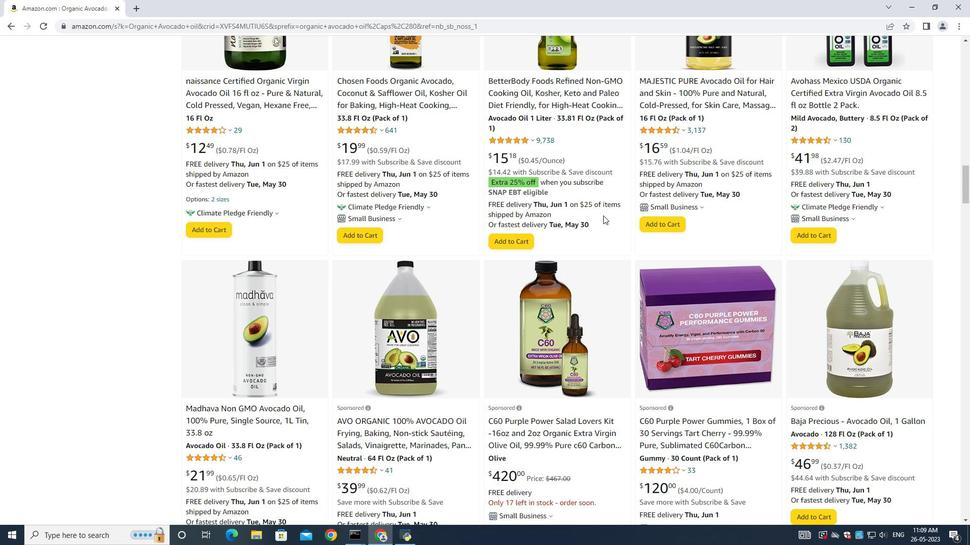 
Action: Mouse scrolled (603, 215) with delta (0, 0)
Screenshot: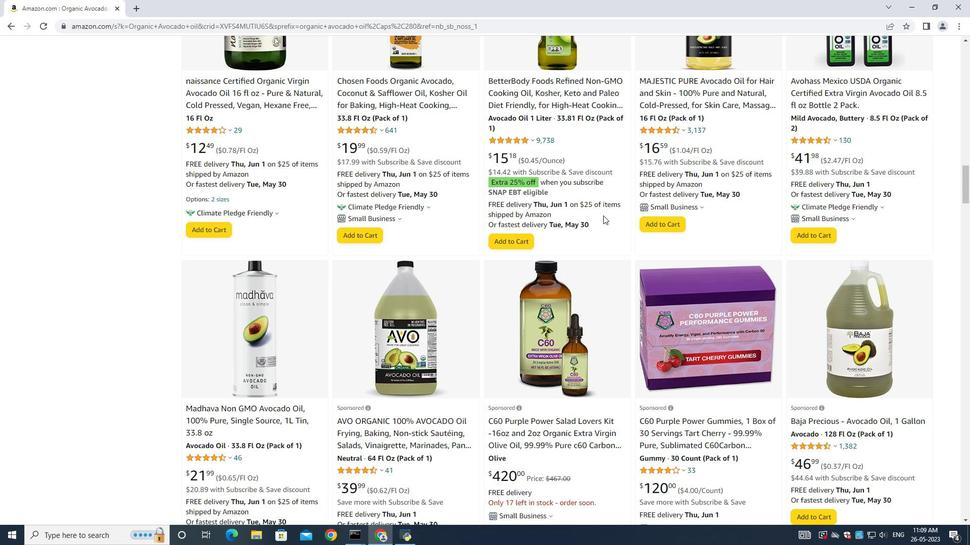 
Action: Mouse moved to (603, 217)
Screenshot: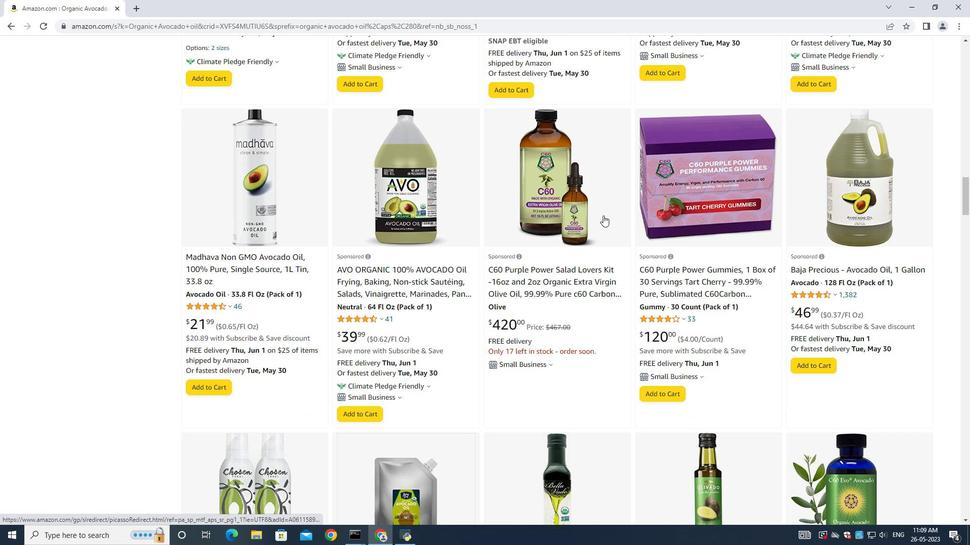 
Action: Mouse scrolled (603, 217) with delta (0, 0)
Screenshot: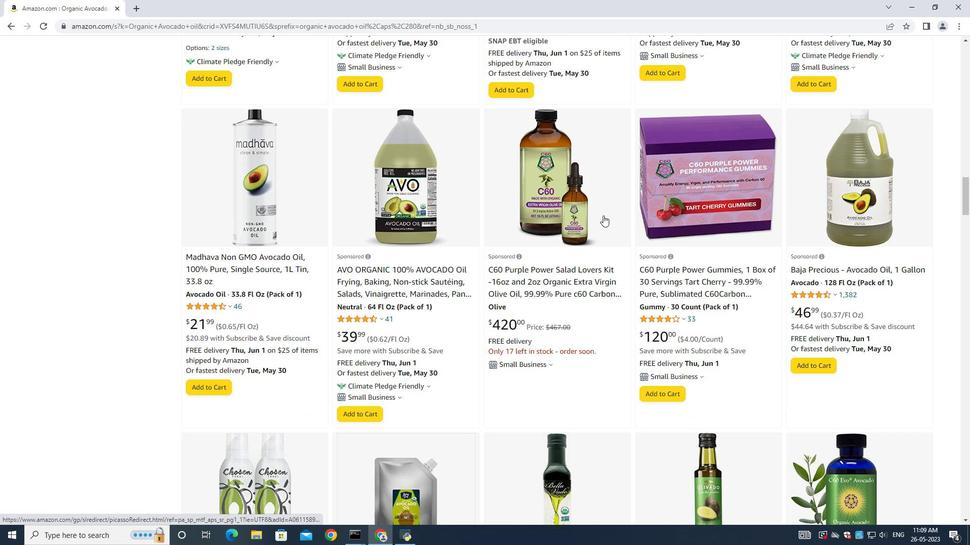 
Action: Mouse scrolled (603, 217) with delta (0, 0)
Screenshot: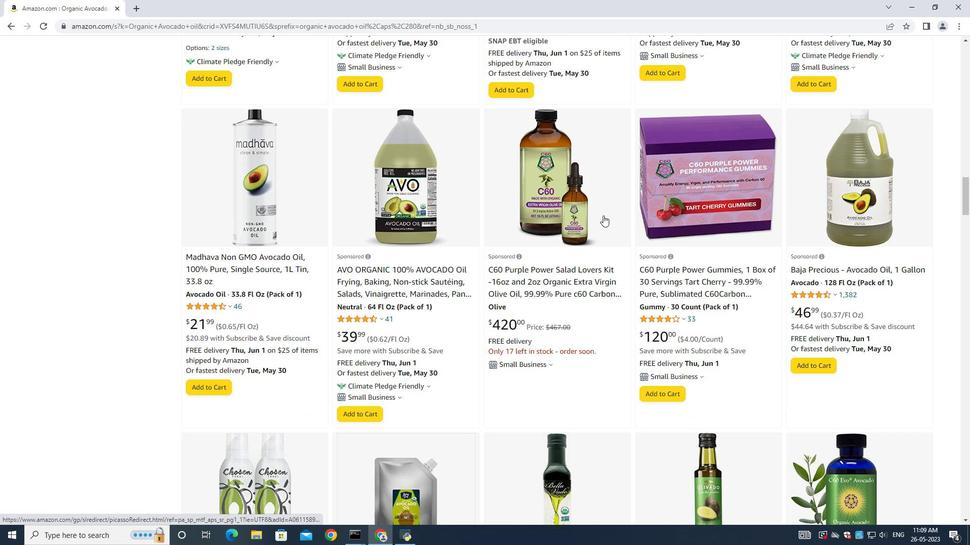 
Action: Mouse moved to (603, 219)
Screenshot: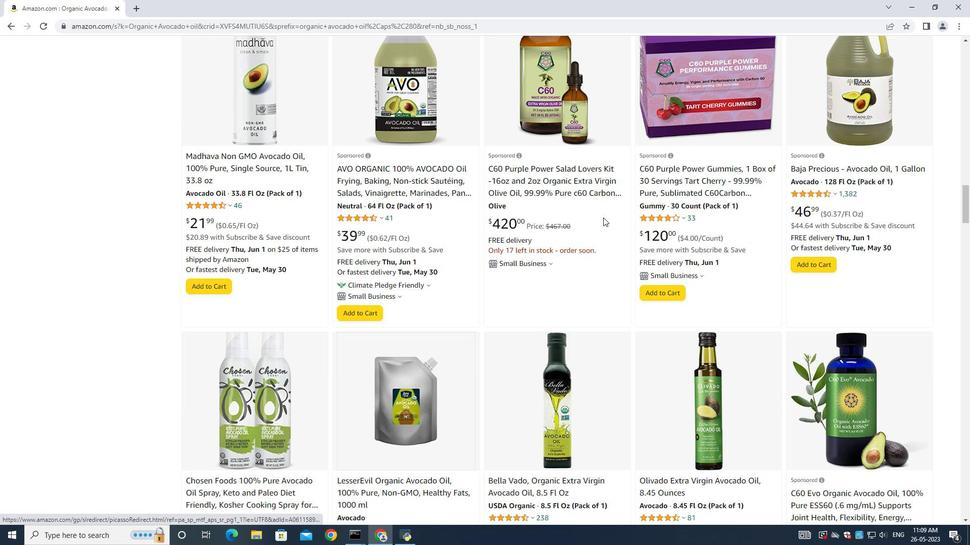 
Action: Mouse scrolled (603, 219) with delta (0, 0)
Screenshot: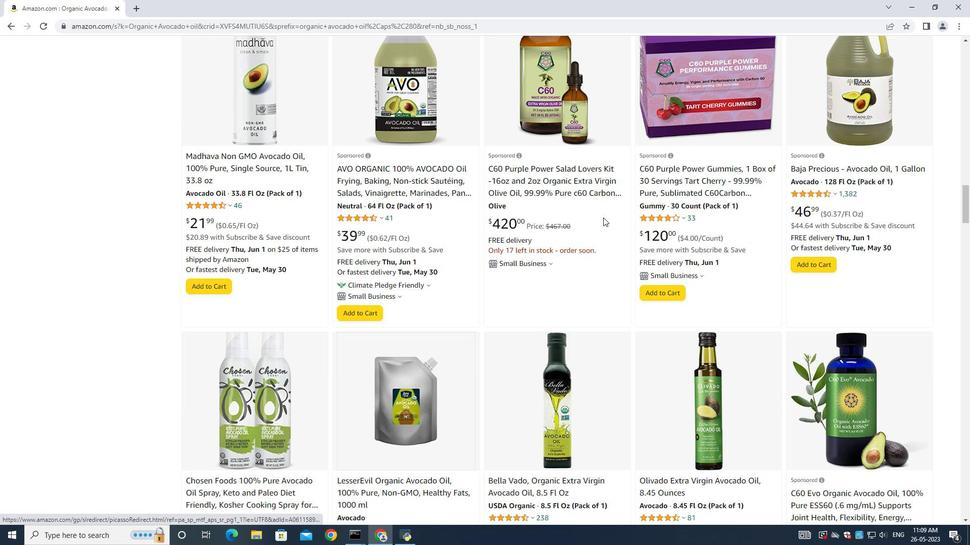 
Action: Mouse moved to (603, 219)
Screenshot: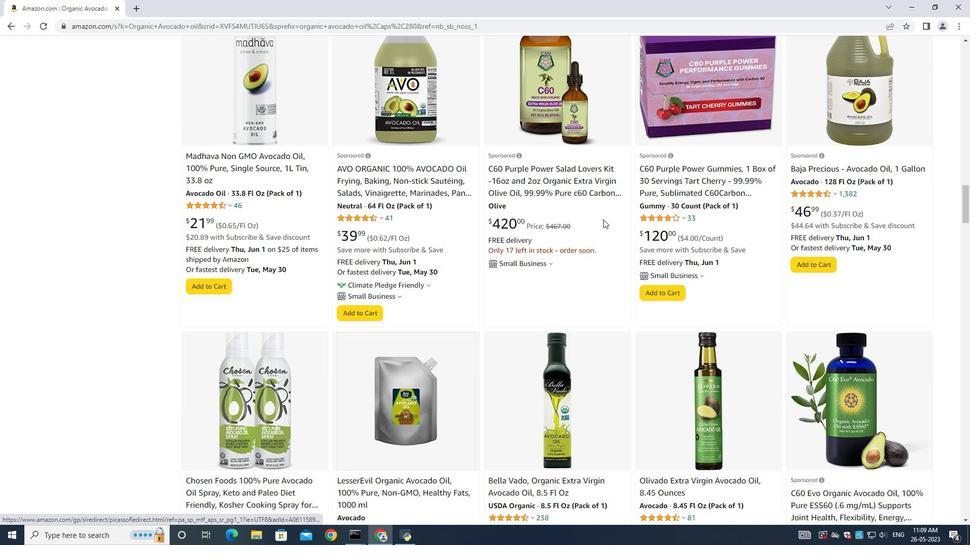 
Action: Mouse scrolled (603, 219) with delta (0, 0)
Screenshot: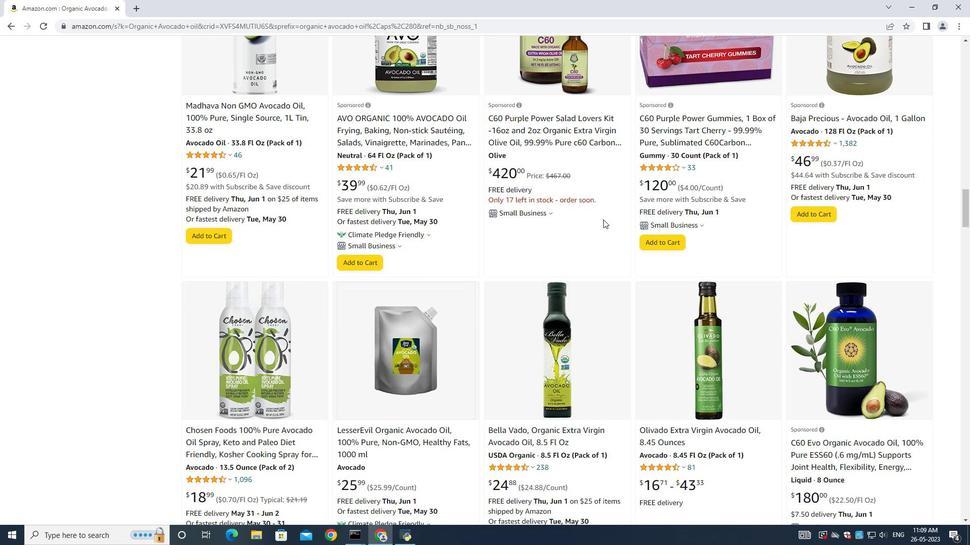 
Action: Mouse moved to (603, 220)
Screenshot: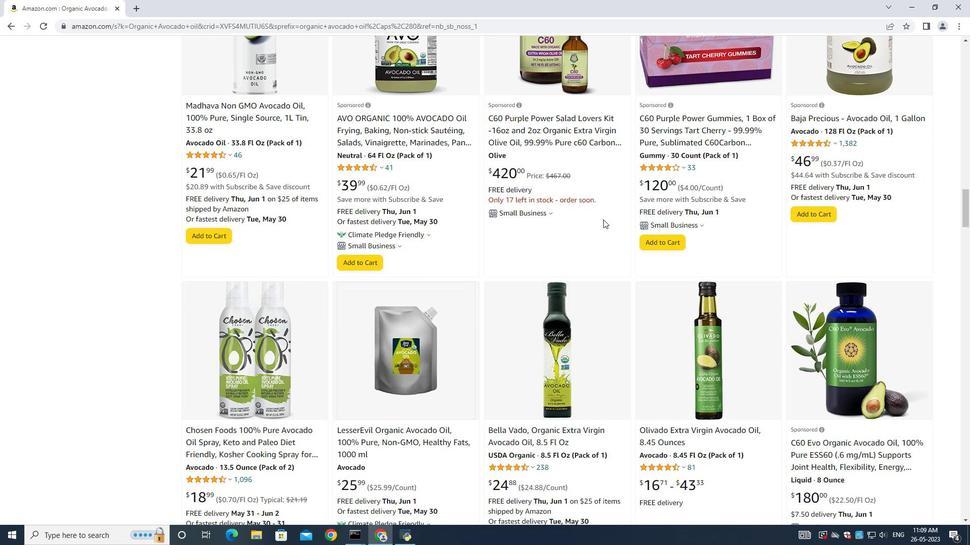 
Action: Mouse scrolled (603, 220) with delta (0, 0)
Screenshot: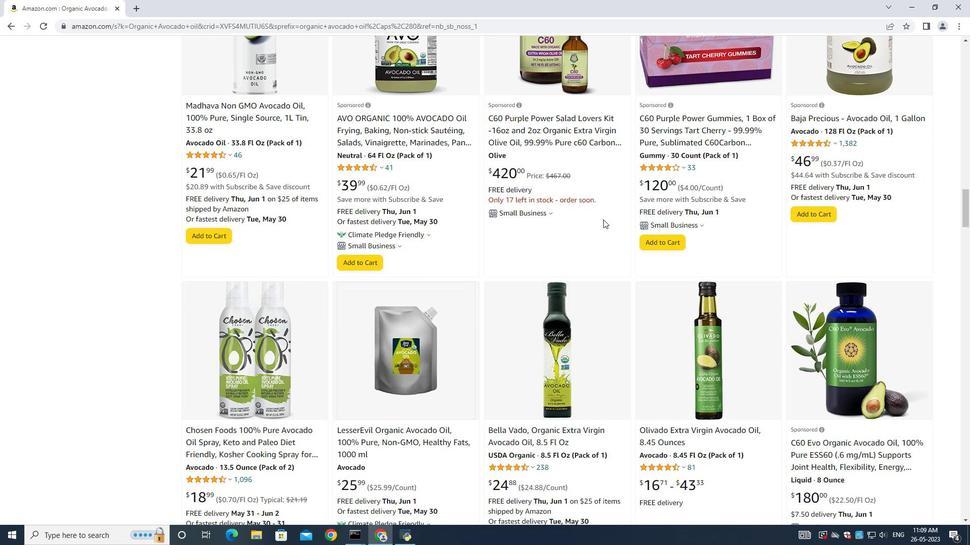 
Action: Mouse scrolled (603, 220) with delta (0, 0)
Screenshot: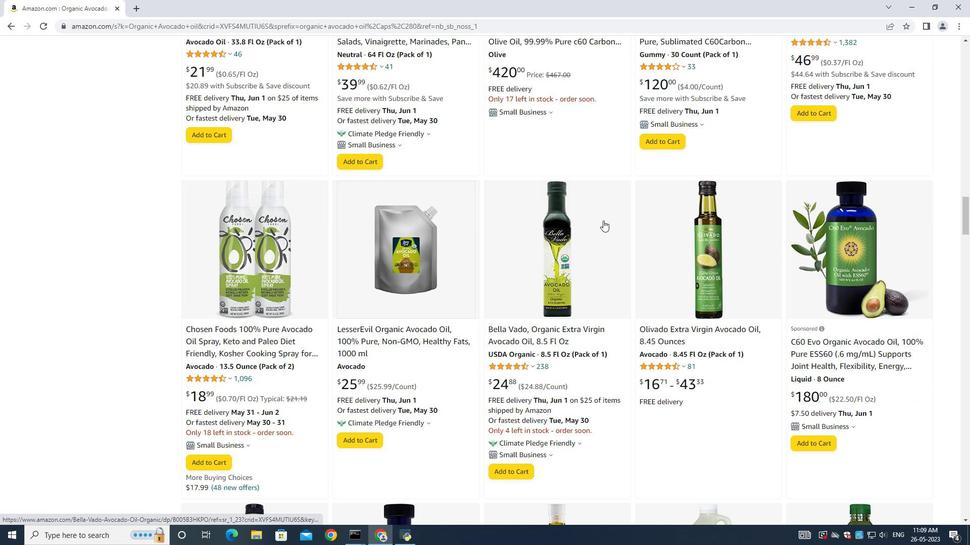 
Action: Mouse scrolled (603, 220) with delta (0, 0)
Screenshot: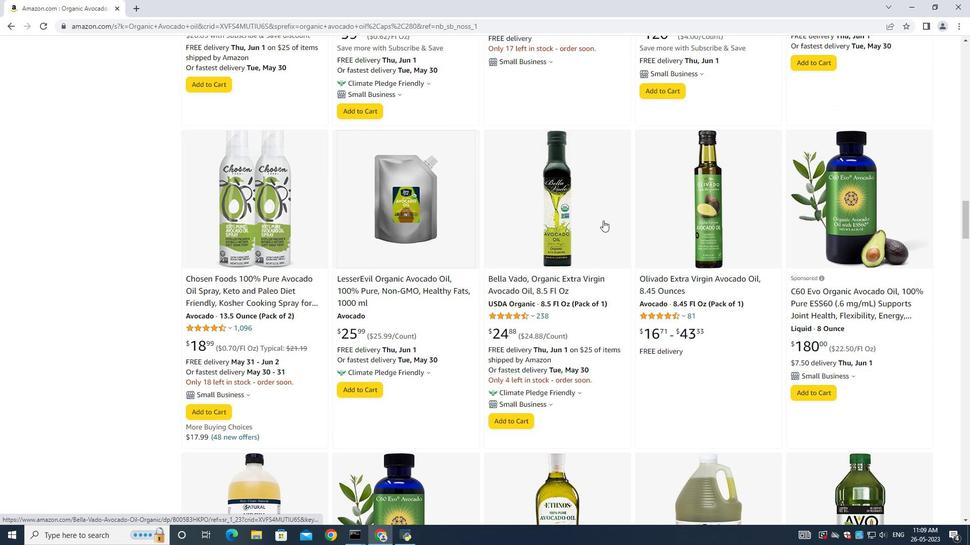 
Action: Mouse scrolled (603, 220) with delta (0, 0)
Screenshot: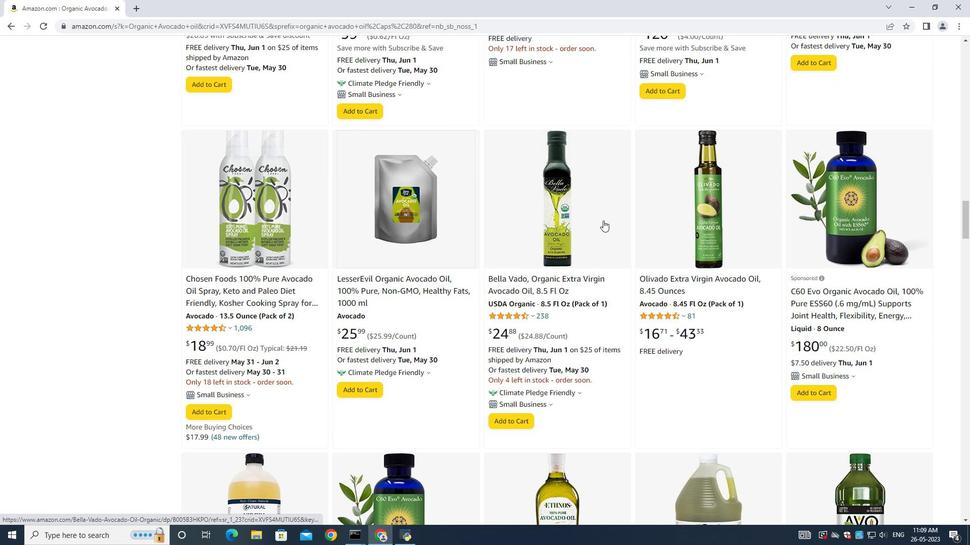 
Action: Mouse scrolled (603, 220) with delta (0, 0)
Screenshot: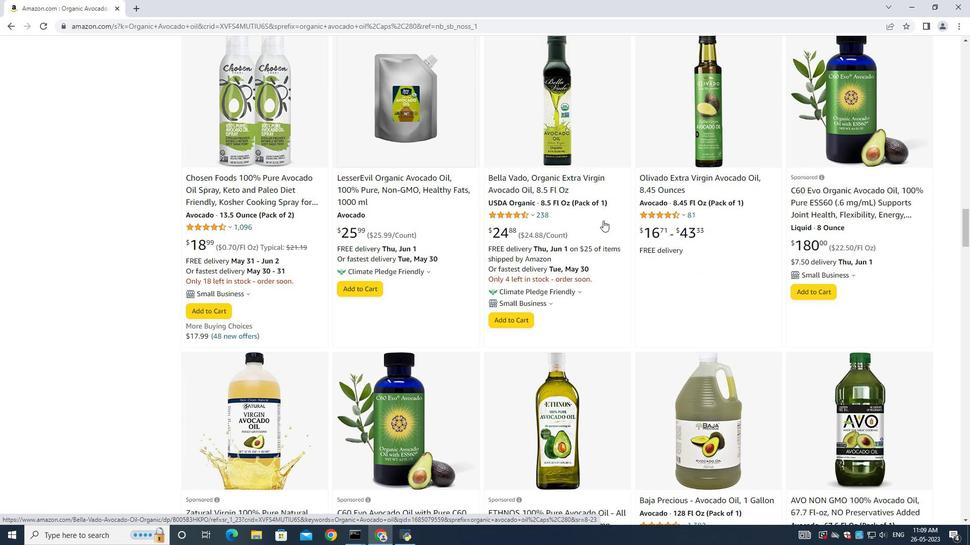 
Action: Mouse scrolled (603, 220) with delta (0, 0)
Screenshot: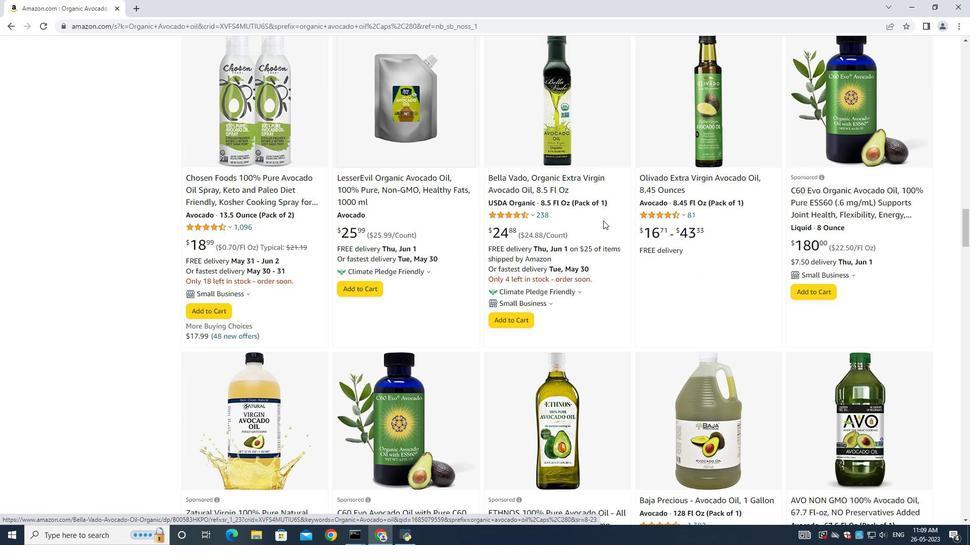 
Action: Mouse scrolled (603, 220) with delta (0, 0)
Screenshot: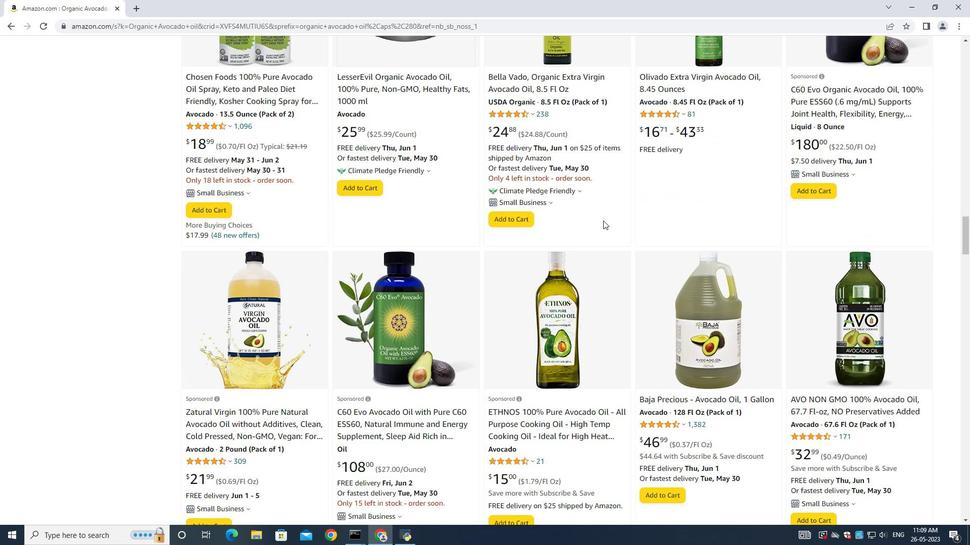 
Action: Mouse scrolled (603, 220) with delta (0, 0)
Screenshot: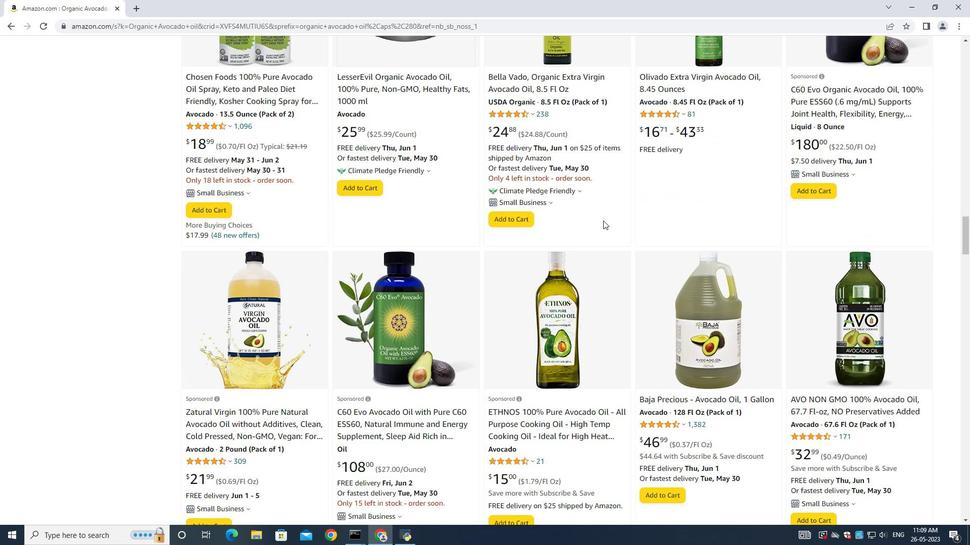 
Action: Mouse scrolled (603, 220) with delta (0, 0)
Screenshot: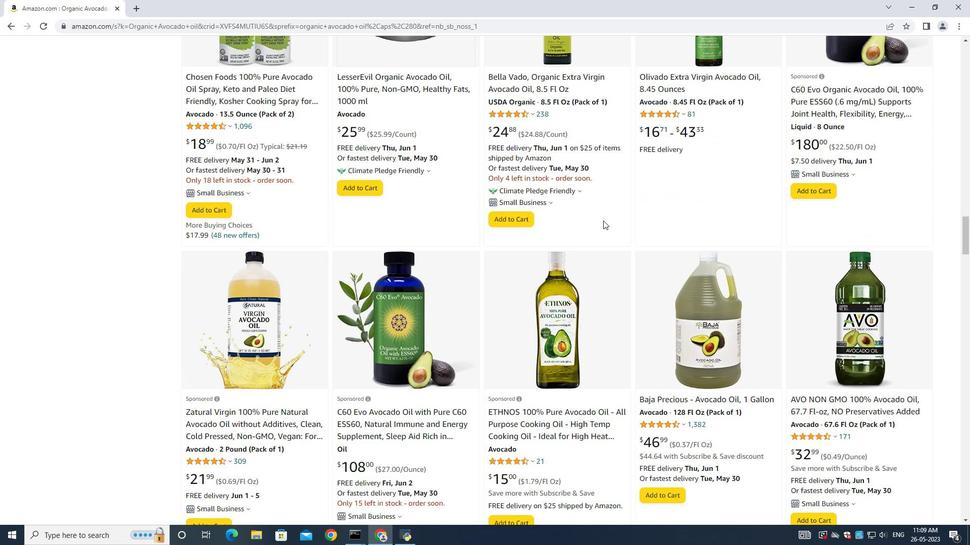 
Action: Mouse moved to (603, 221)
Screenshot: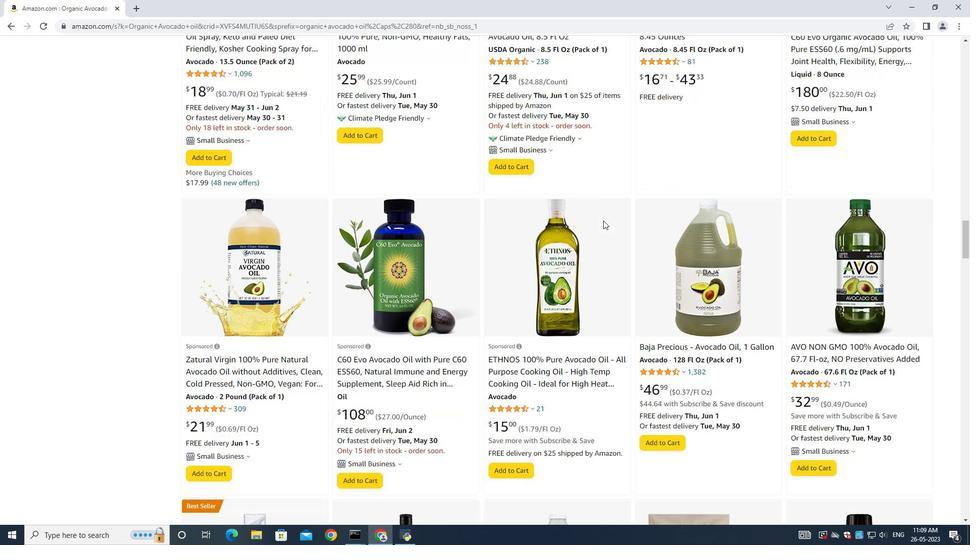
Action: Mouse scrolled (603, 220) with delta (0, 0)
Screenshot: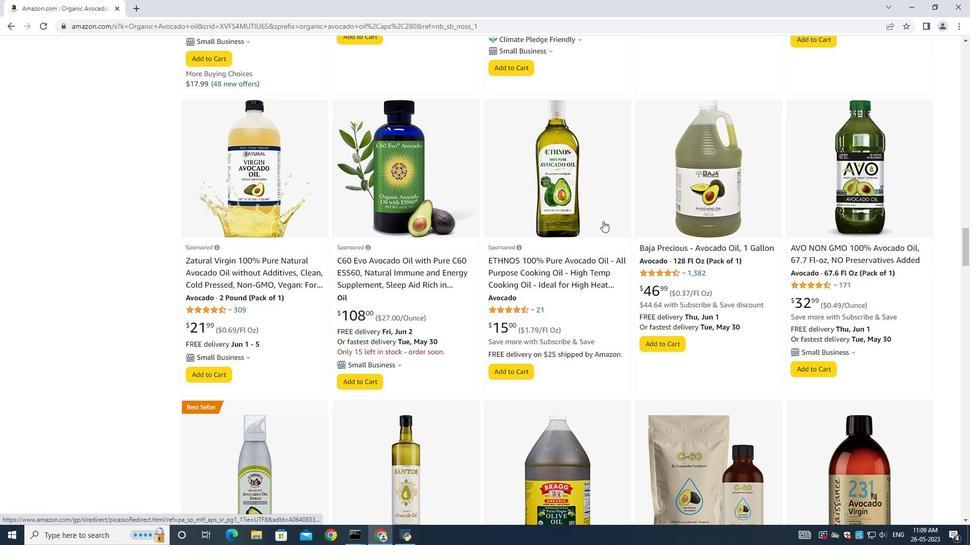 
Action: Mouse scrolled (603, 220) with delta (0, 0)
Screenshot: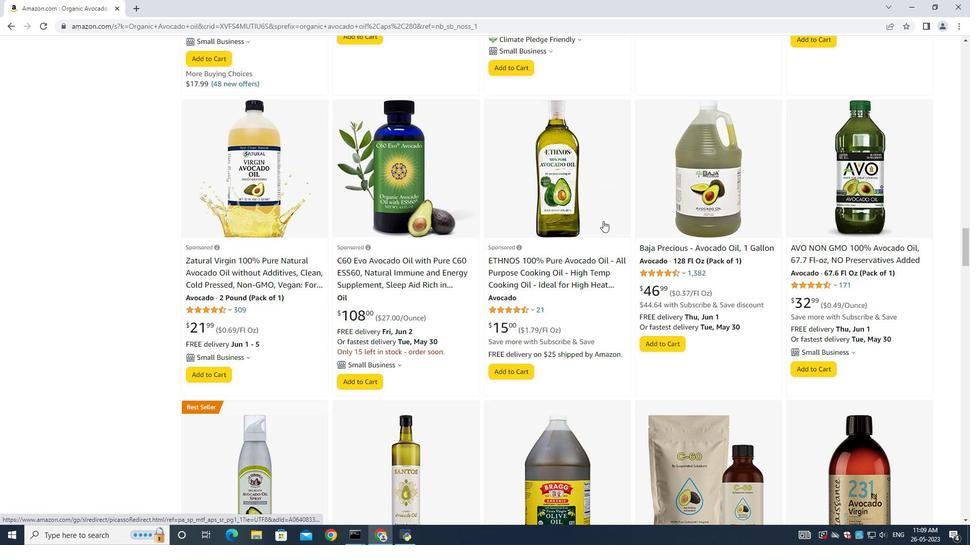 
Action: Mouse moved to (603, 221)
Screenshot: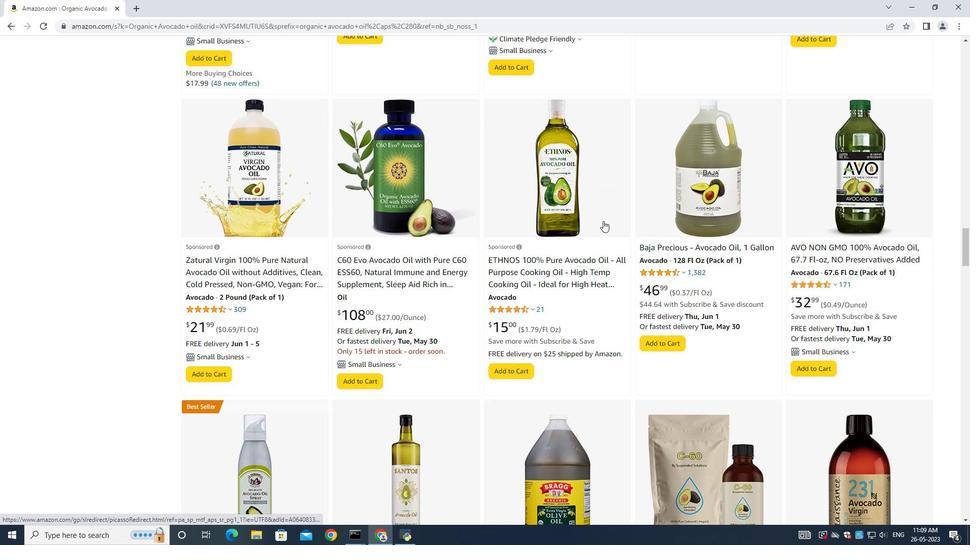 
Action: Mouse scrolled (603, 220) with delta (0, 0)
Screenshot: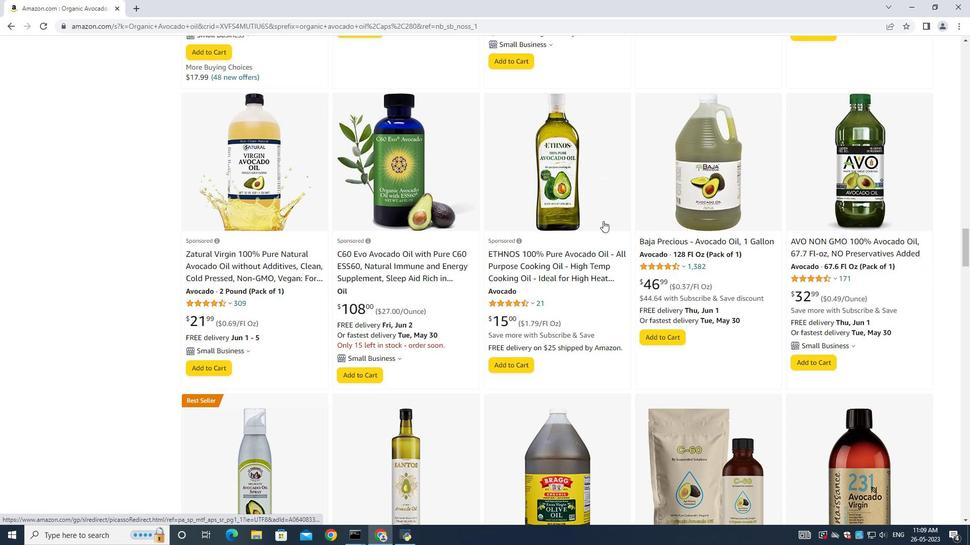 
Action: Mouse scrolled (603, 220) with delta (0, 0)
Screenshot: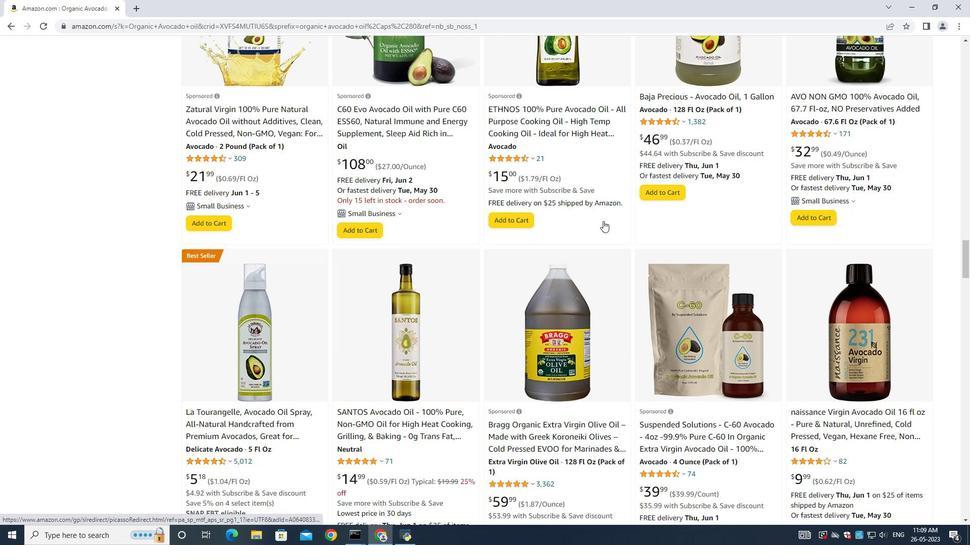 
Action: Mouse moved to (603, 221)
Screenshot: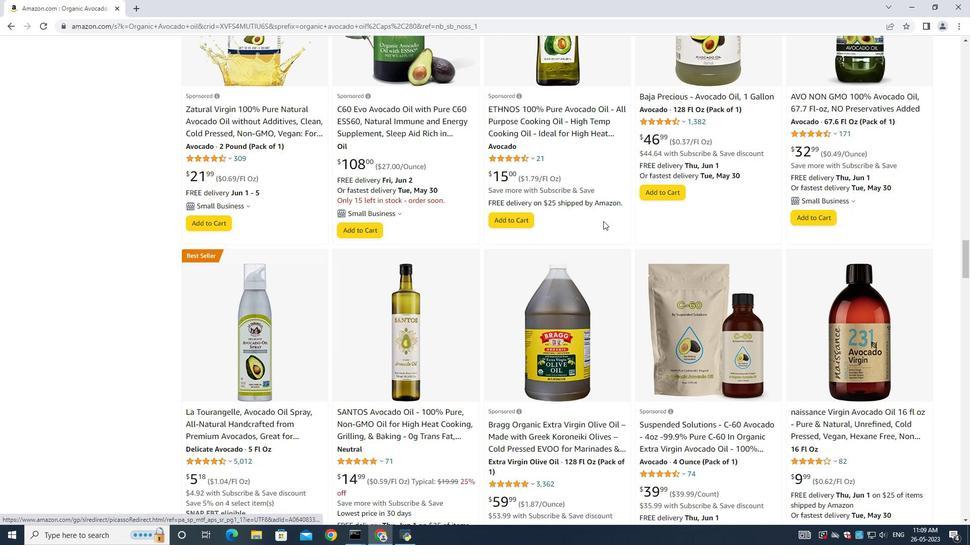 
Action: Mouse scrolled (603, 221) with delta (0, 0)
Screenshot: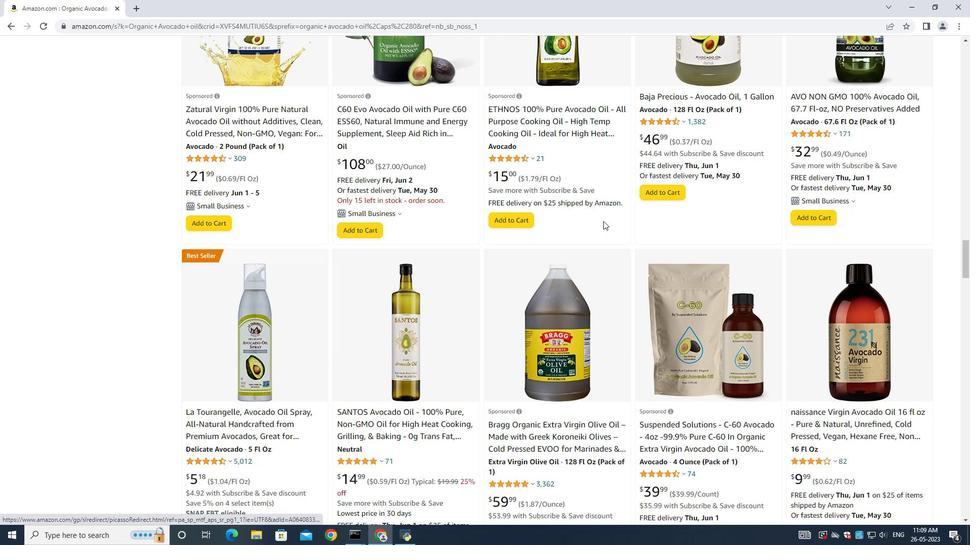 
Action: Mouse scrolled (603, 221) with delta (0, 0)
Screenshot: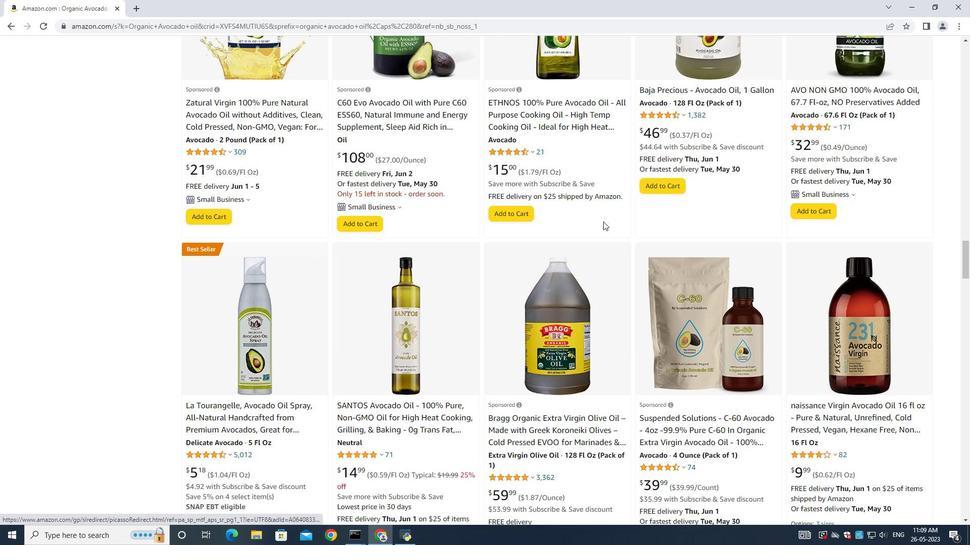 
Action: Mouse scrolled (603, 221) with delta (0, 0)
Screenshot: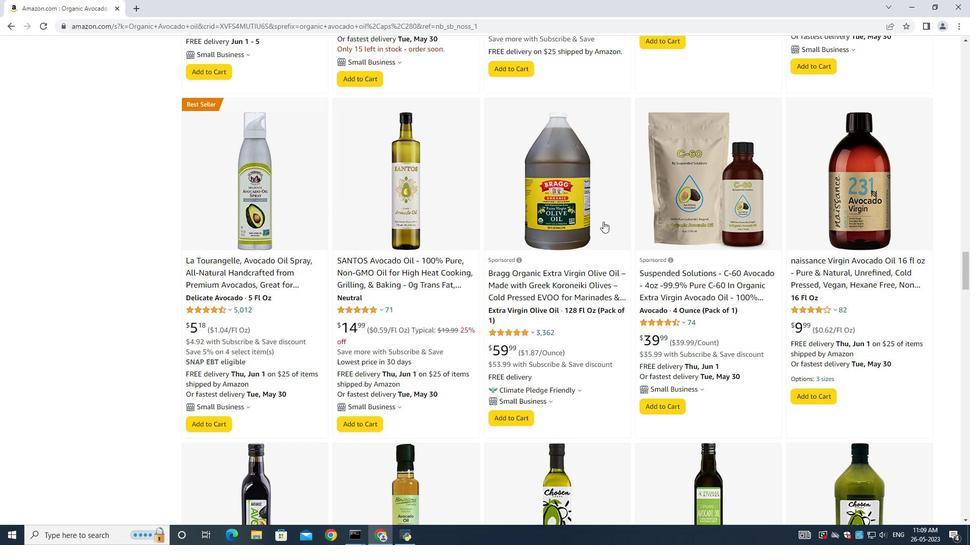 
Action: Mouse scrolled (603, 221) with delta (0, 0)
Screenshot: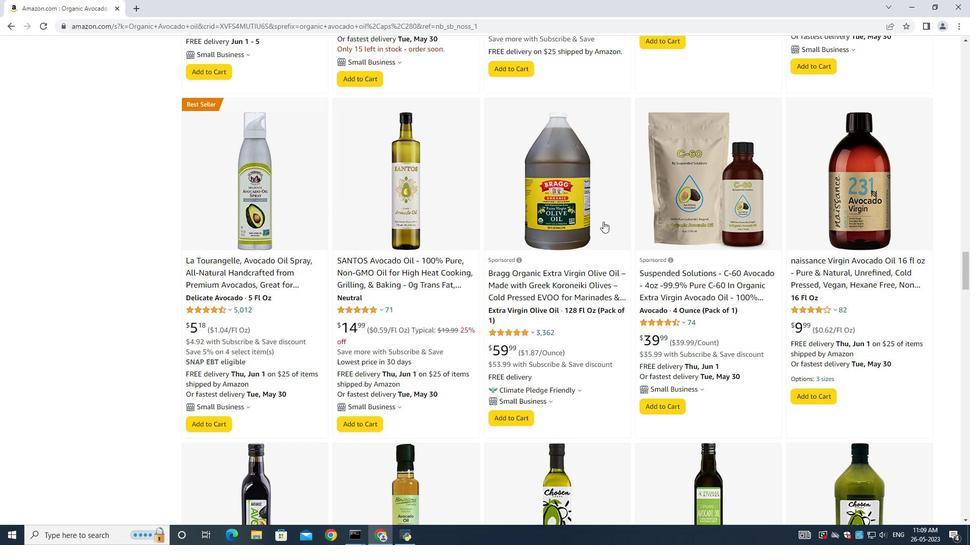 
Action: Mouse moved to (603, 222)
Screenshot: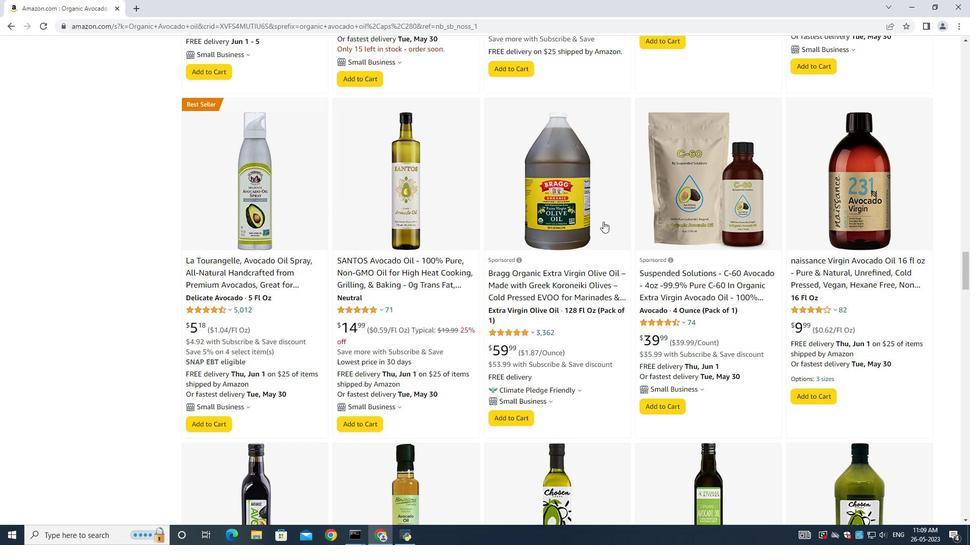 
Action: Mouse scrolled (603, 222) with delta (0, 0)
Screenshot: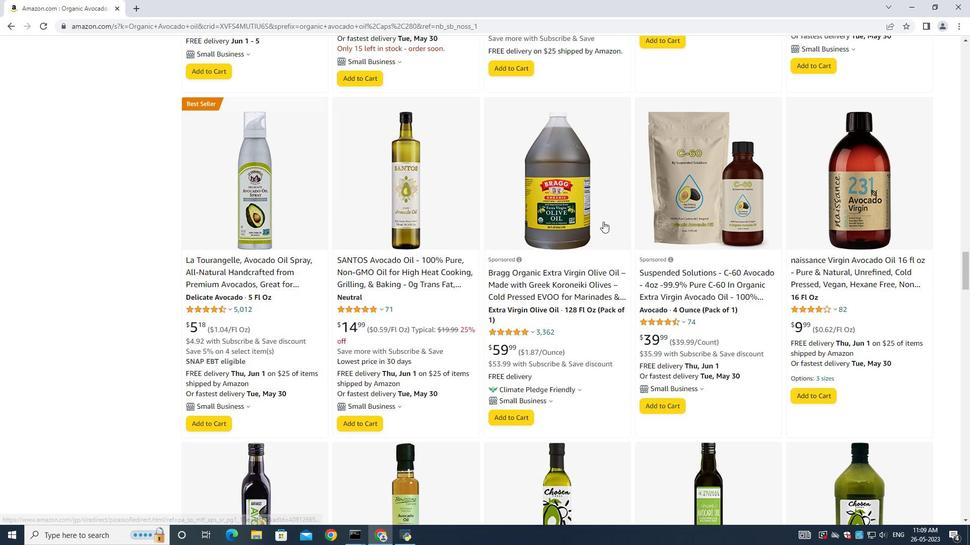 
Action: Mouse moved to (604, 226)
Screenshot: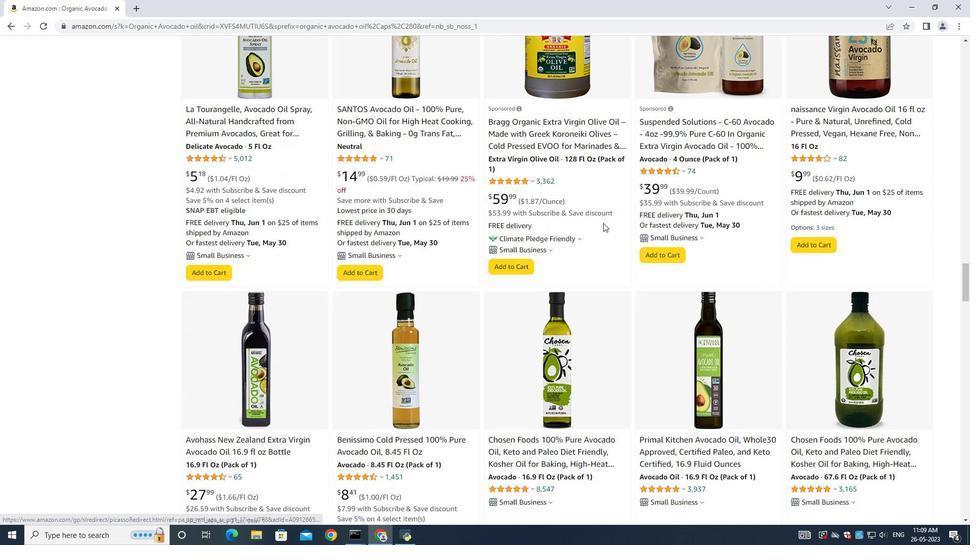
Action: Mouse scrolled (604, 226) with delta (0, 0)
Screenshot: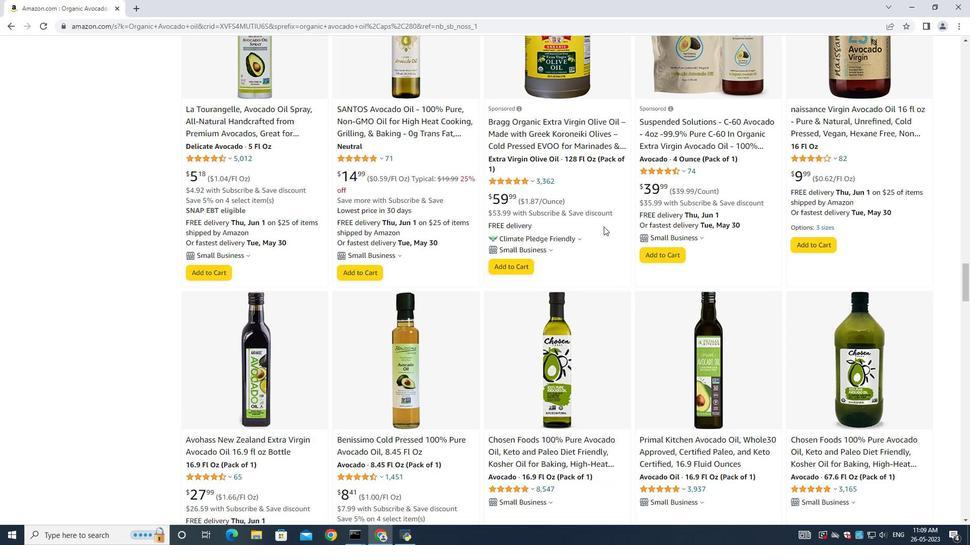 
Action: Mouse scrolled (604, 226) with delta (0, 0)
Screenshot: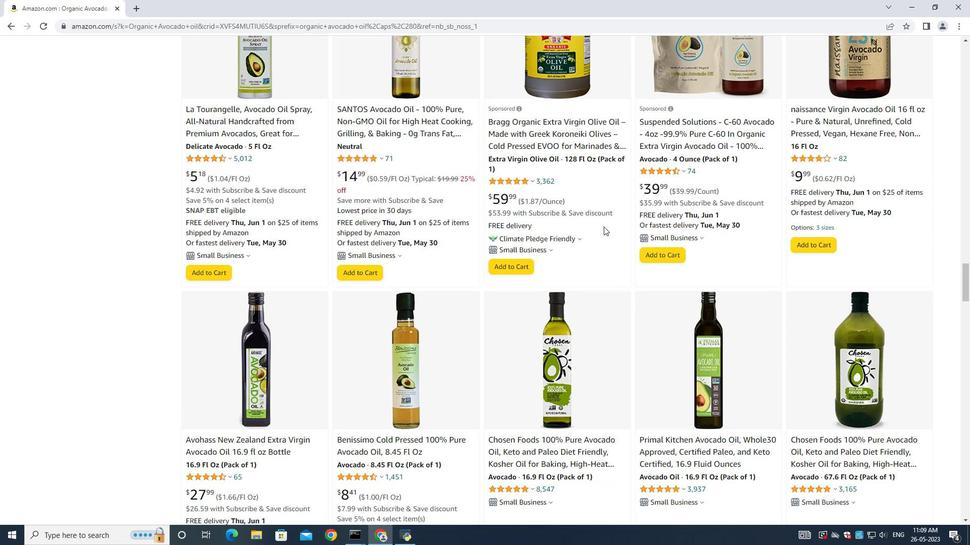 
Action: Mouse scrolled (604, 226) with delta (0, 0)
Screenshot: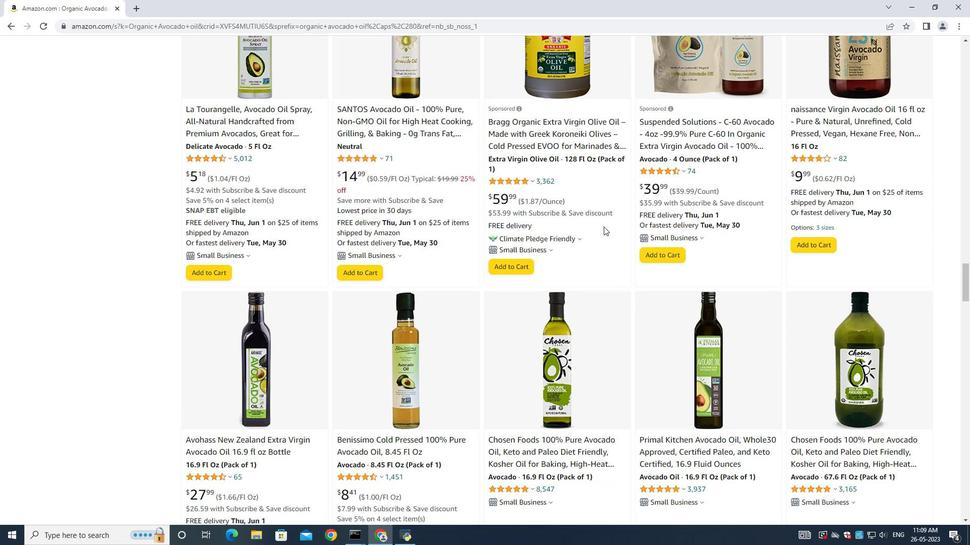 
Action: Mouse scrolled (604, 226) with delta (0, 0)
Screenshot: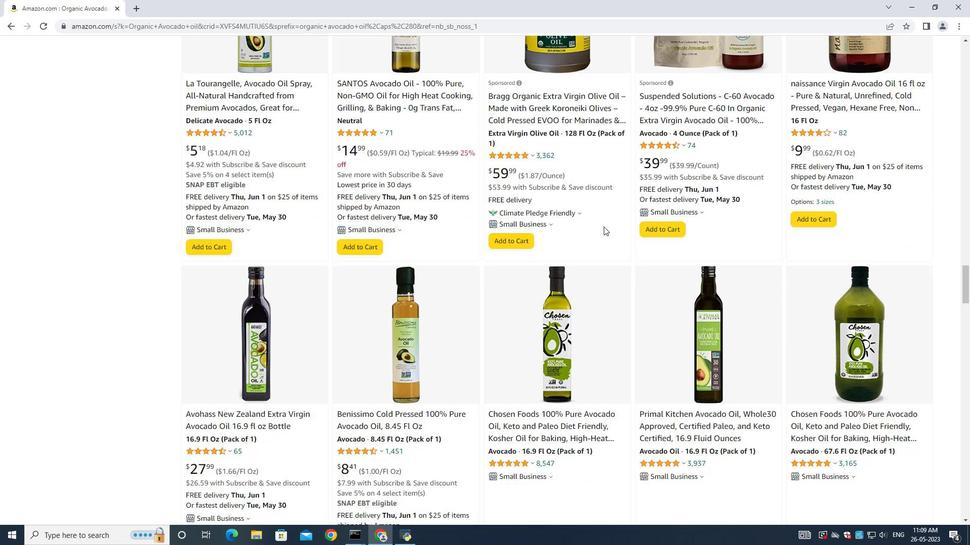 
Action: Mouse moved to (604, 228)
Screenshot: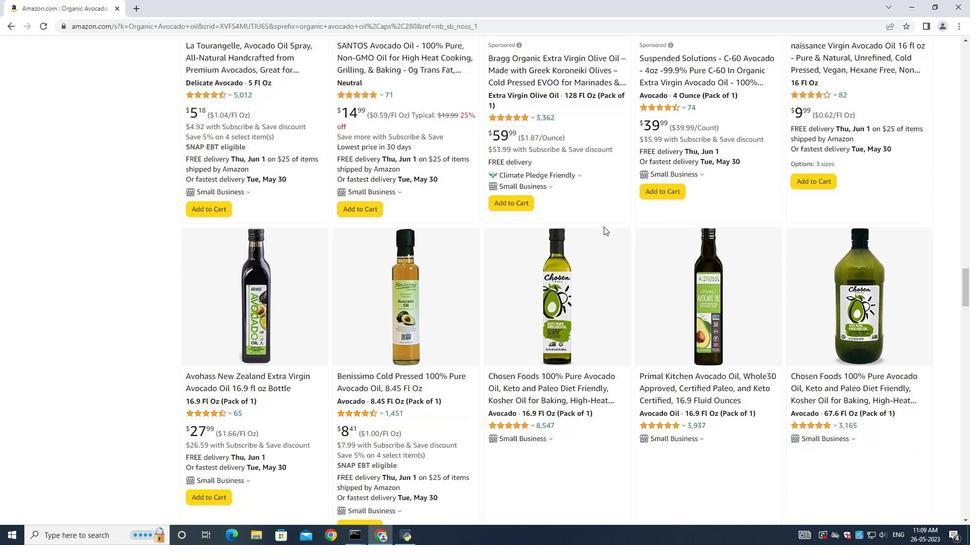 
Action: Mouse scrolled (604, 228) with delta (0, 0)
Screenshot: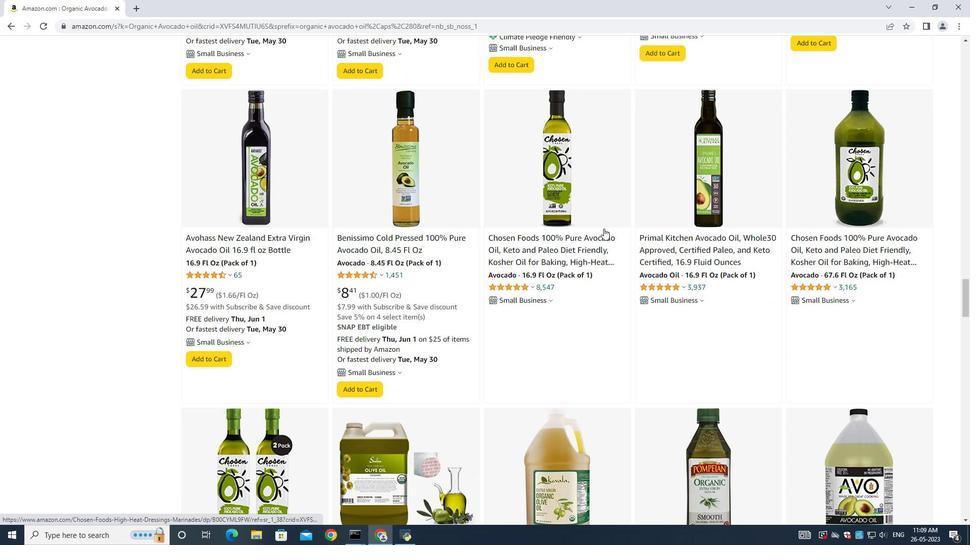 
Action: Mouse scrolled (604, 228) with delta (0, 0)
Screenshot: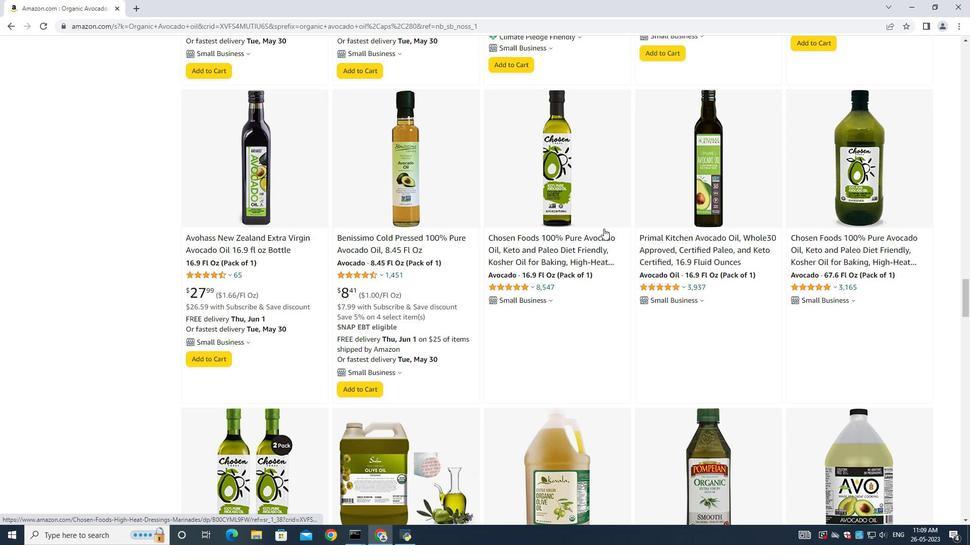 
Action: Mouse scrolled (604, 228) with delta (0, 0)
Screenshot: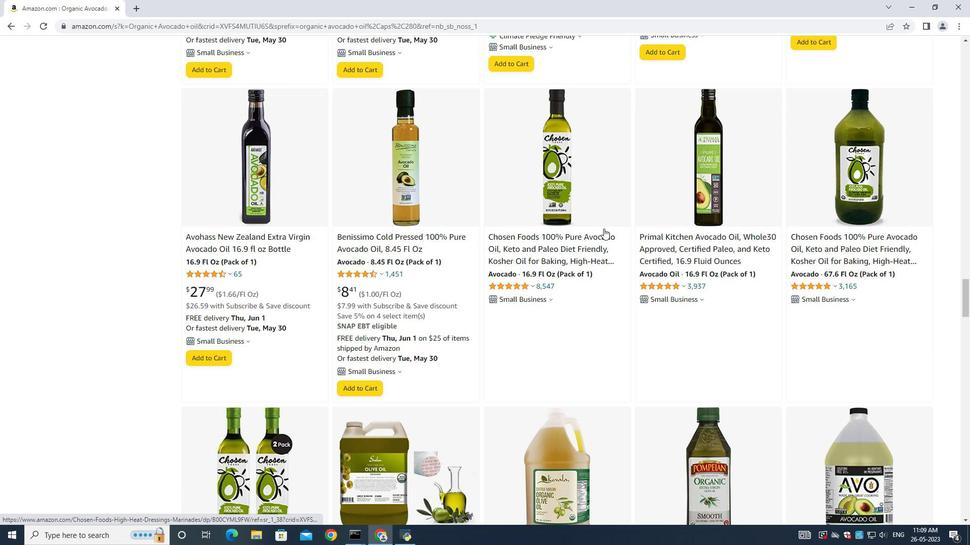 
Action: Mouse scrolled (604, 228) with delta (0, 0)
Screenshot: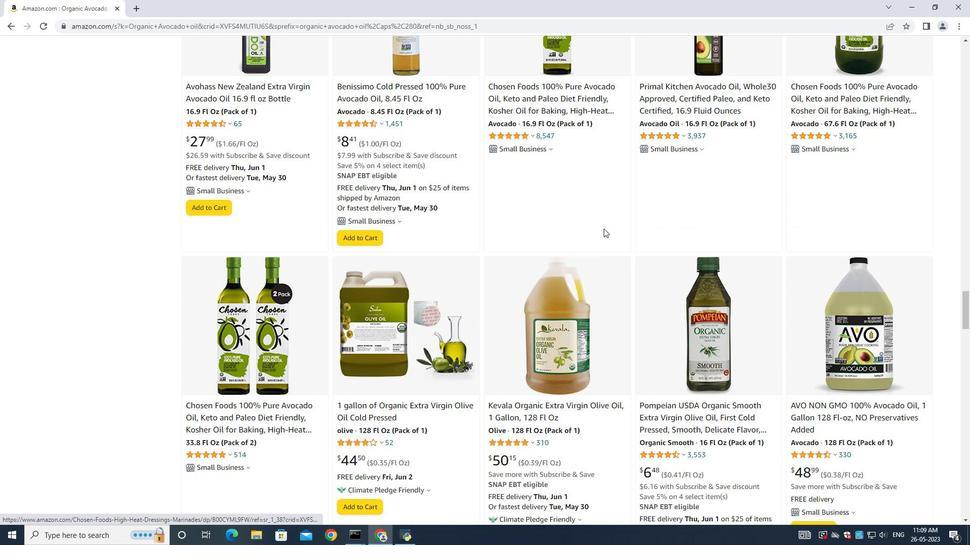 
Action: Mouse scrolled (604, 228) with delta (0, 0)
Screenshot: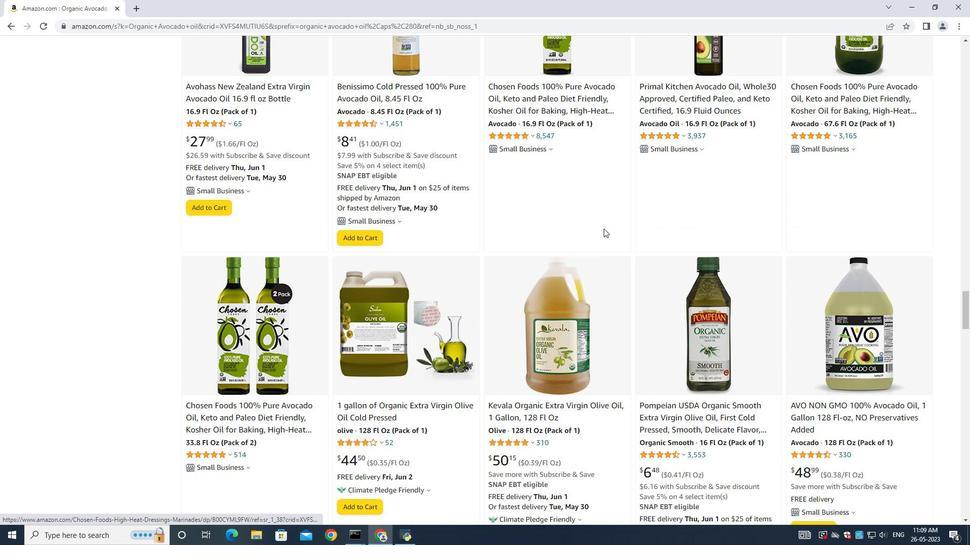 
Action: Mouse scrolled (604, 228) with delta (0, 0)
Screenshot: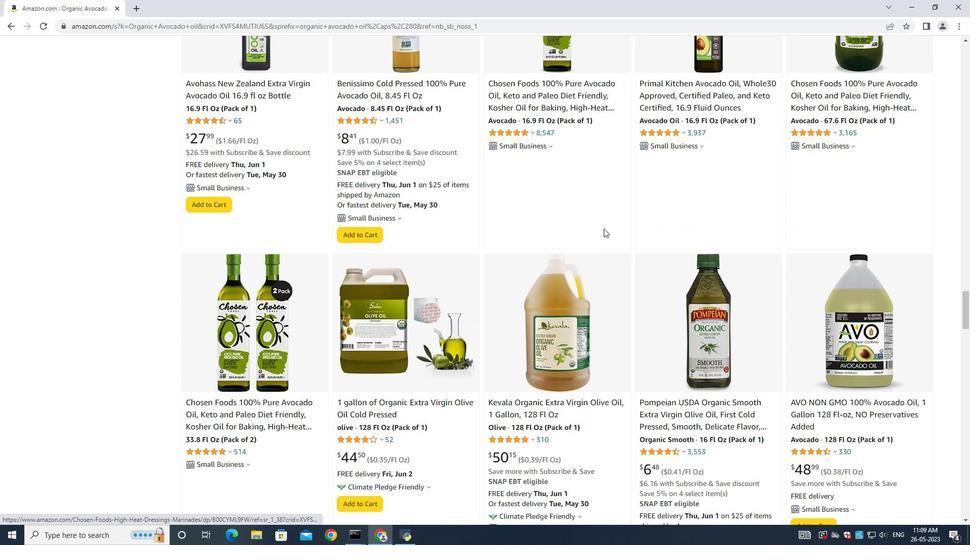 
Action: Mouse scrolled (604, 228) with delta (0, 0)
Screenshot: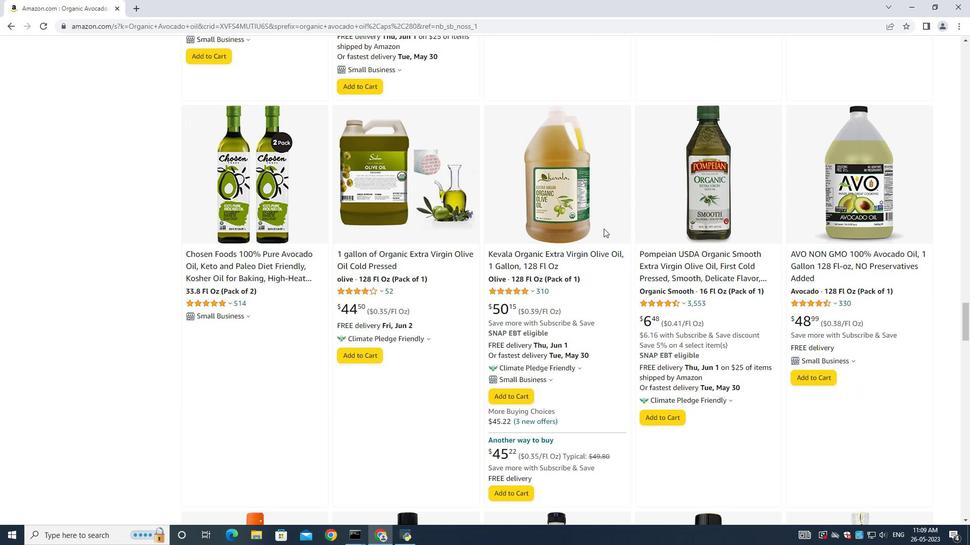 
Action: Mouse scrolled (604, 228) with delta (0, 0)
Screenshot: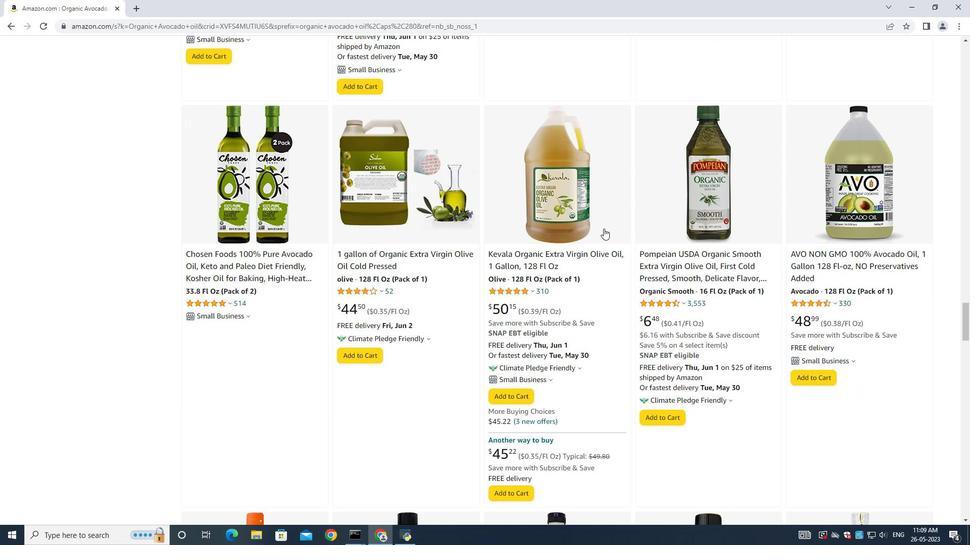 
Action: Mouse scrolled (604, 228) with delta (0, 0)
Screenshot: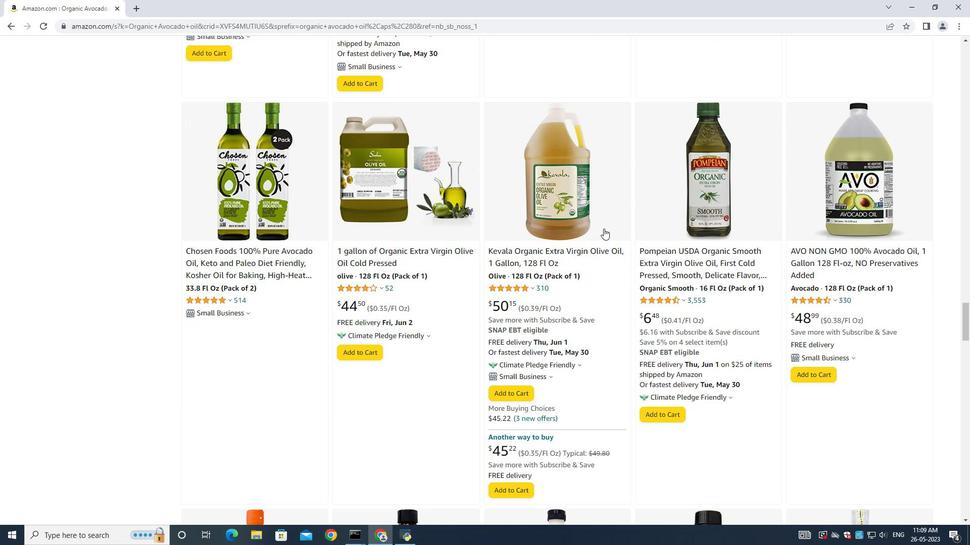 
Action: Mouse scrolled (604, 228) with delta (0, 0)
Screenshot: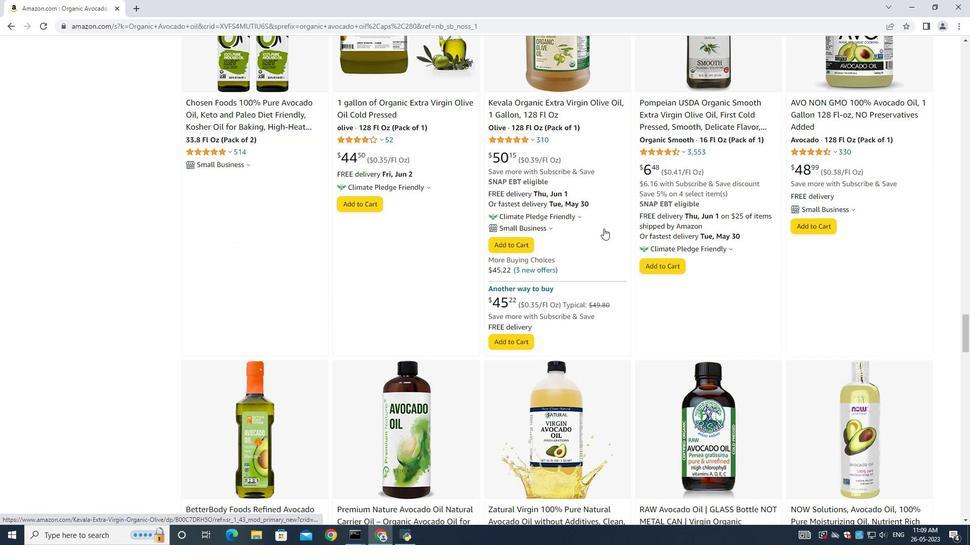 
Action: Mouse scrolled (604, 228) with delta (0, 0)
Screenshot: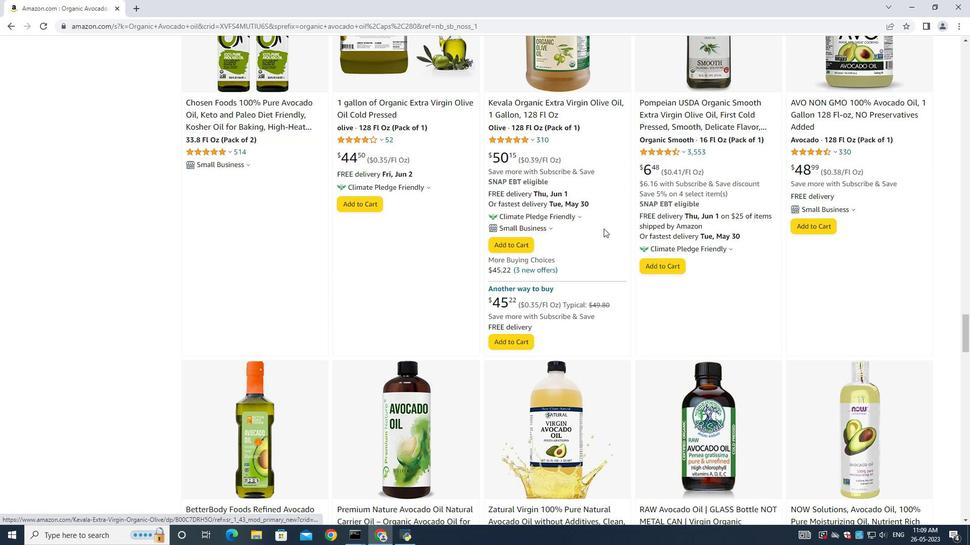 
Action: Mouse scrolled (604, 228) with delta (0, 0)
Screenshot: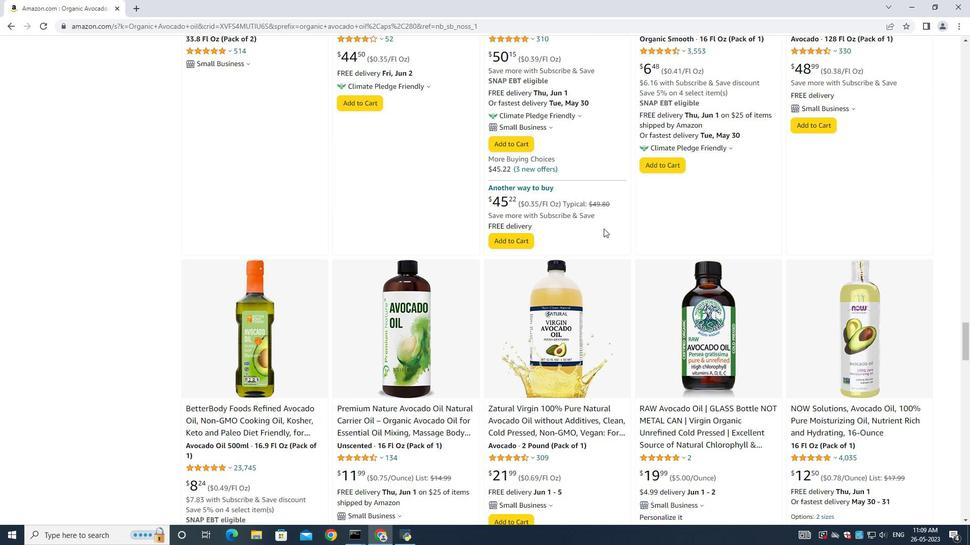 
Action: Mouse scrolled (604, 228) with delta (0, 0)
Screenshot: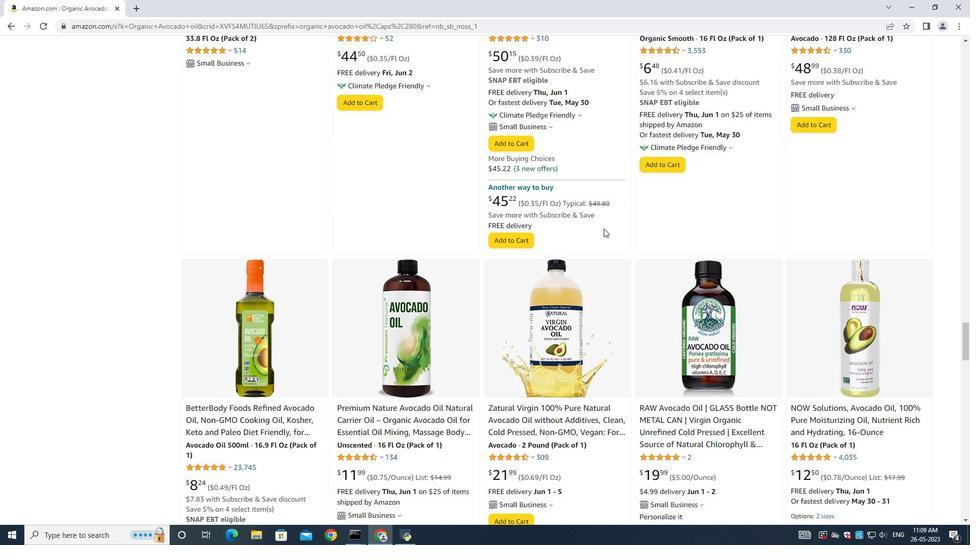 
Action: Mouse scrolled (604, 228) with delta (0, 0)
Screenshot: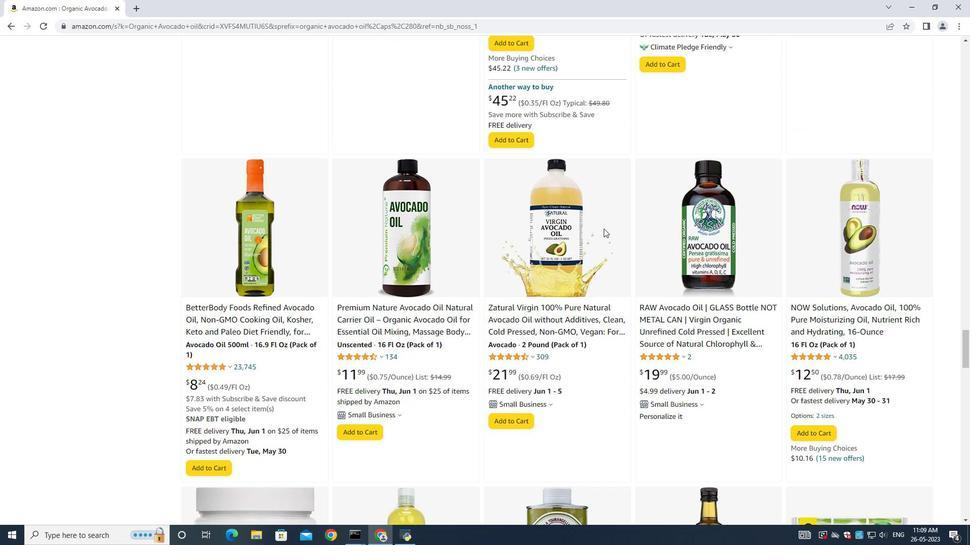 
Action: Mouse scrolled (604, 228) with delta (0, 0)
Screenshot: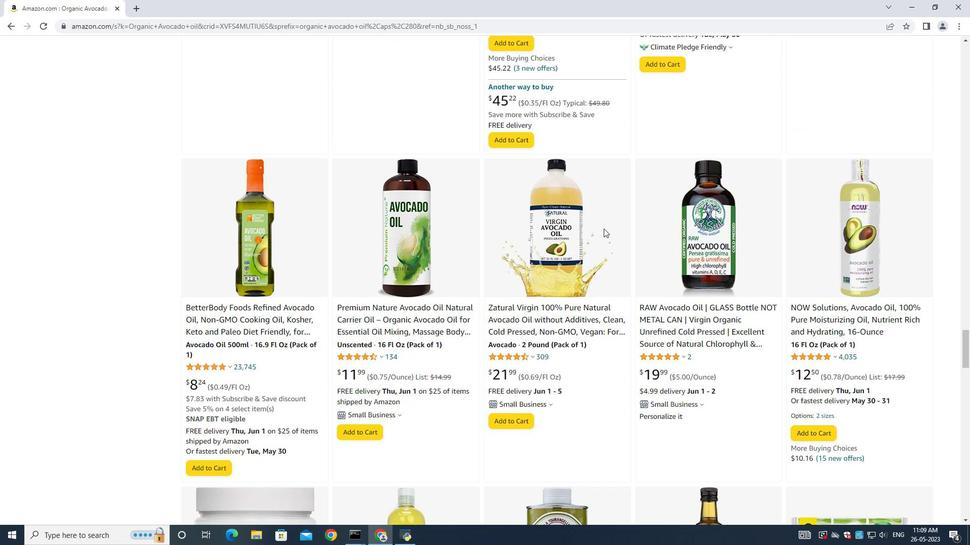 
Action: Mouse scrolled (604, 228) with delta (0, 0)
Screenshot: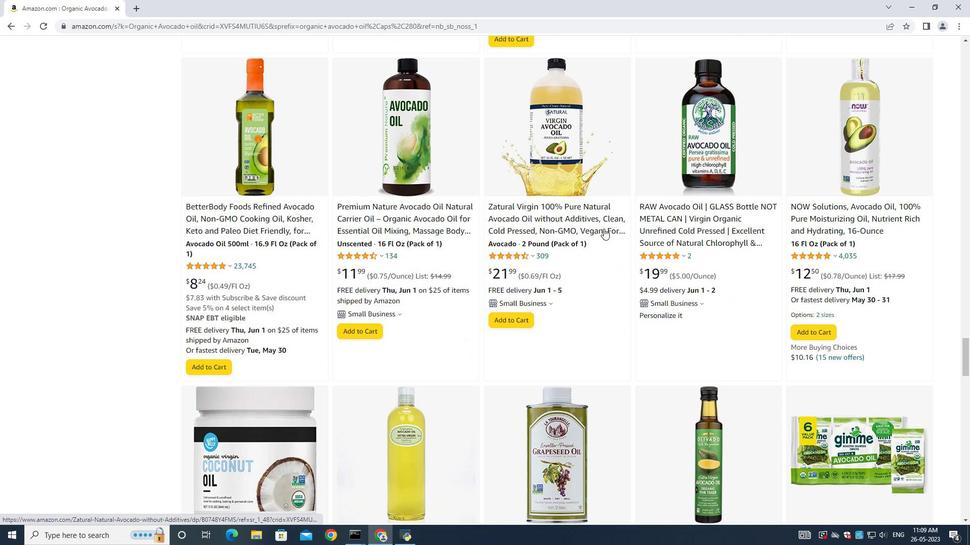 
Action: Mouse scrolled (604, 228) with delta (0, 0)
Screenshot: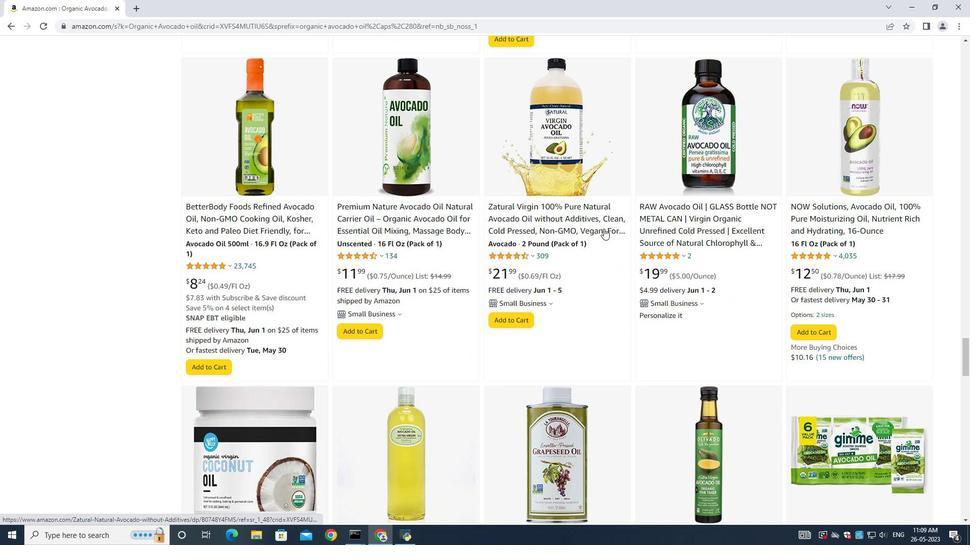 
Action: Mouse moved to (605, 240)
Screenshot: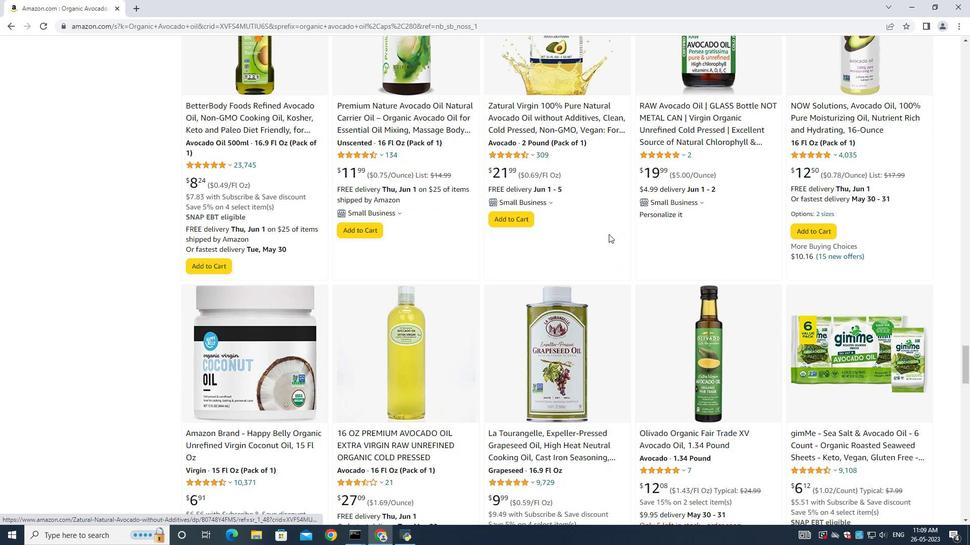 
Action: Mouse scrolled (605, 239) with delta (0, 0)
Screenshot: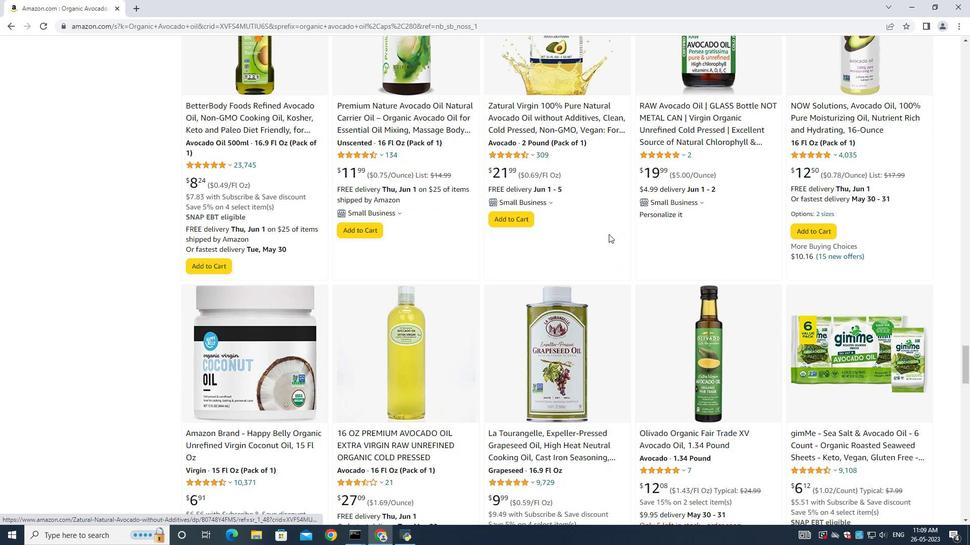 
Action: Mouse moved to (603, 242)
Screenshot: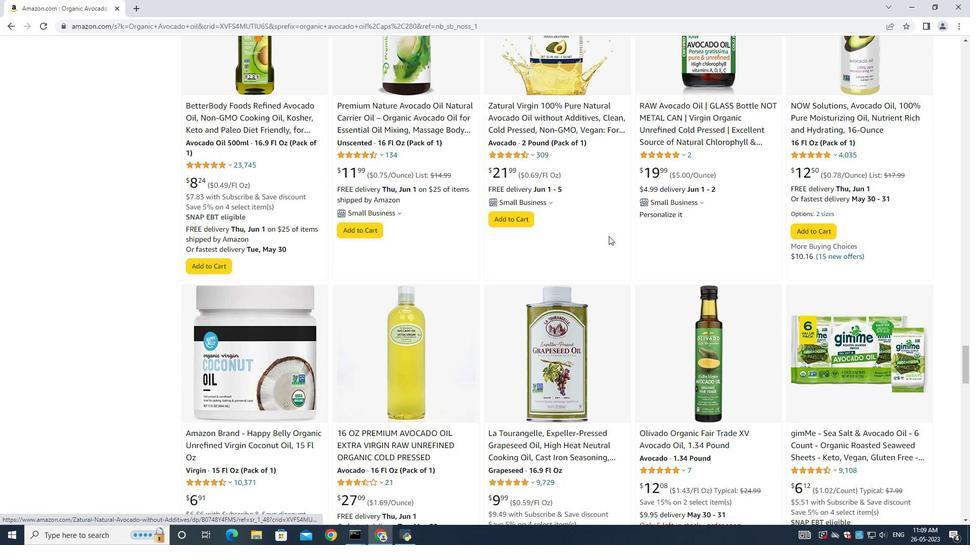 
Action: Mouse scrolled (603, 242) with delta (0, 0)
Screenshot: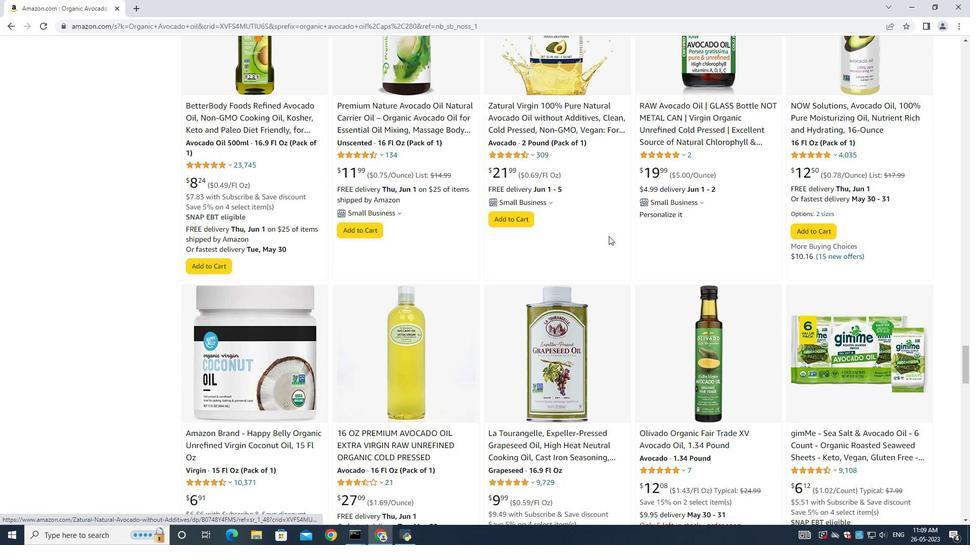 
Action: Mouse moved to (603, 240)
Screenshot: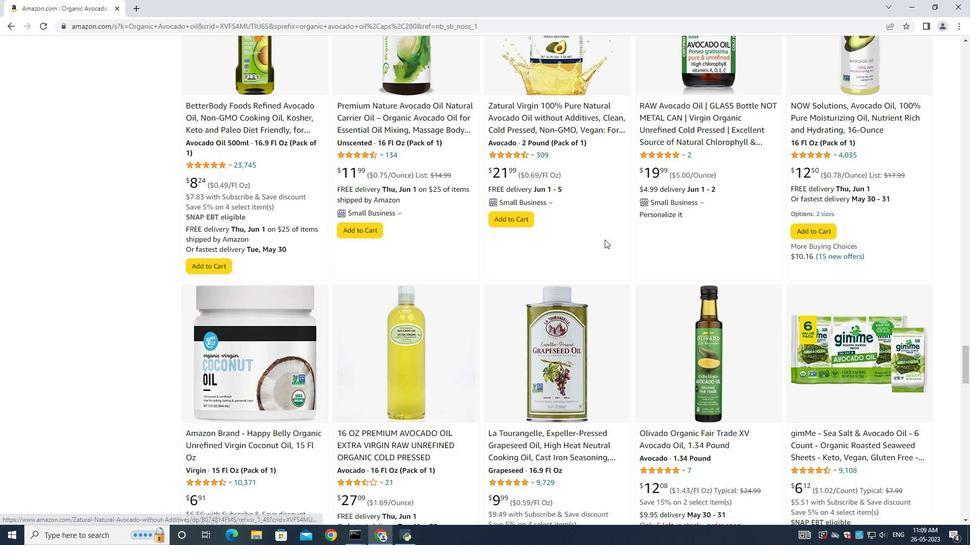 
Action: Mouse scrolled (603, 240) with delta (0, 0)
Screenshot: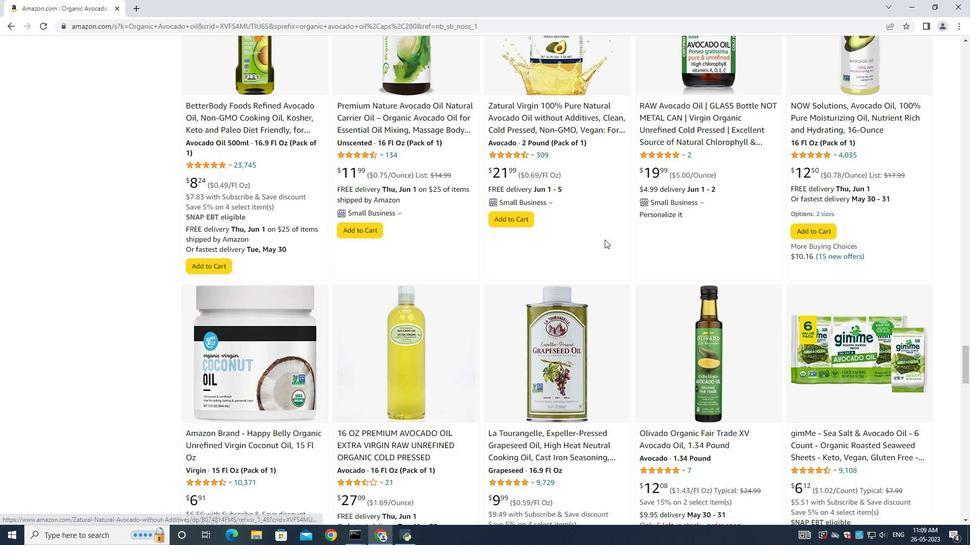 
Action: Mouse moved to (600, 236)
Screenshot: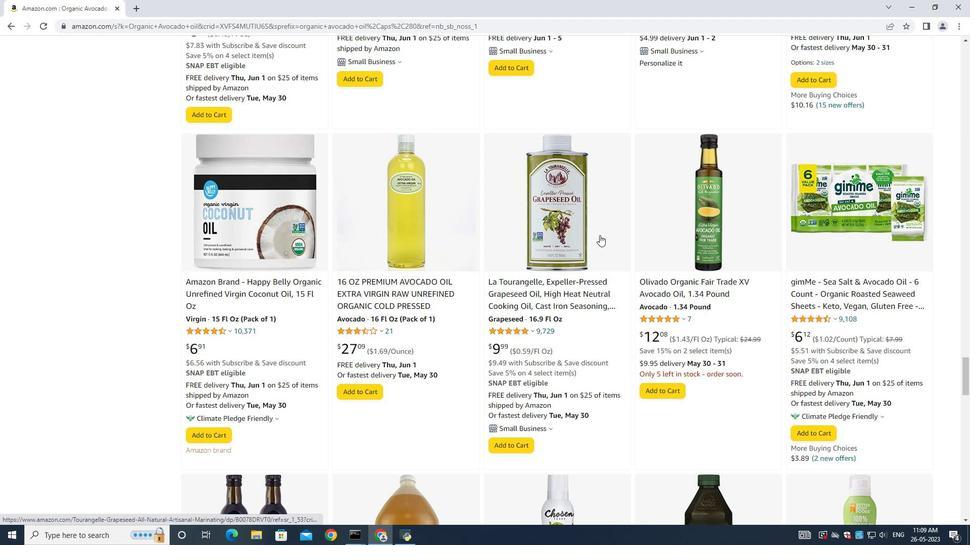
Action: Mouse scrolled (600, 235) with delta (0, 0)
Screenshot: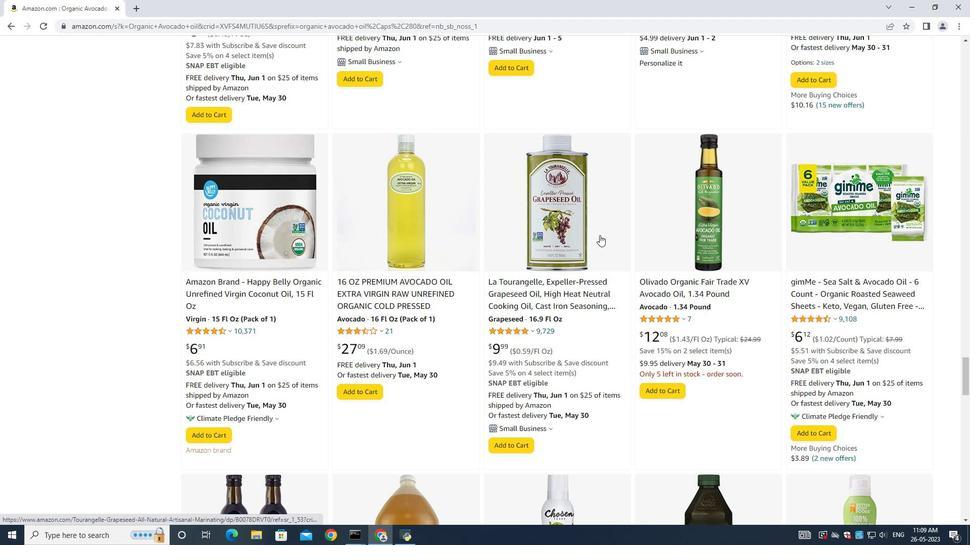 
Action: Mouse moved to (600, 236)
Screenshot: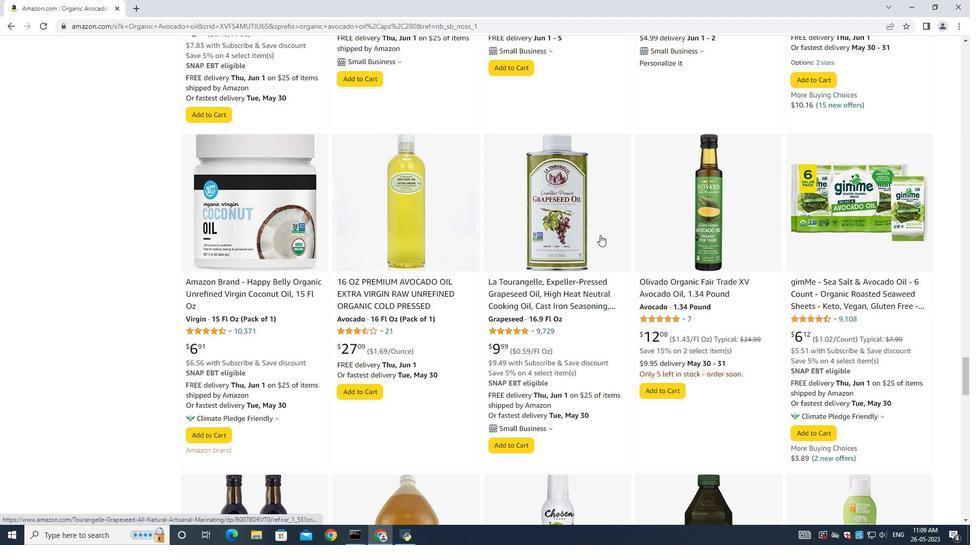 
Action: Mouse scrolled (600, 236) with delta (0, 0)
Screenshot: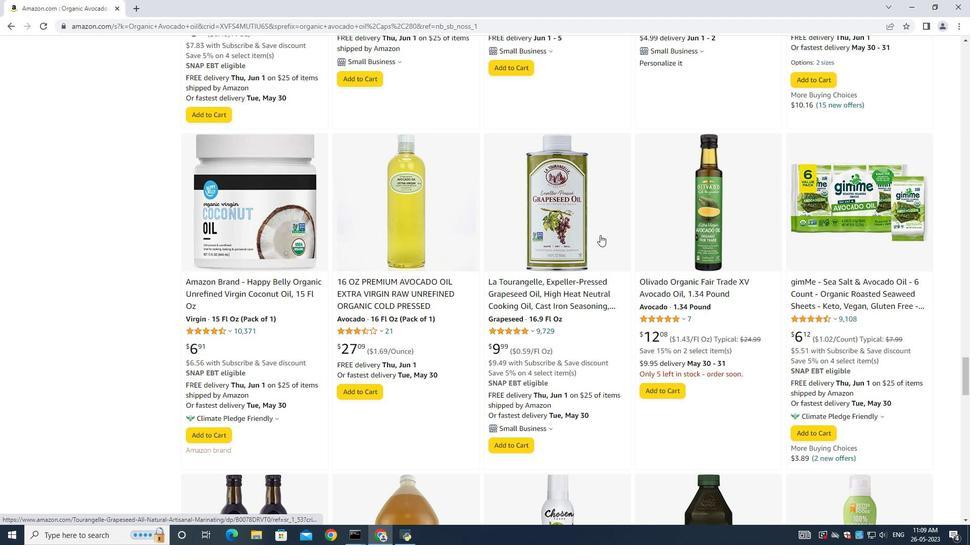 
Action: Mouse moved to (600, 237)
Screenshot: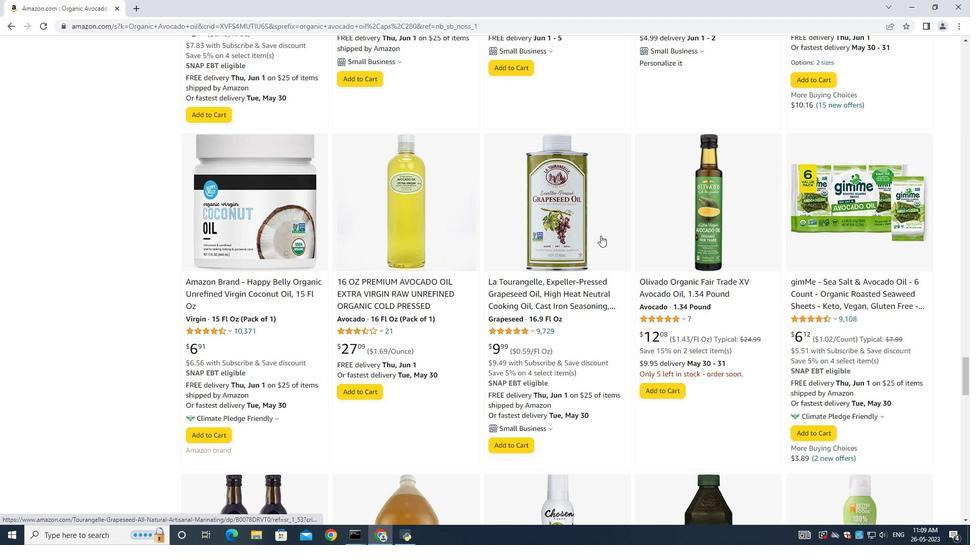 
Action: Mouse scrolled (600, 236) with delta (0, 0)
Screenshot: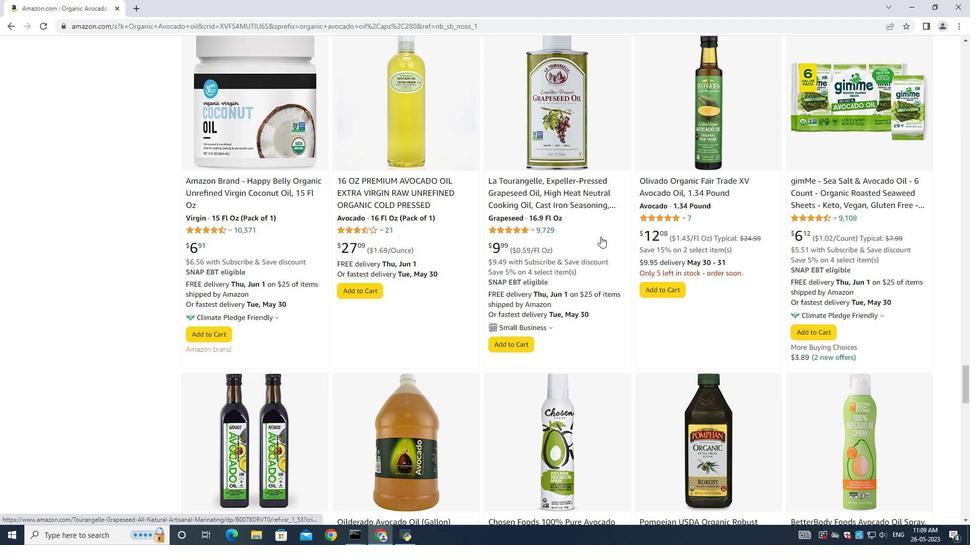 
Action: Mouse scrolled (600, 236) with delta (0, 0)
Screenshot: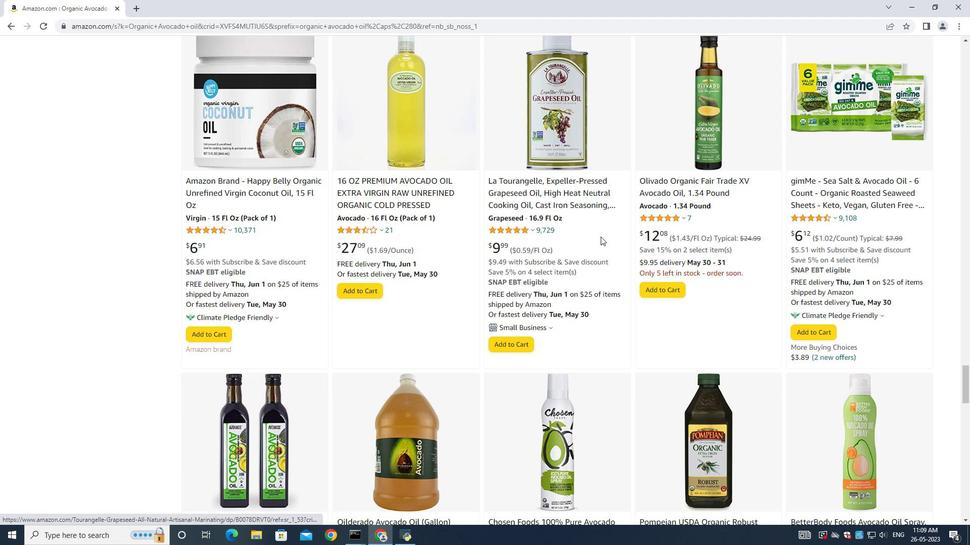 
Action: Mouse scrolled (600, 236) with delta (0, 0)
Screenshot: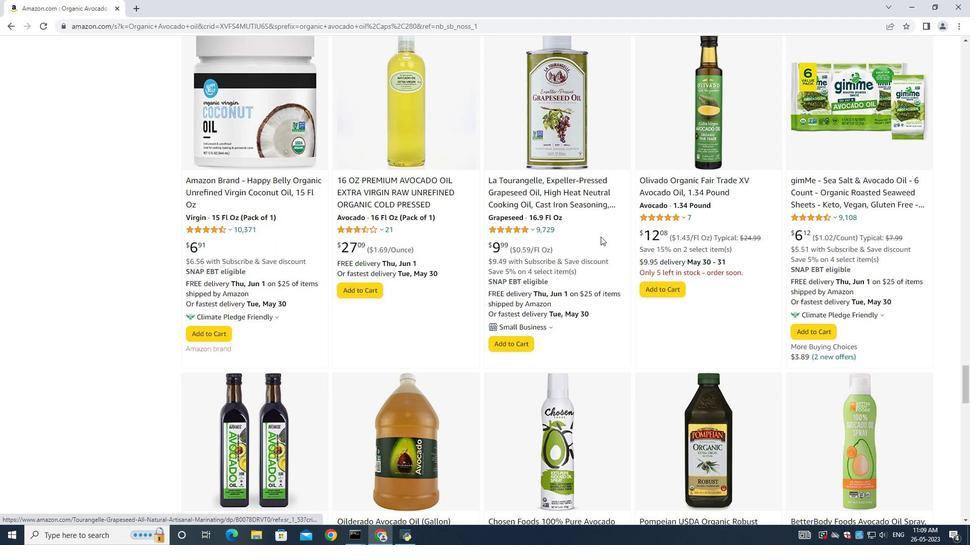 
Action: Mouse scrolled (600, 236) with delta (0, 0)
Screenshot: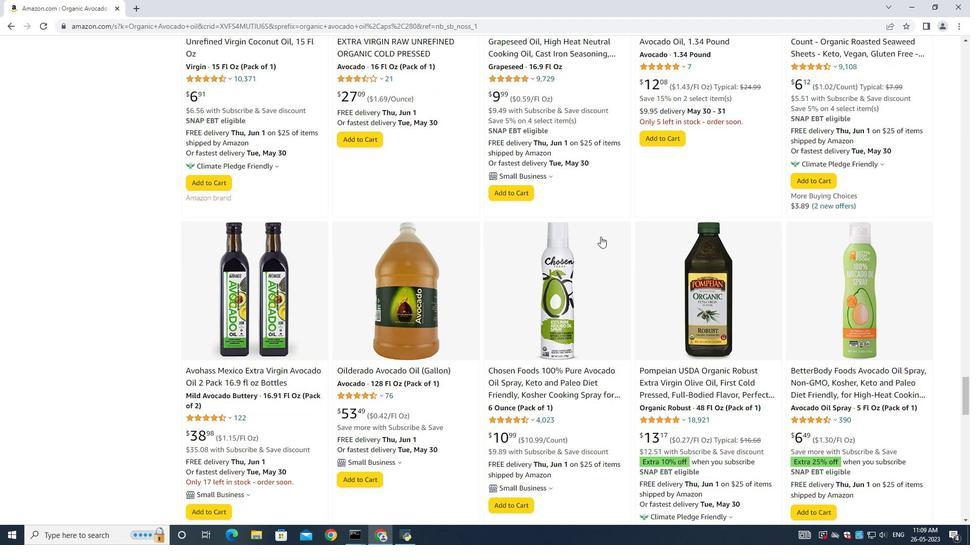 
Action: Mouse moved to (600, 237)
Screenshot: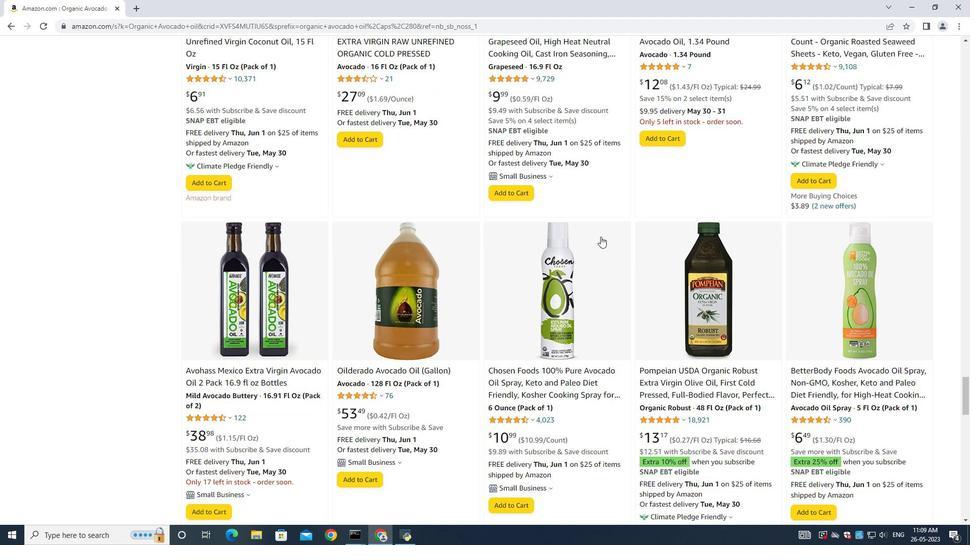 
Action: Mouse scrolled (600, 237) with delta (0, 0)
Screenshot: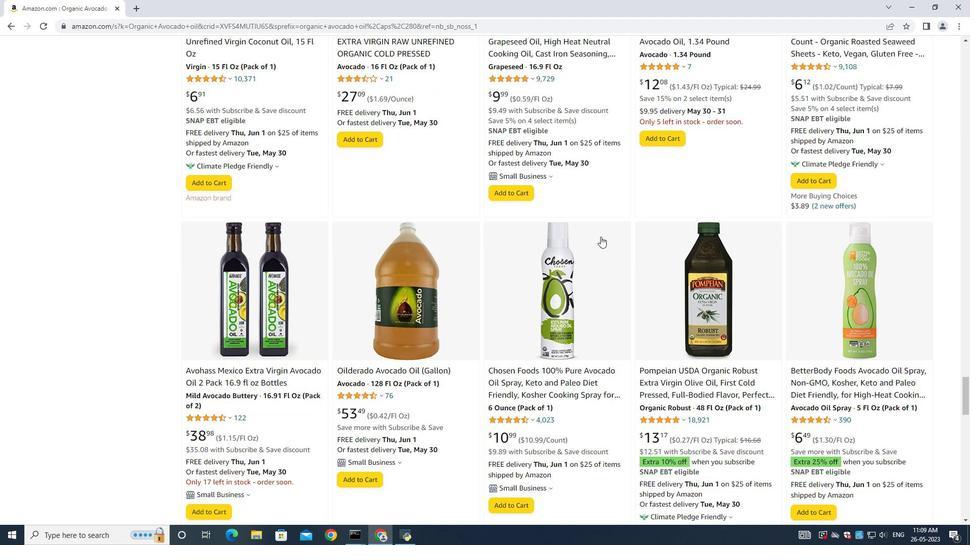 
Action: Mouse moved to (600, 239)
Screenshot: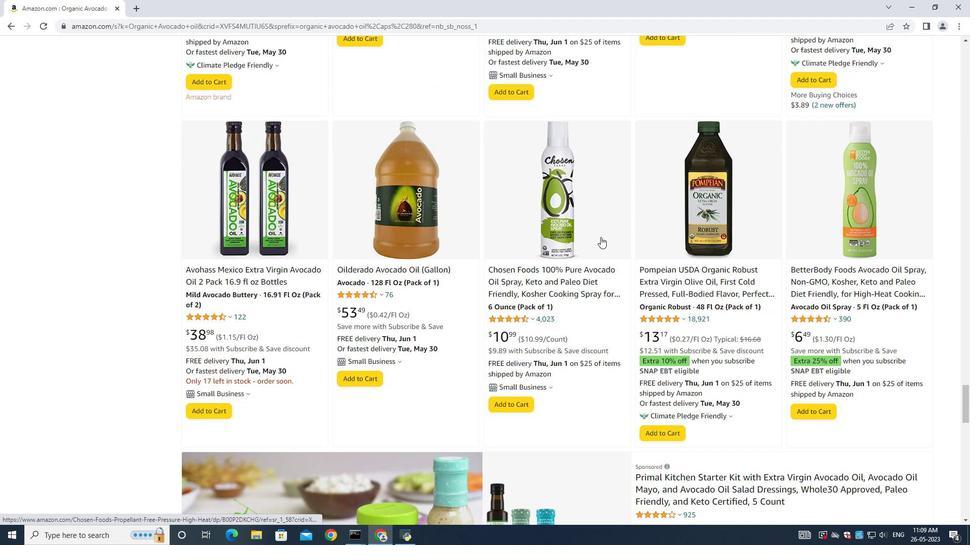 
Action: Mouse scrolled (600, 238) with delta (0, 0)
Screenshot: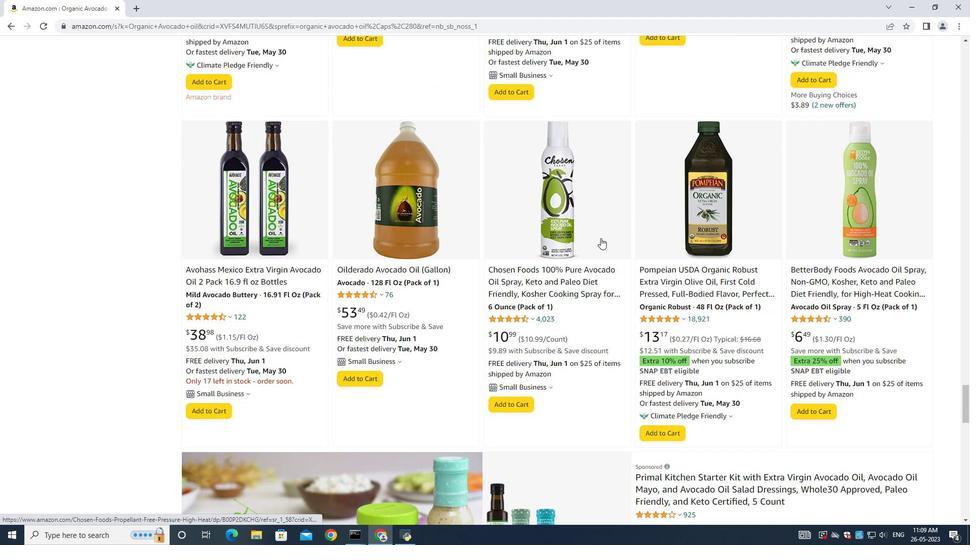 
Action: Mouse scrolled (600, 238) with delta (0, 0)
Screenshot: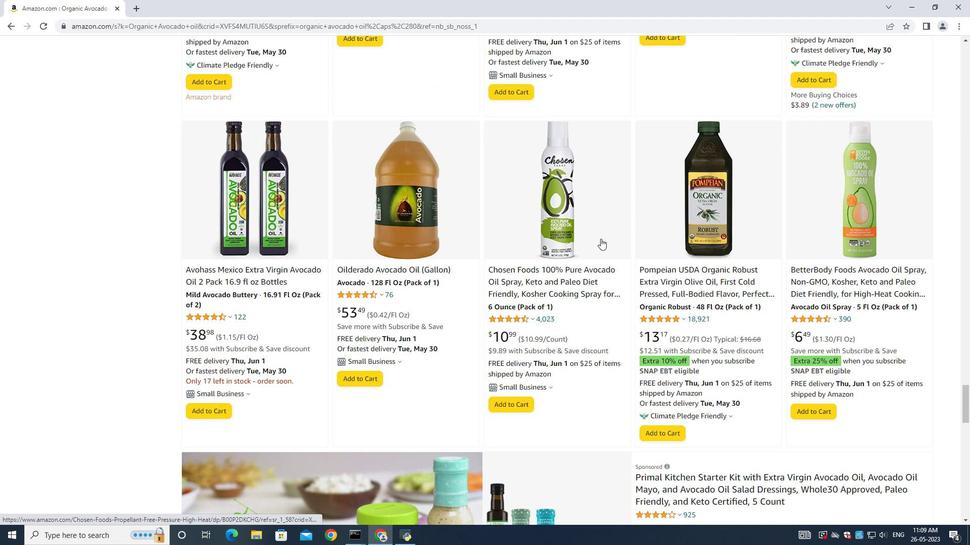 
Action: Mouse moved to (600, 239)
Screenshot: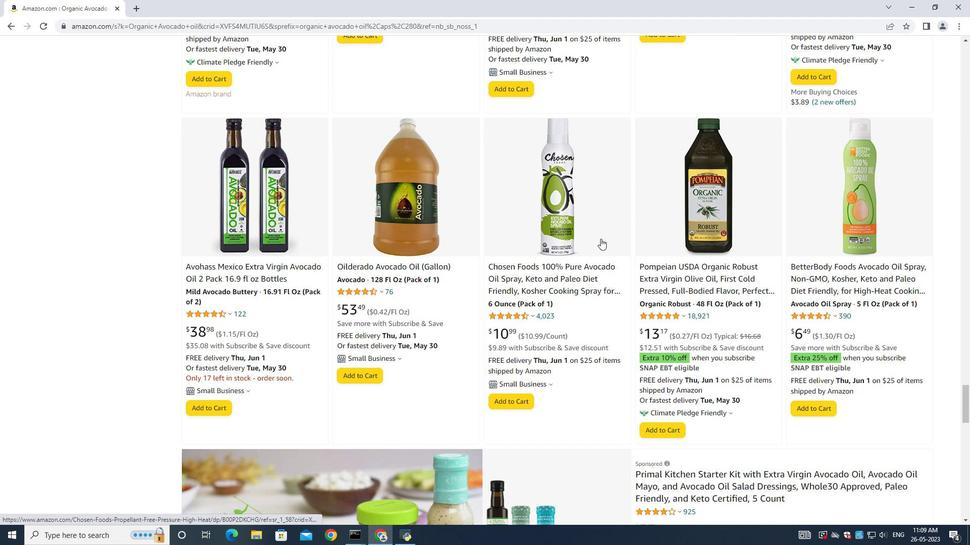 
Action: Mouse scrolled (600, 238) with delta (0, 0)
Screenshot: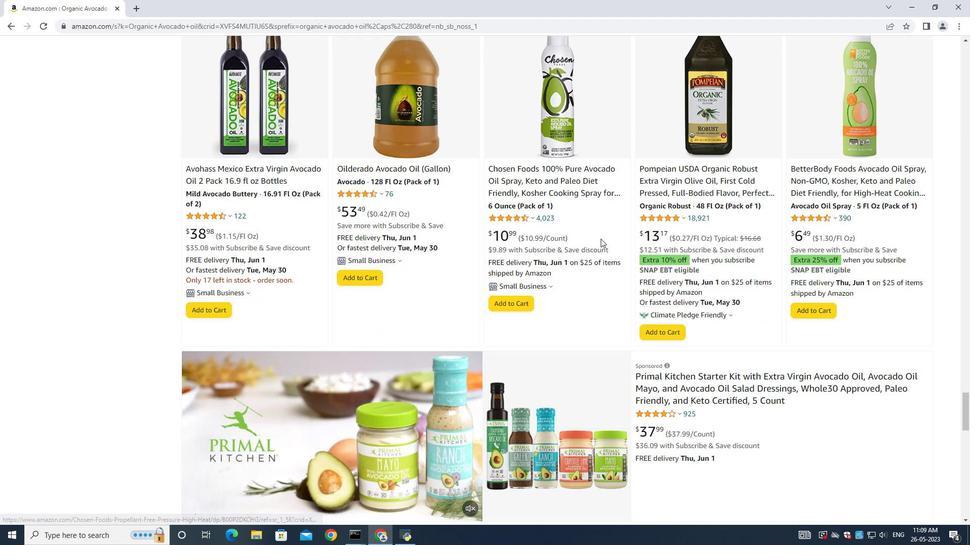 
Action: Mouse scrolled (600, 238) with delta (0, 0)
Screenshot: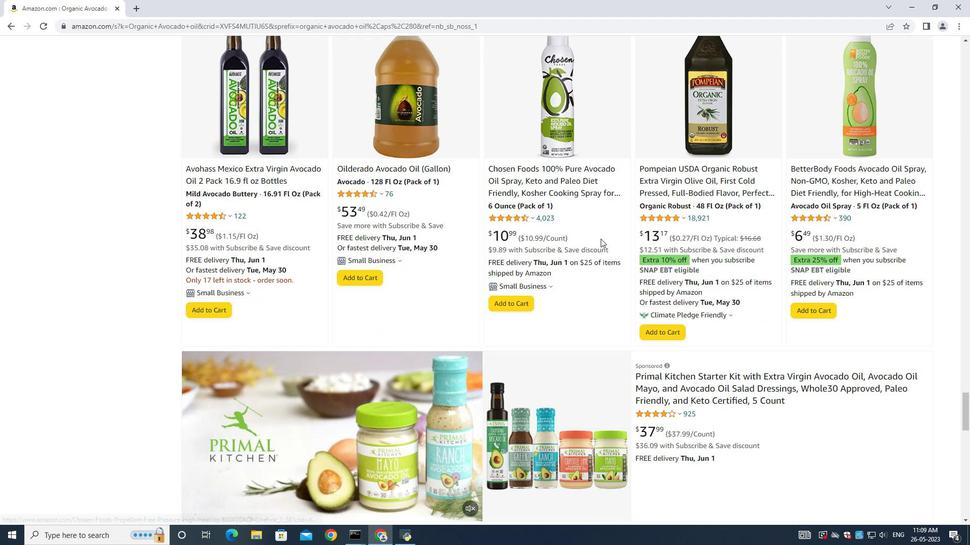 
Action: Mouse moved to (600, 239)
Screenshot: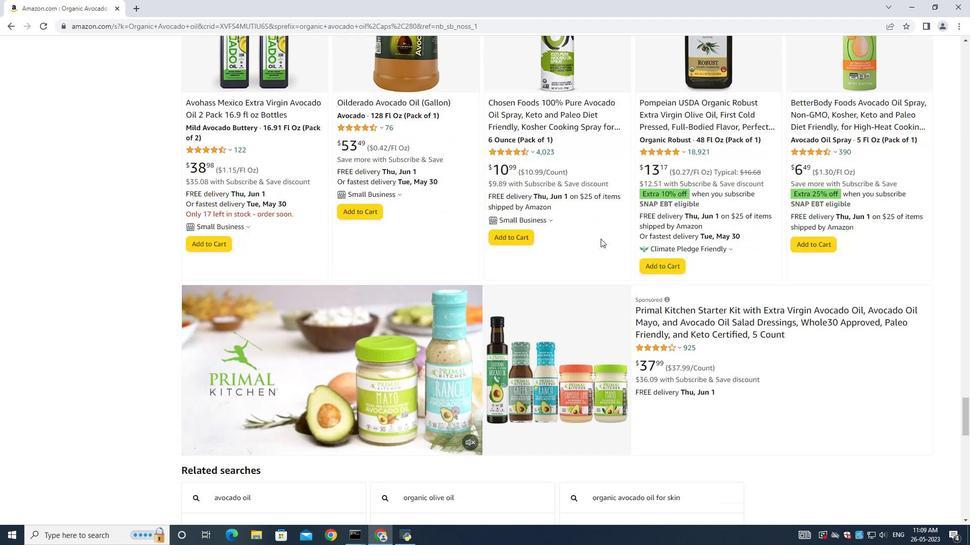 
Action: Mouse scrolled (600, 238) with delta (0, 0)
Screenshot: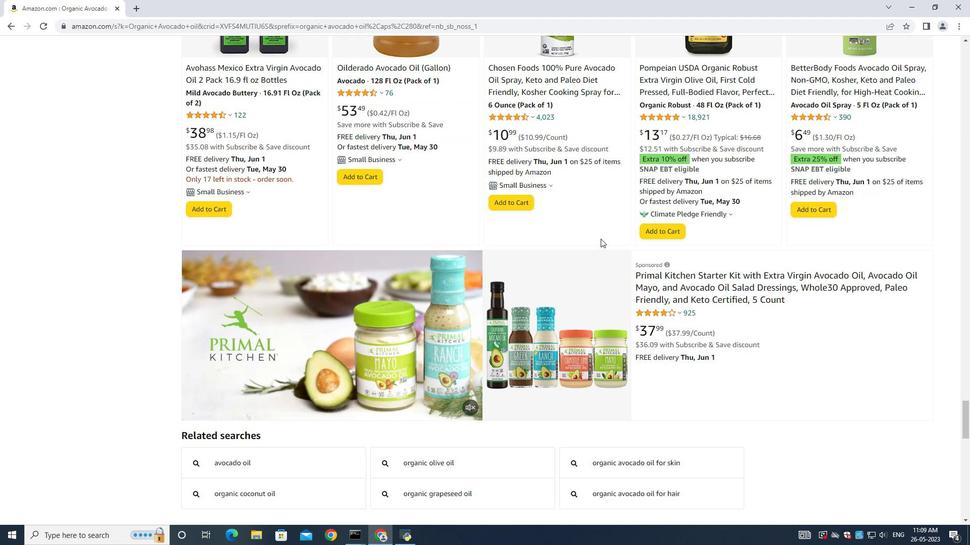 
Action: Mouse moved to (600, 237)
Screenshot: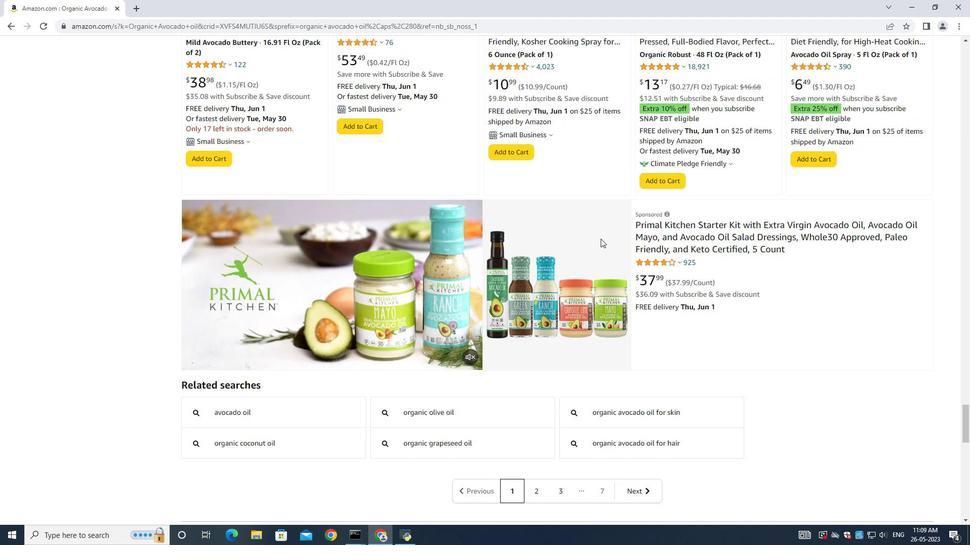 
Action: Mouse scrolled (600, 238) with delta (0, 0)
Screenshot: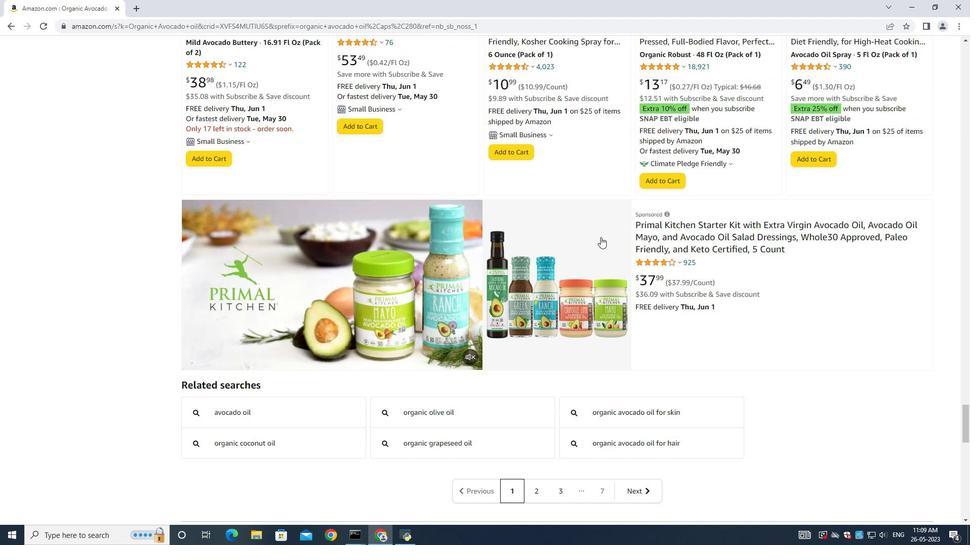
Action: Mouse scrolled (600, 238) with delta (0, 0)
Screenshot: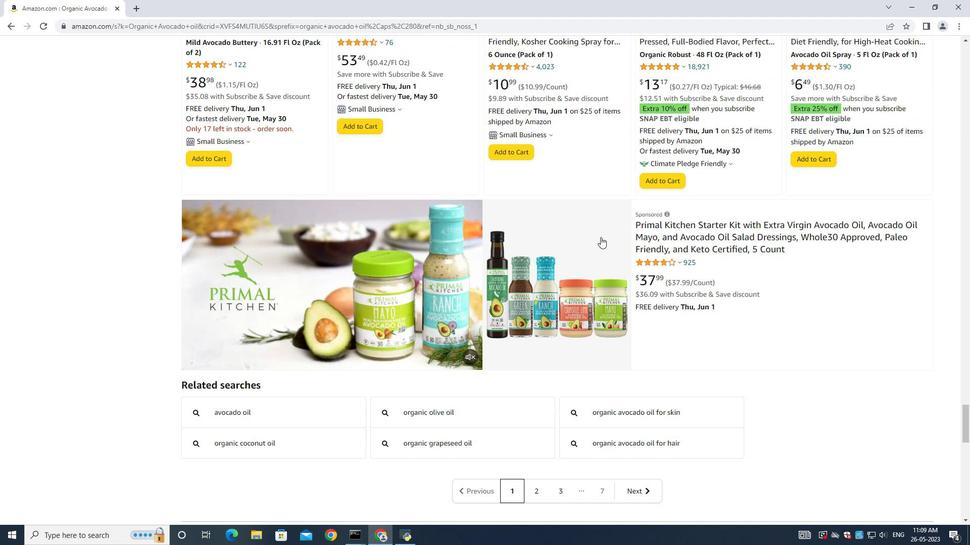 
Action: Mouse scrolled (600, 238) with delta (0, 0)
Screenshot: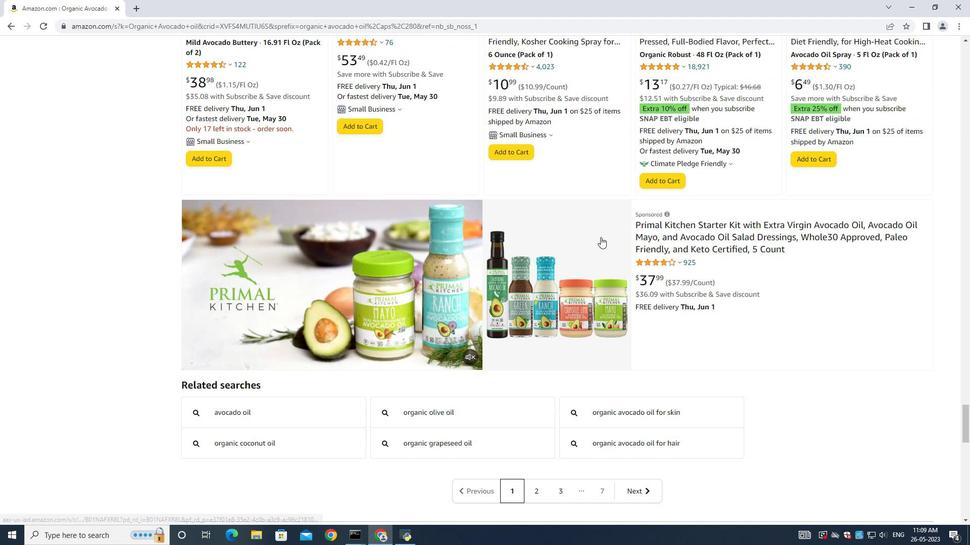 
Action: Mouse scrolled (600, 238) with delta (0, 0)
Screenshot: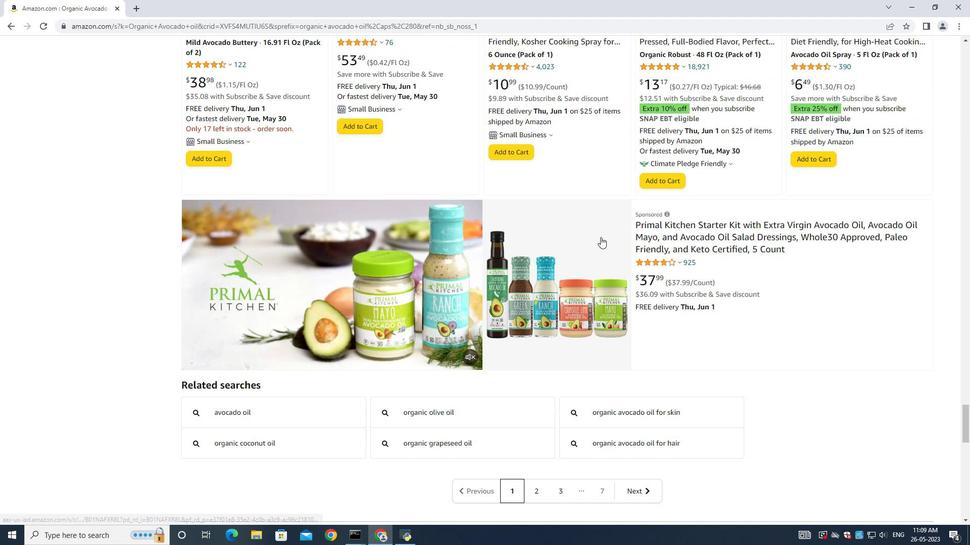
Action: Mouse scrolled (600, 238) with delta (0, 0)
Screenshot: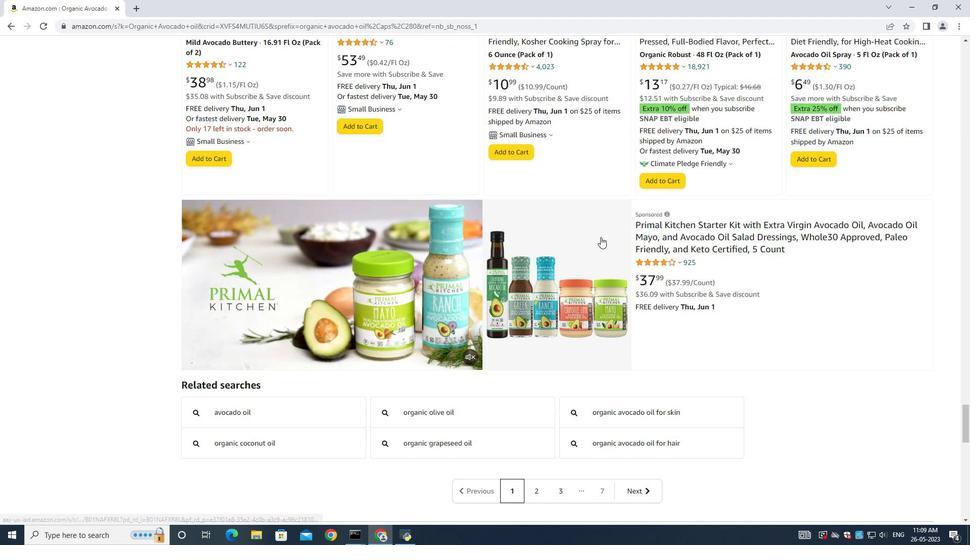 
Action: Mouse scrolled (600, 238) with delta (0, 0)
Screenshot: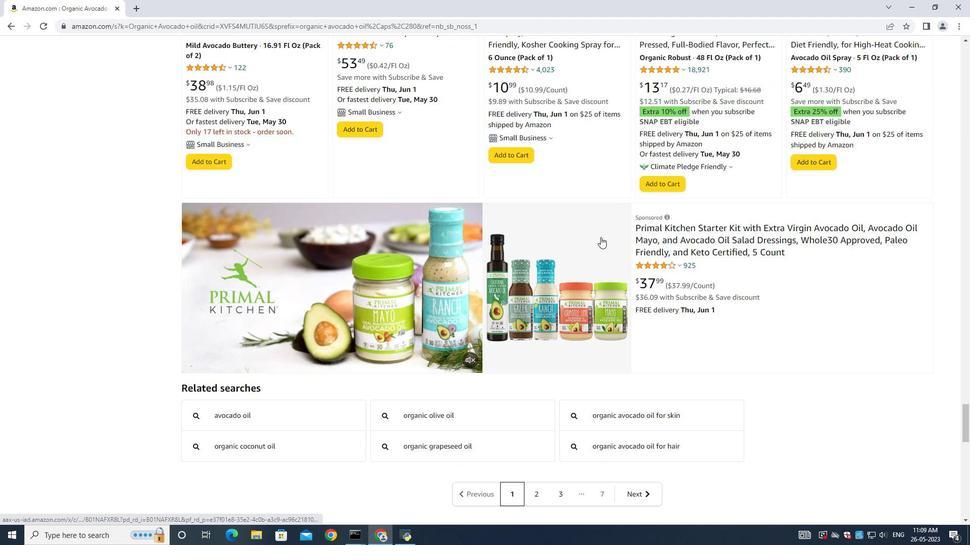 
Action: Mouse scrolled (600, 238) with delta (0, 0)
Screenshot: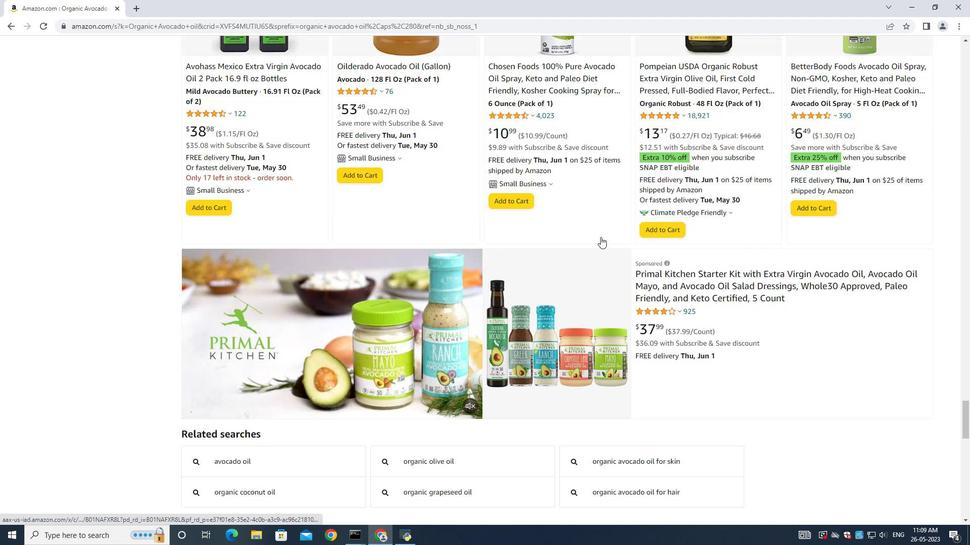 
Action: Mouse scrolled (600, 238) with delta (0, 0)
Screenshot: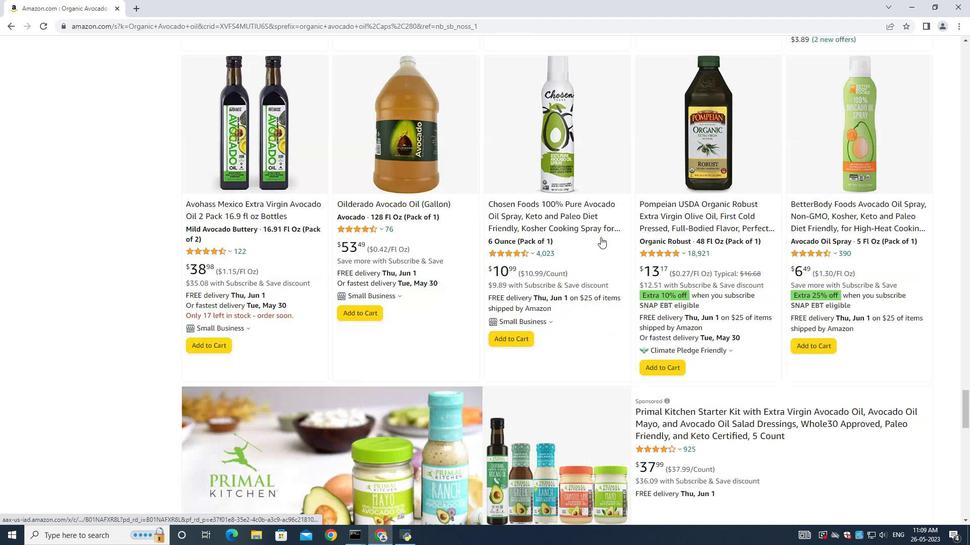 
Action: Mouse moved to (601, 237)
Screenshot: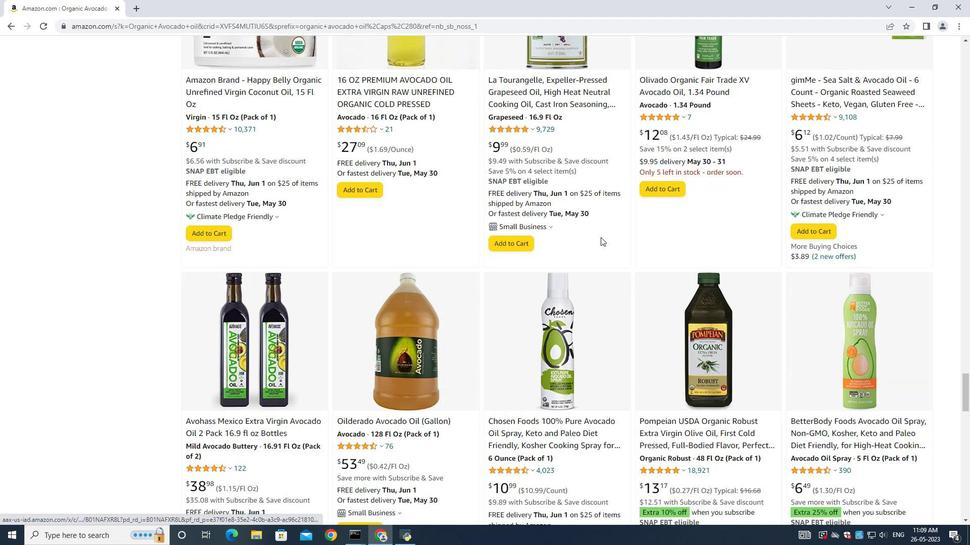 
Action: Mouse scrolled (601, 237) with delta (0, 0)
Screenshot: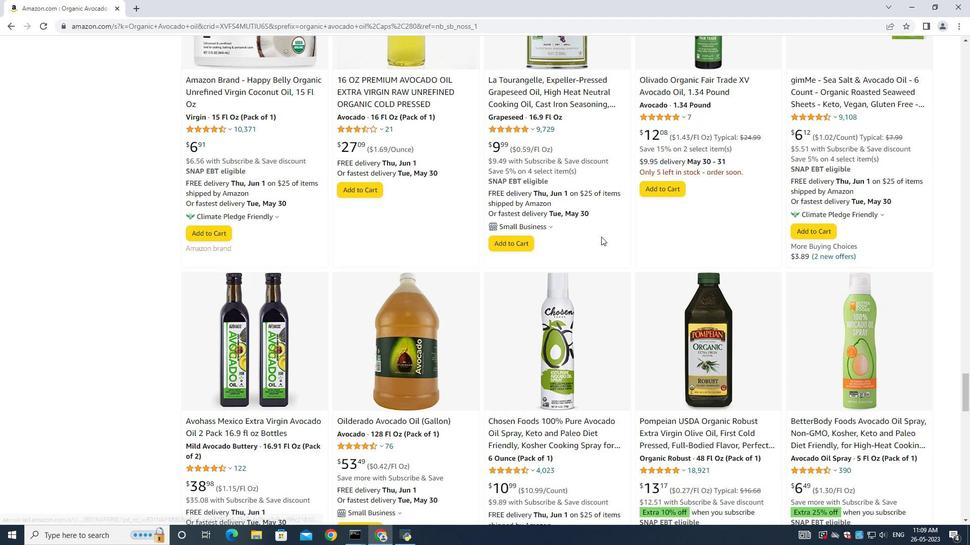 
Action: Mouse scrolled (601, 237) with delta (0, 0)
Screenshot: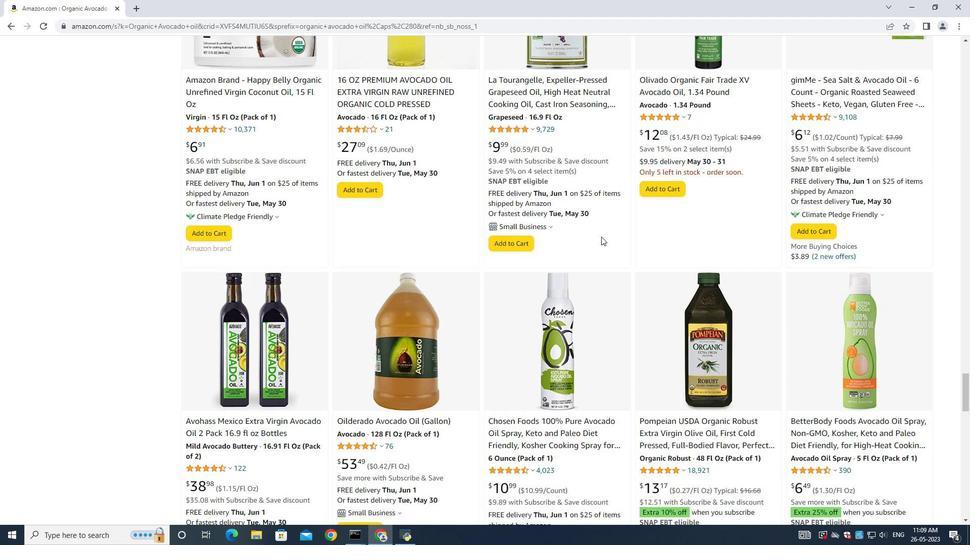 
Action: Mouse scrolled (601, 237) with delta (0, 0)
Screenshot: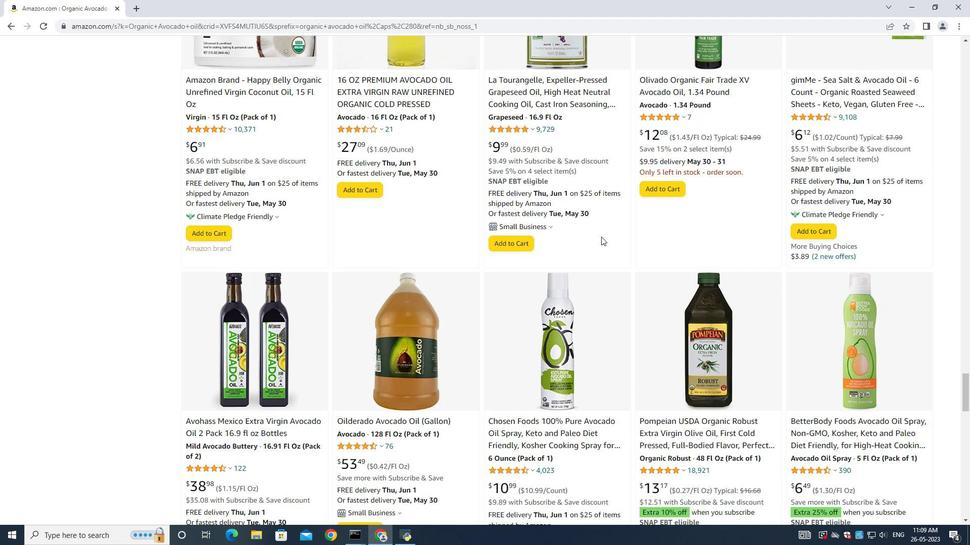 
Action: Mouse scrolled (601, 237) with delta (0, 0)
Screenshot: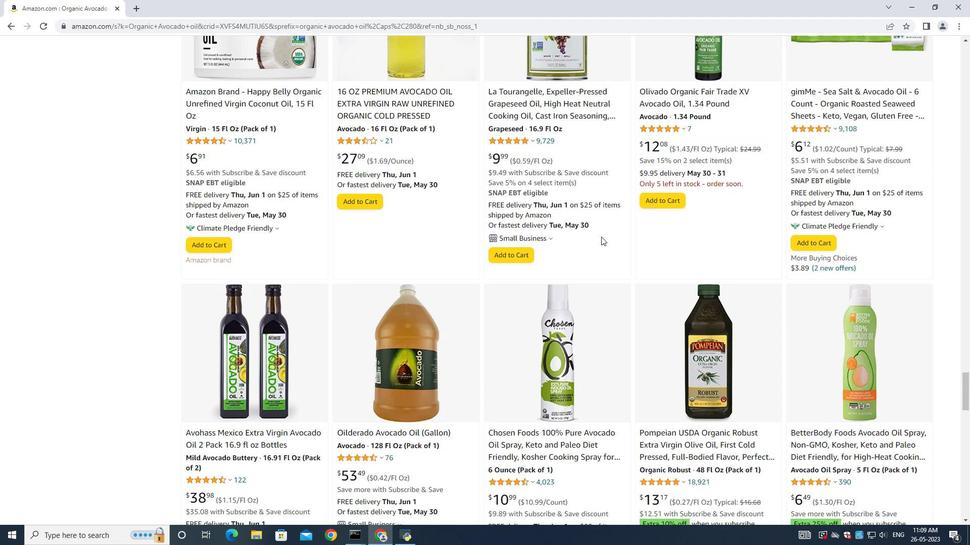 
Action: Mouse scrolled (601, 237) with delta (0, 0)
Screenshot: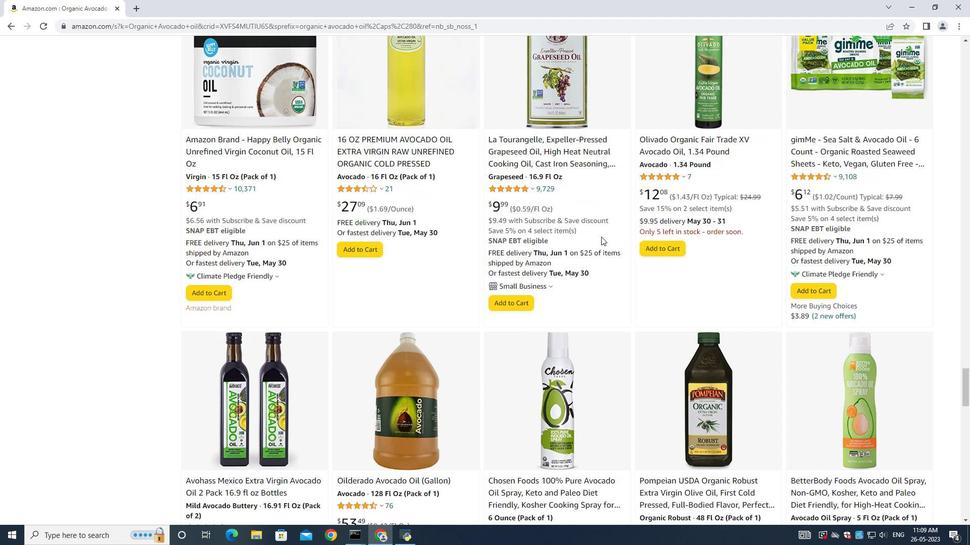 
Action: Mouse moved to (601, 237)
Screenshot: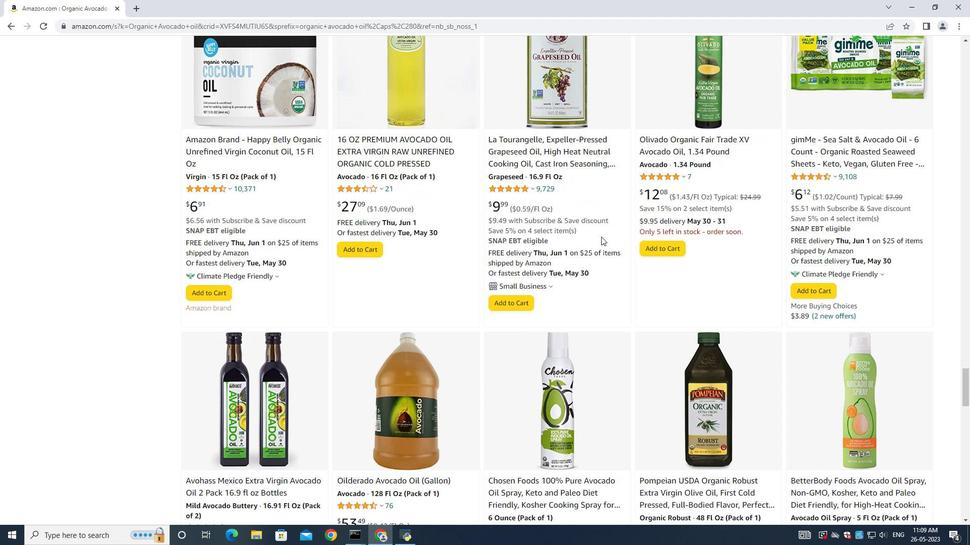 
Action: Mouse scrolled (601, 238) with delta (0, 0)
Screenshot: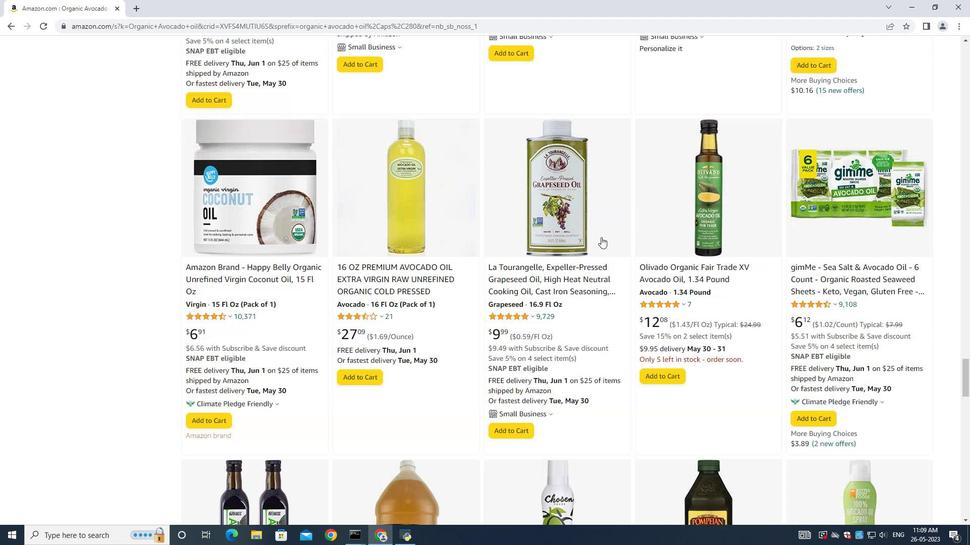 
Action: Mouse scrolled (601, 238) with delta (0, 0)
Screenshot: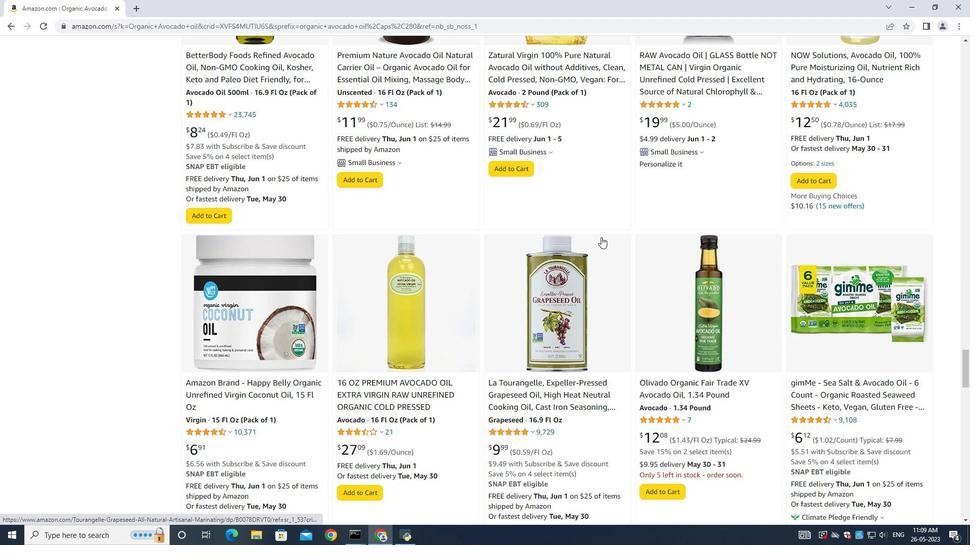 
Action: Mouse scrolled (601, 238) with delta (0, 0)
Screenshot: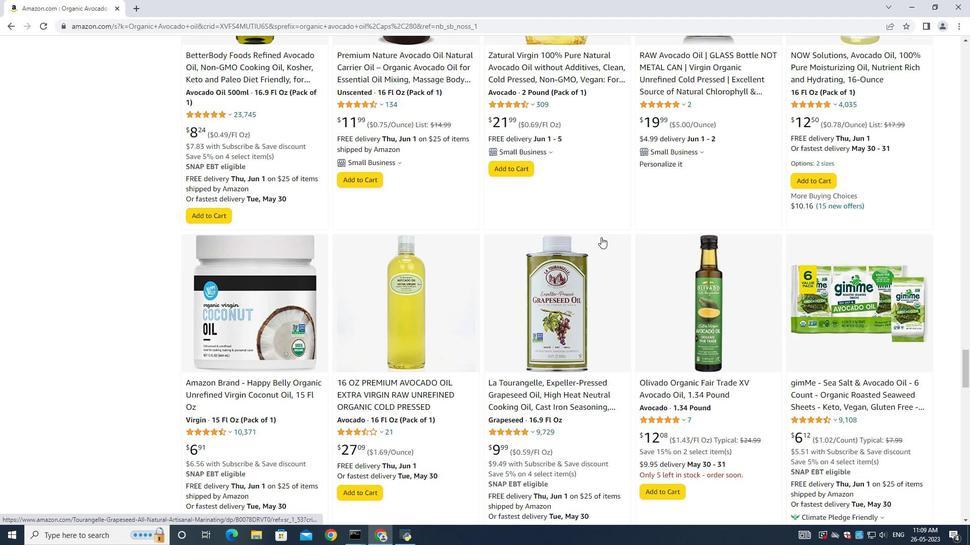 
Action: Mouse scrolled (601, 238) with delta (0, 0)
Screenshot: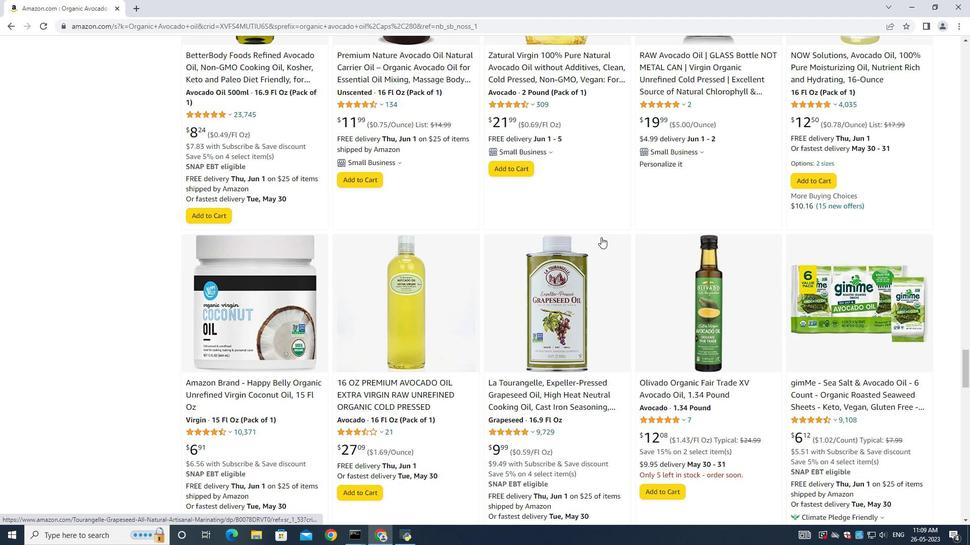 
Action: Mouse scrolled (601, 238) with delta (0, 0)
Screenshot: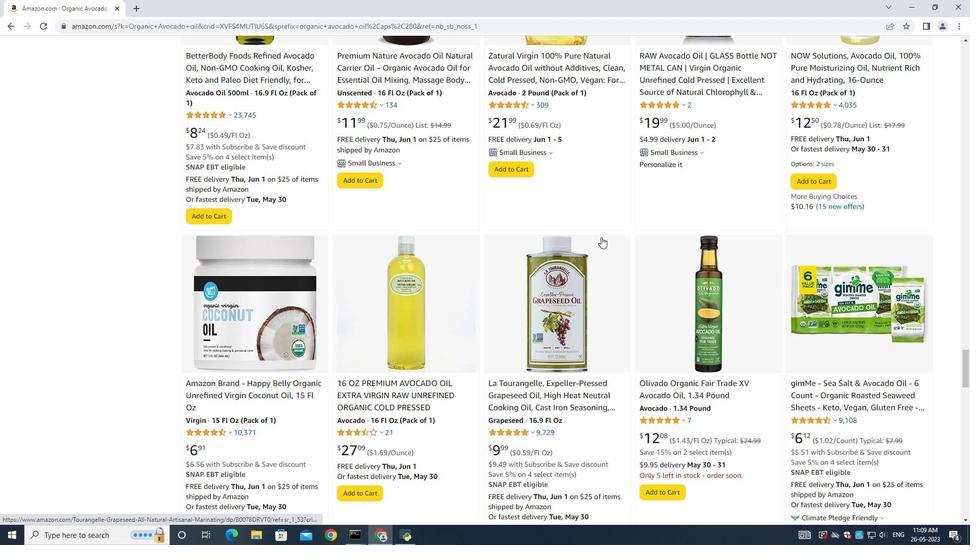 
Action: Mouse scrolled (601, 238) with delta (0, 0)
Screenshot: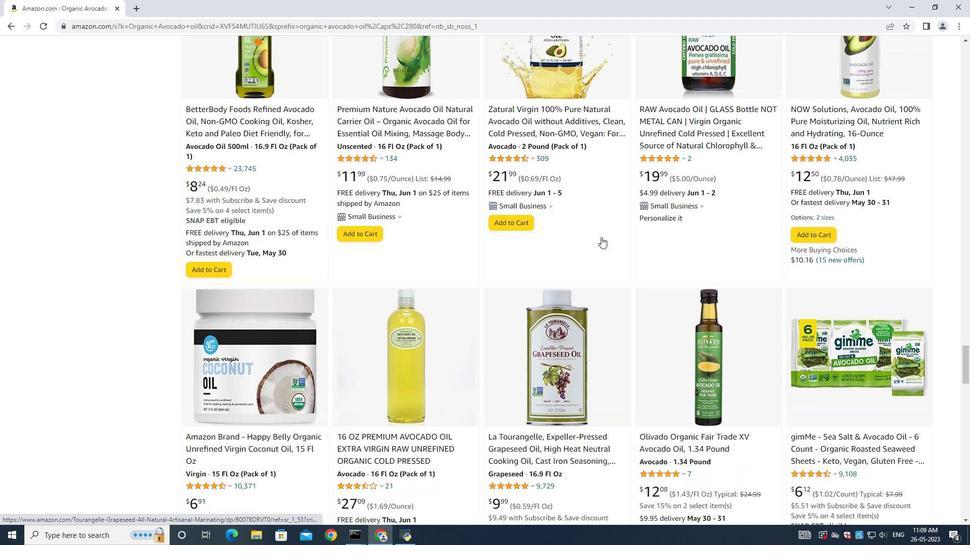 
Action: Mouse moved to (601, 237)
Screenshot: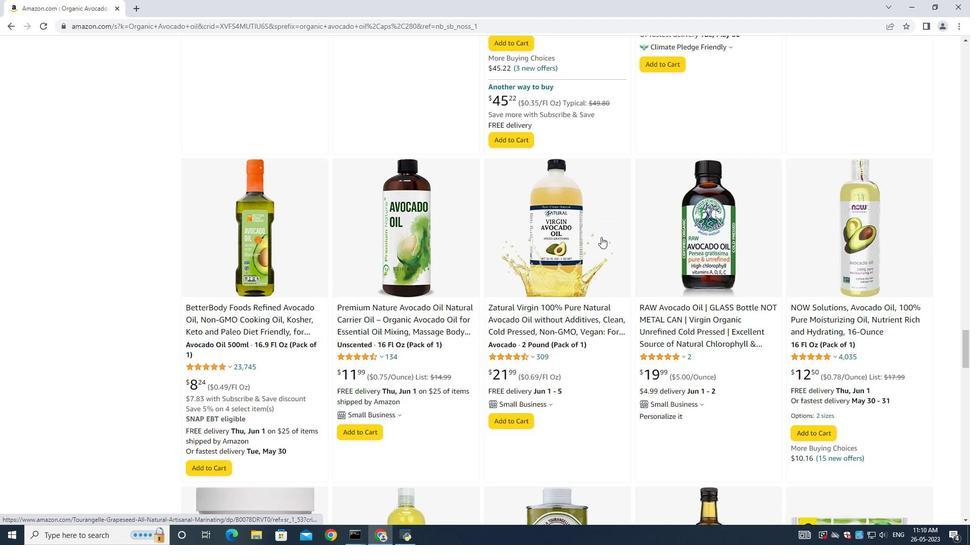 
Action: Mouse scrolled (601, 238) with delta (0, 0)
Screenshot: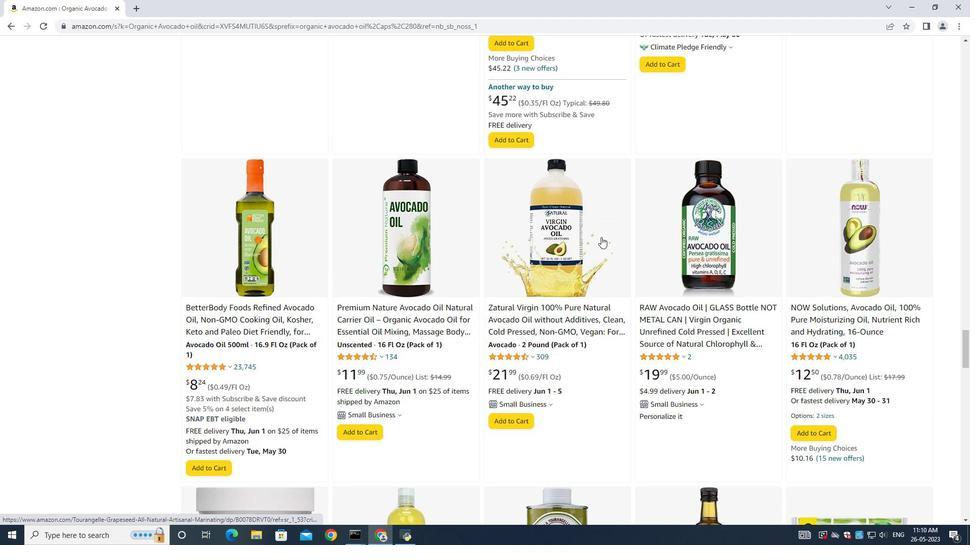 
Action: Mouse scrolled (601, 238) with delta (0, 0)
Screenshot: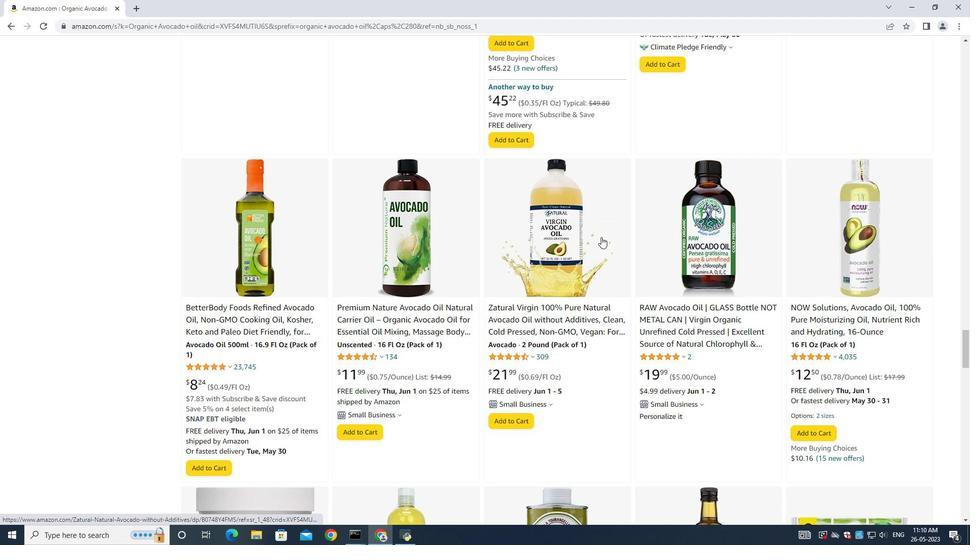 
Action: Mouse scrolled (601, 238) with delta (0, 0)
Screenshot: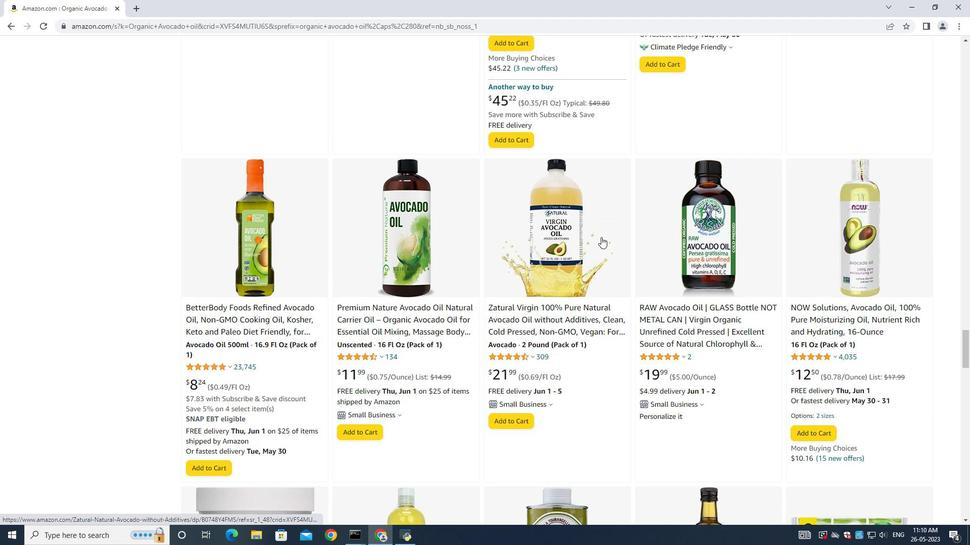 
Action: Mouse scrolled (601, 238) with delta (0, 0)
Screenshot: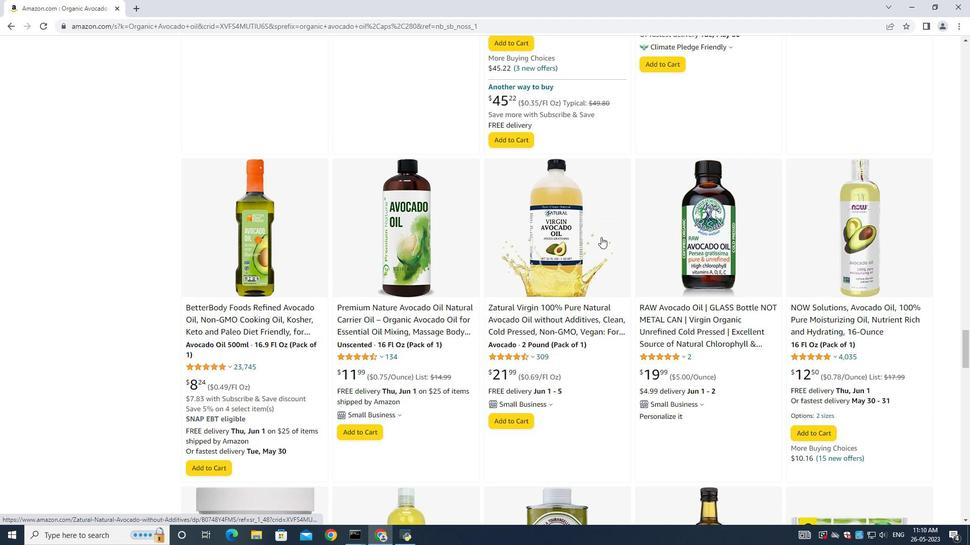 
Action: Mouse scrolled (601, 238) with delta (0, 0)
Screenshot: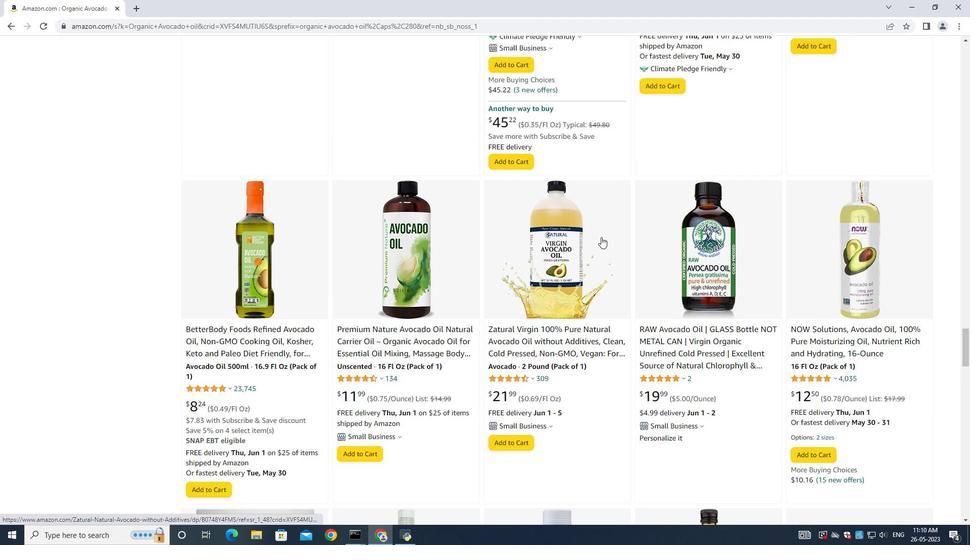
Action: Mouse scrolled (601, 238) with delta (0, 0)
Screenshot: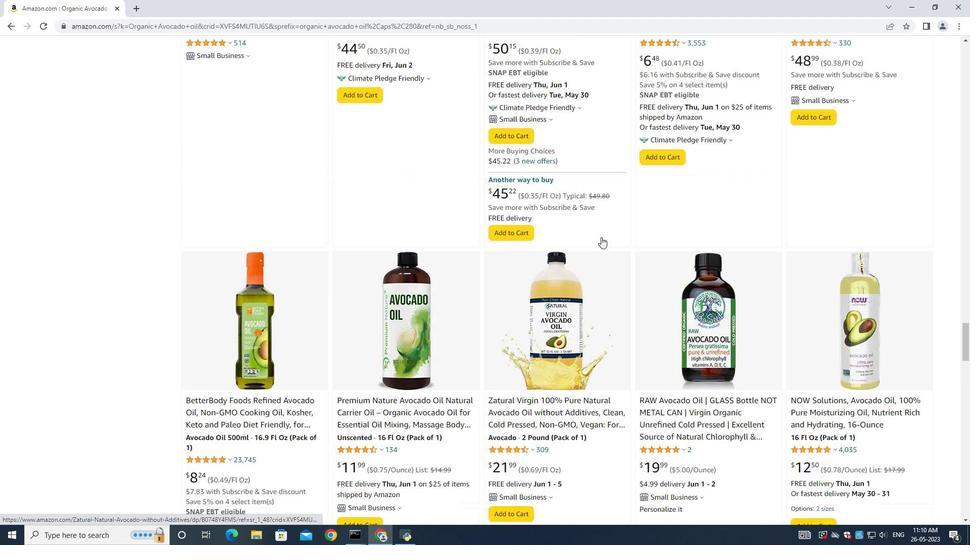 
Action: Mouse scrolled (601, 238) with delta (0, 0)
Screenshot: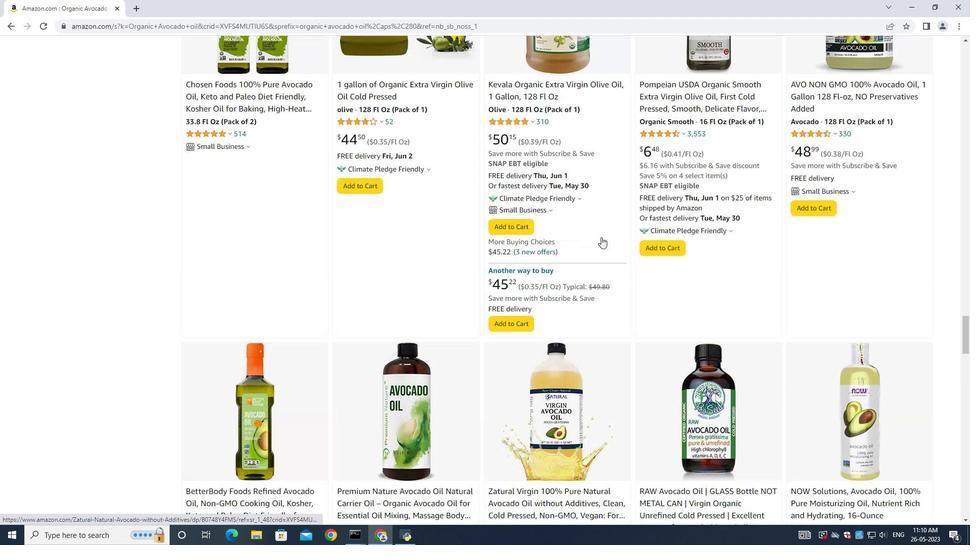 
Action: Mouse scrolled (601, 238) with delta (0, 0)
Screenshot: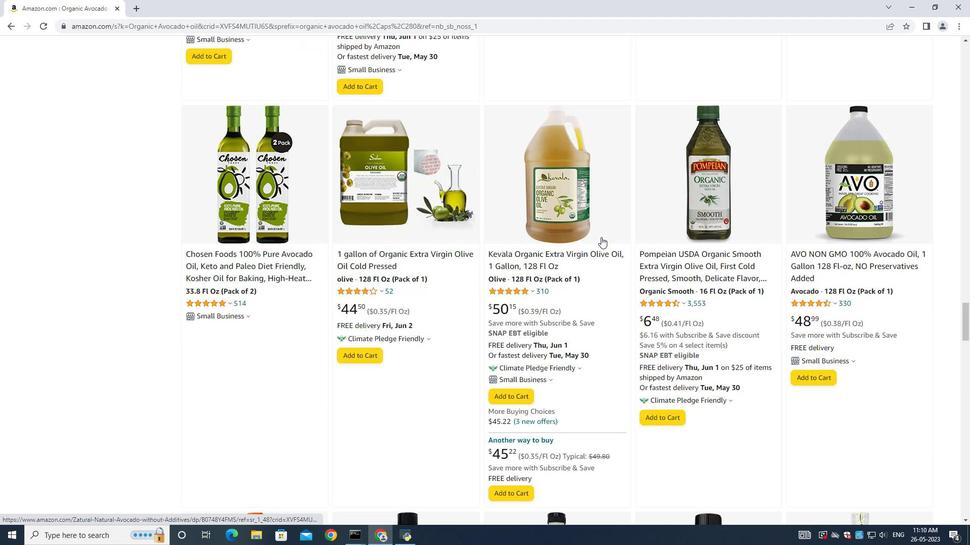 
Action: Mouse scrolled (601, 238) with delta (0, 0)
Screenshot: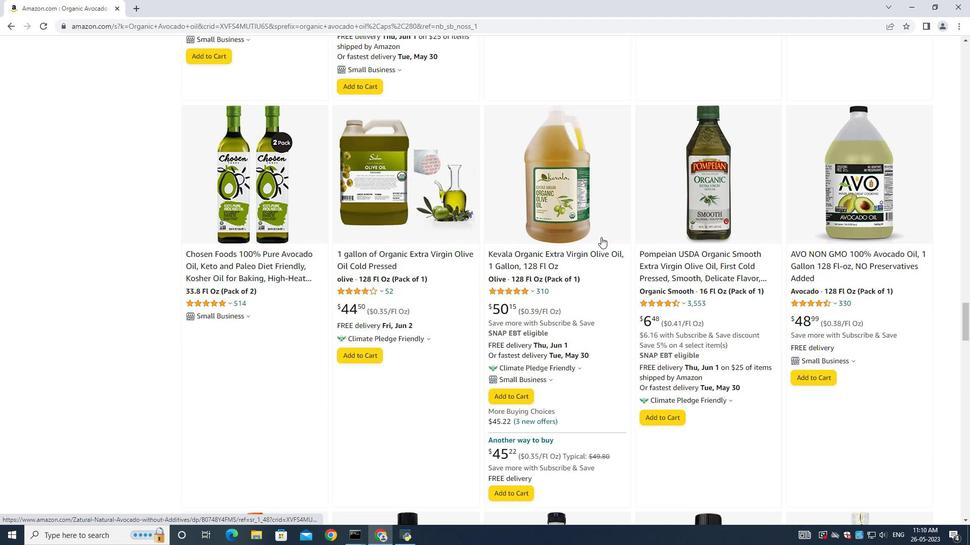 
Action: Mouse scrolled (601, 238) with delta (0, 0)
Screenshot: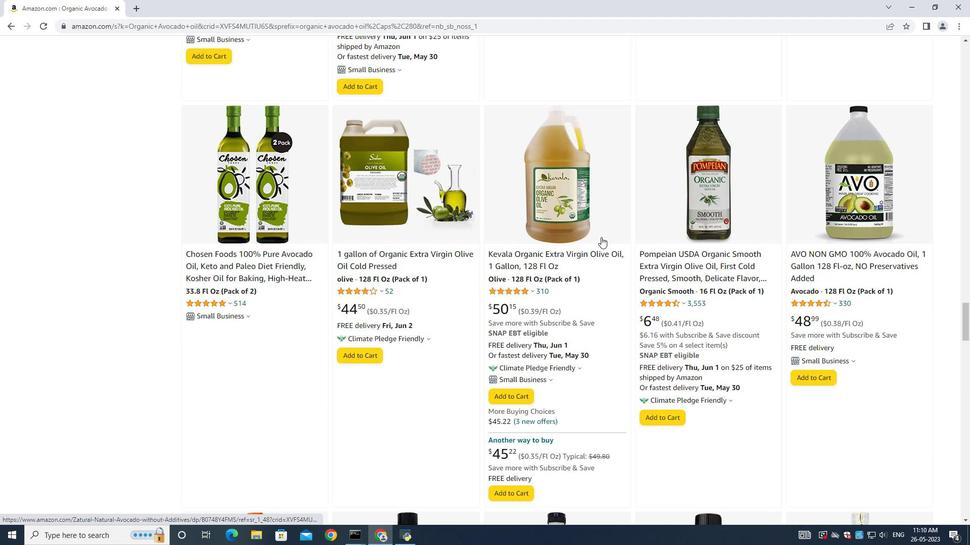 
Action: Mouse scrolled (601, 238) with delta (0, 0)
Screenshot: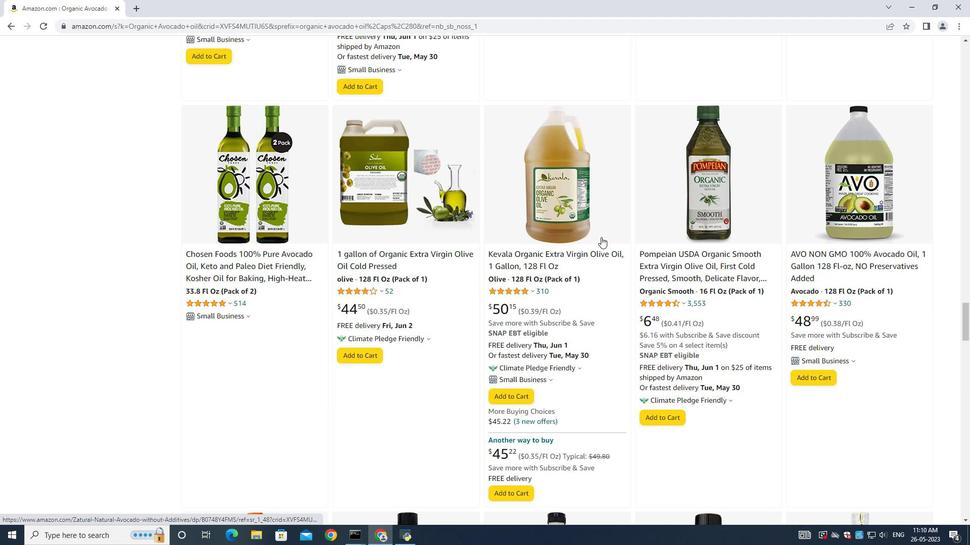 
Action: Mouse scrolled (601, 238) with delta (0, 0)
Screenshot: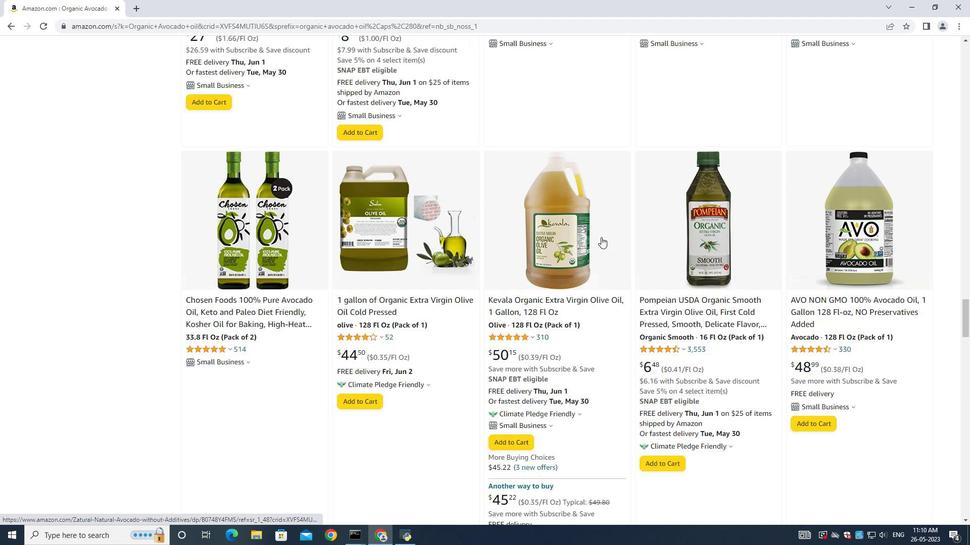 
Action: Mouse scrolled (601, 238) with delta (0, 0)
Screenshot: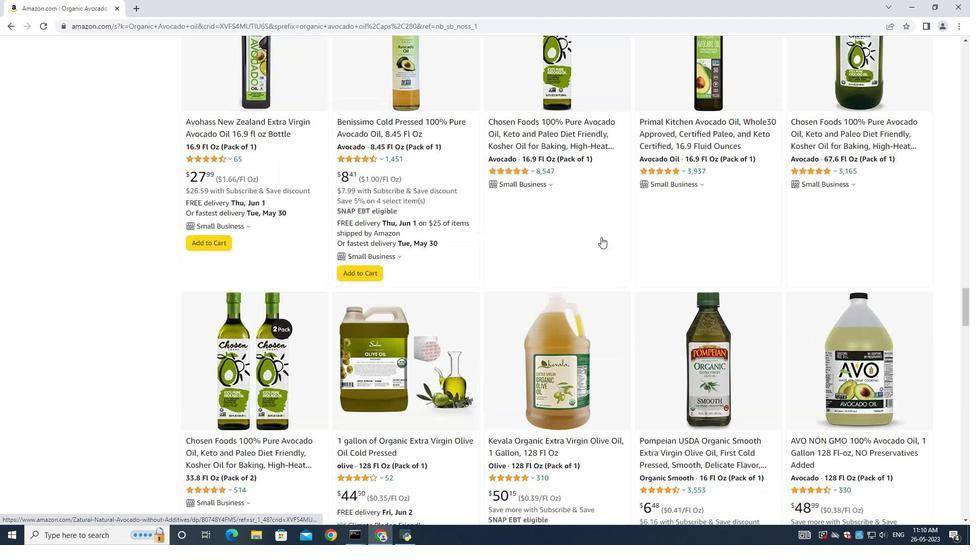 
Action: Mouse scrolled (601, 238) with delta (0, 0)
Screenshot: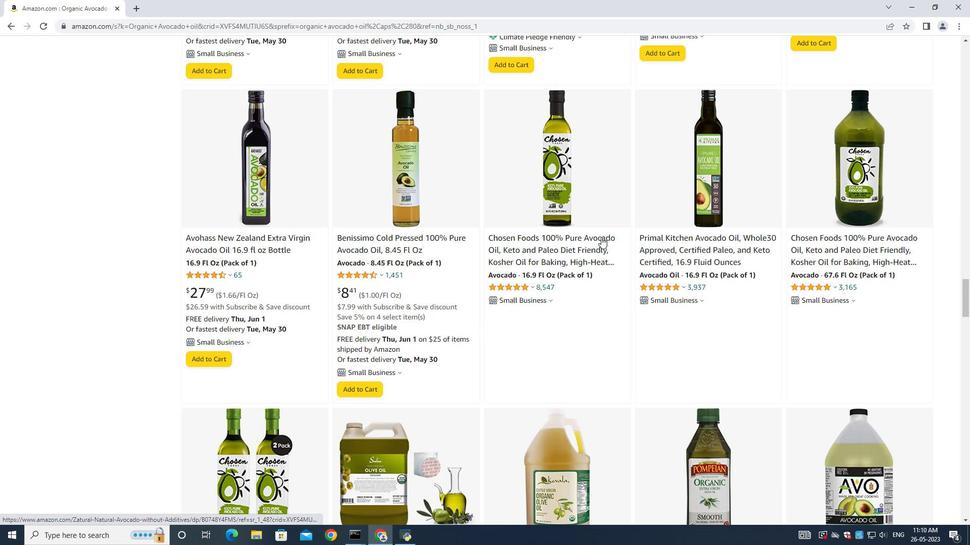 
Action: Mouse scrolled (601, 238) with delta (0, 0)
Screenshot: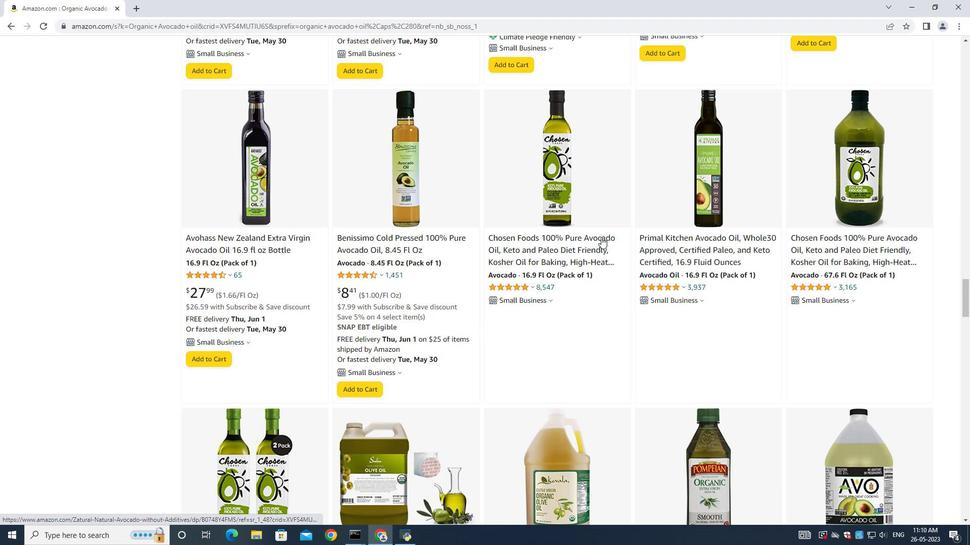 
Action: Mouse scrolled (601, 238) with delta (0, 0)
